 Task: Search one way flight ticket for 2 adults, 4 children and 1 infant on lap in business from Sarasota: Sarasota-bradenton International Airport to Fort Wayne: Fort Wayne International Airport on 5-4-2023. Choice of flights is Delta. Number of bags: 1 carry on bag. Price is upto 107000. Outbound departure time preference is 15:15.
Action: Mouse moved to (419, 382)
Screenshot: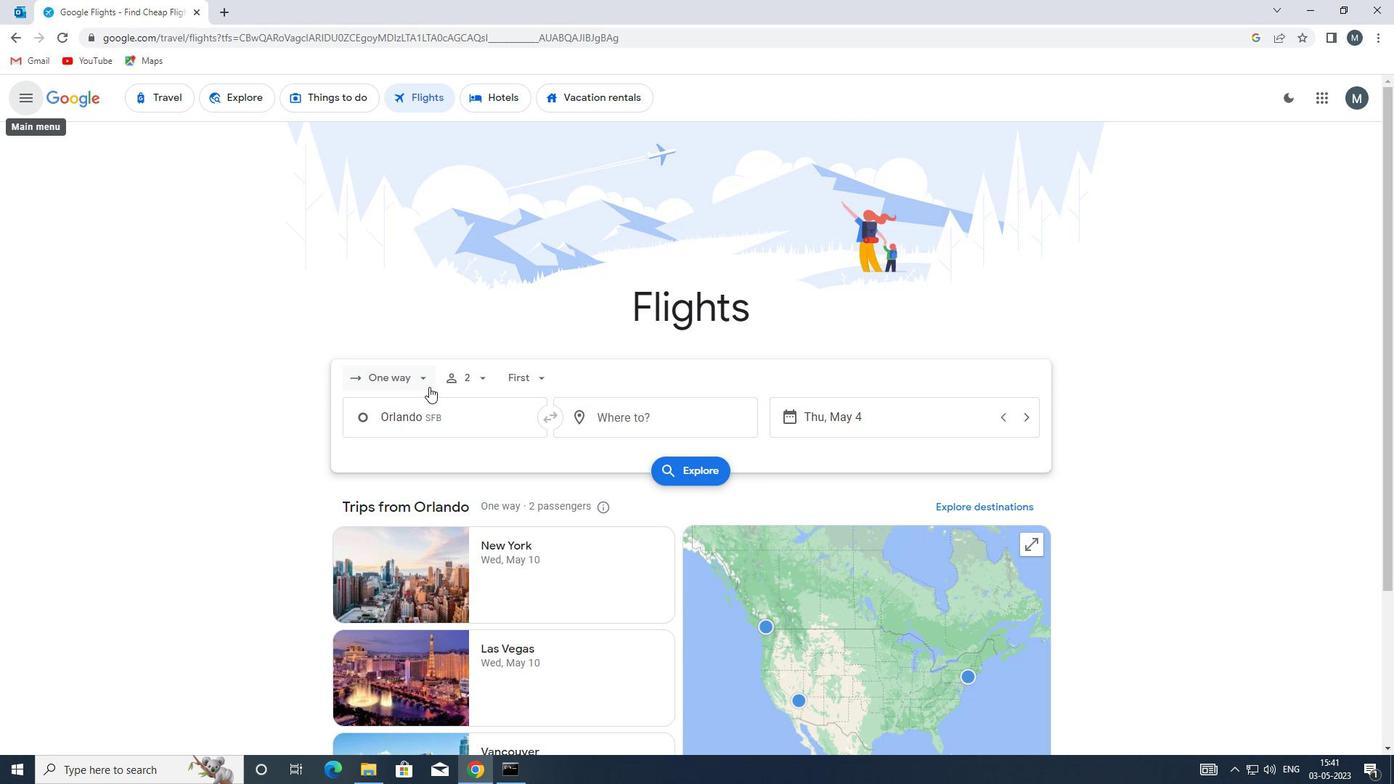 
Action: Mouse pressed left at (419, 382)
Screenshot: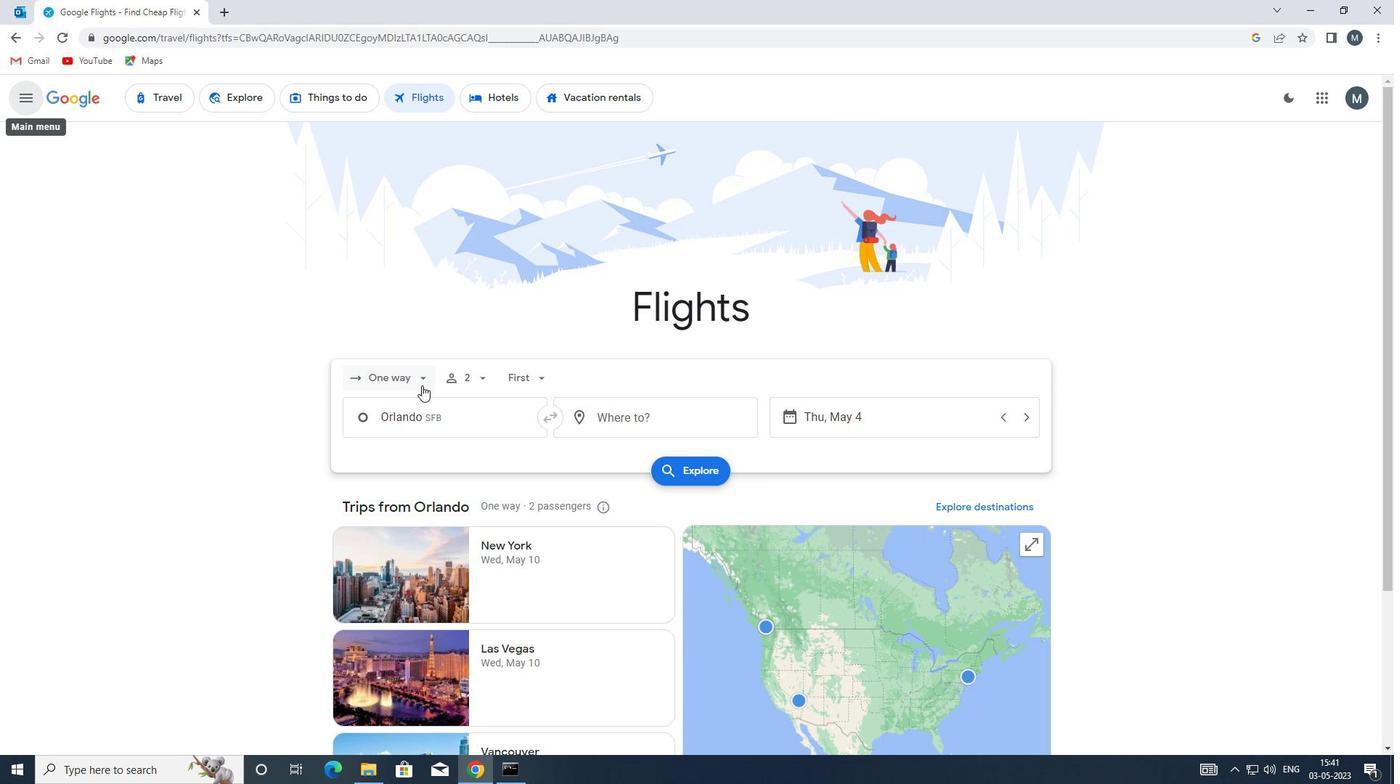 
Action: Mouse moved to (432, 448)
Screenshot: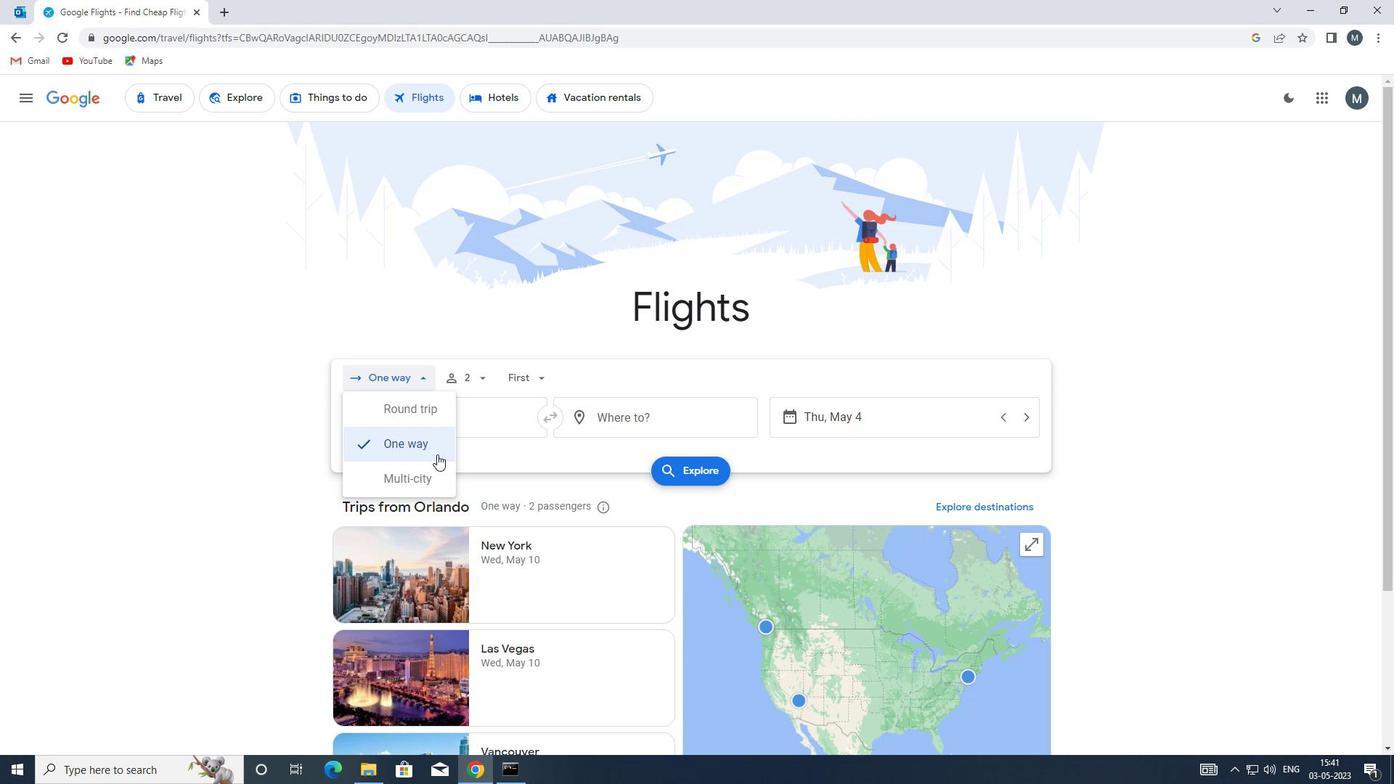 
Action: Mouse pressed left at (432, 448)
Screenshot: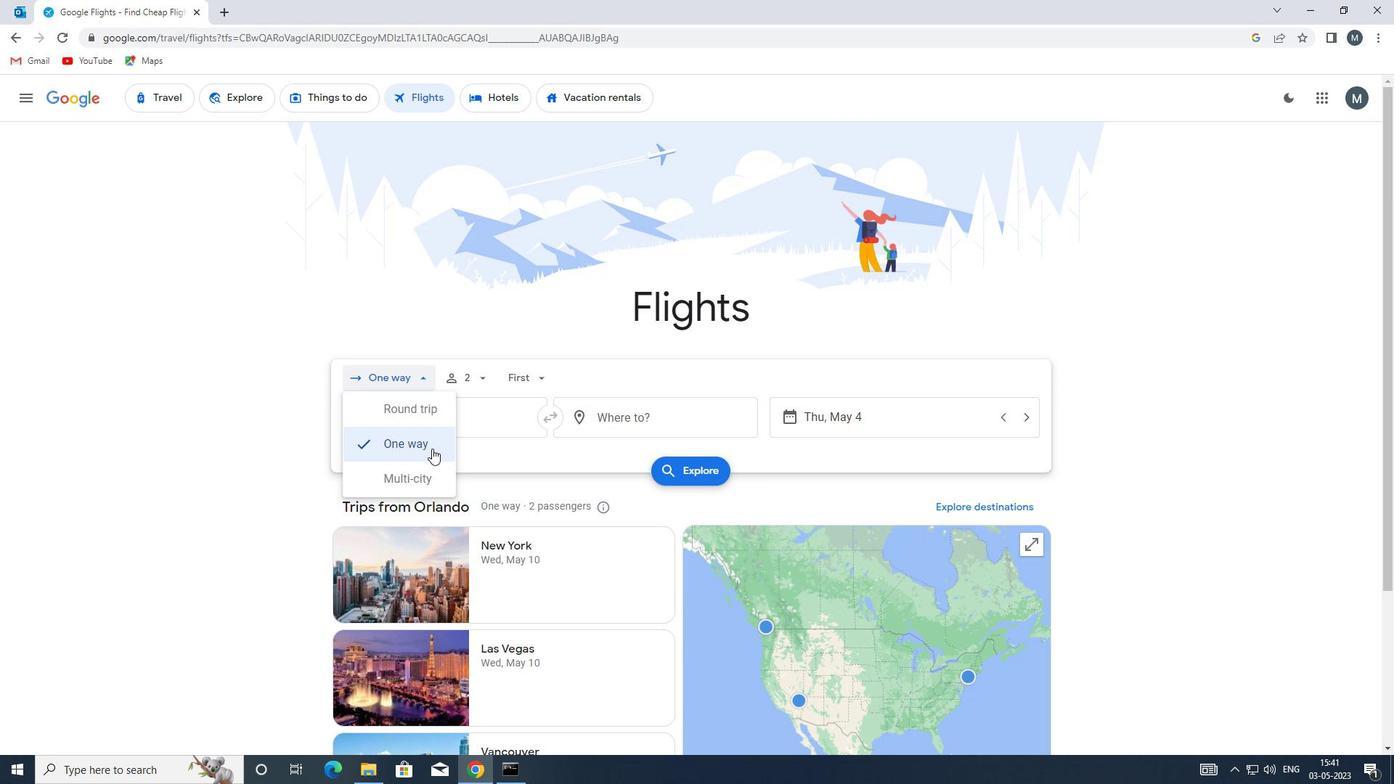 
Action: Mouse moved to (486, 377)
Screenshot: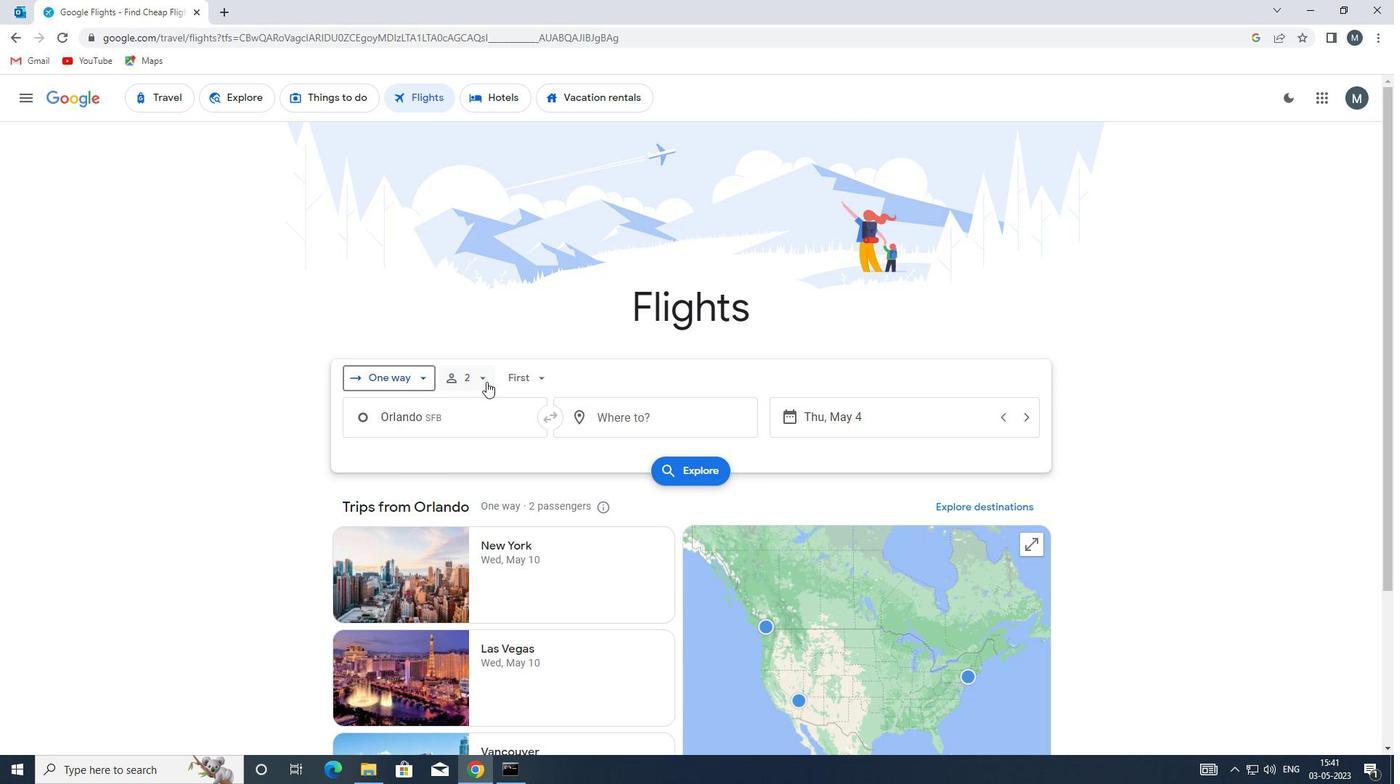 
Action: Mouse pressed left at (486, 377)
Screenshot: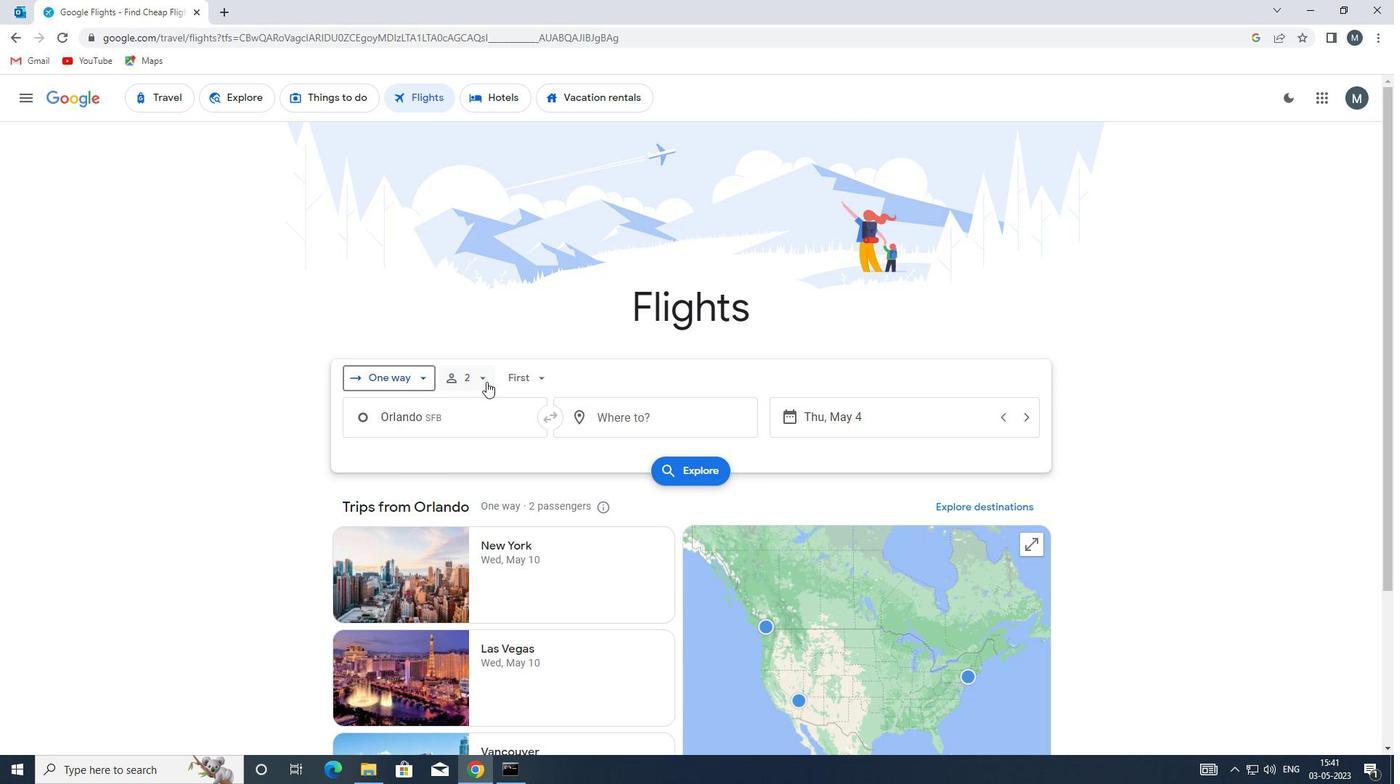 
Action: Mouse moved to (597, 415)
Screenshot: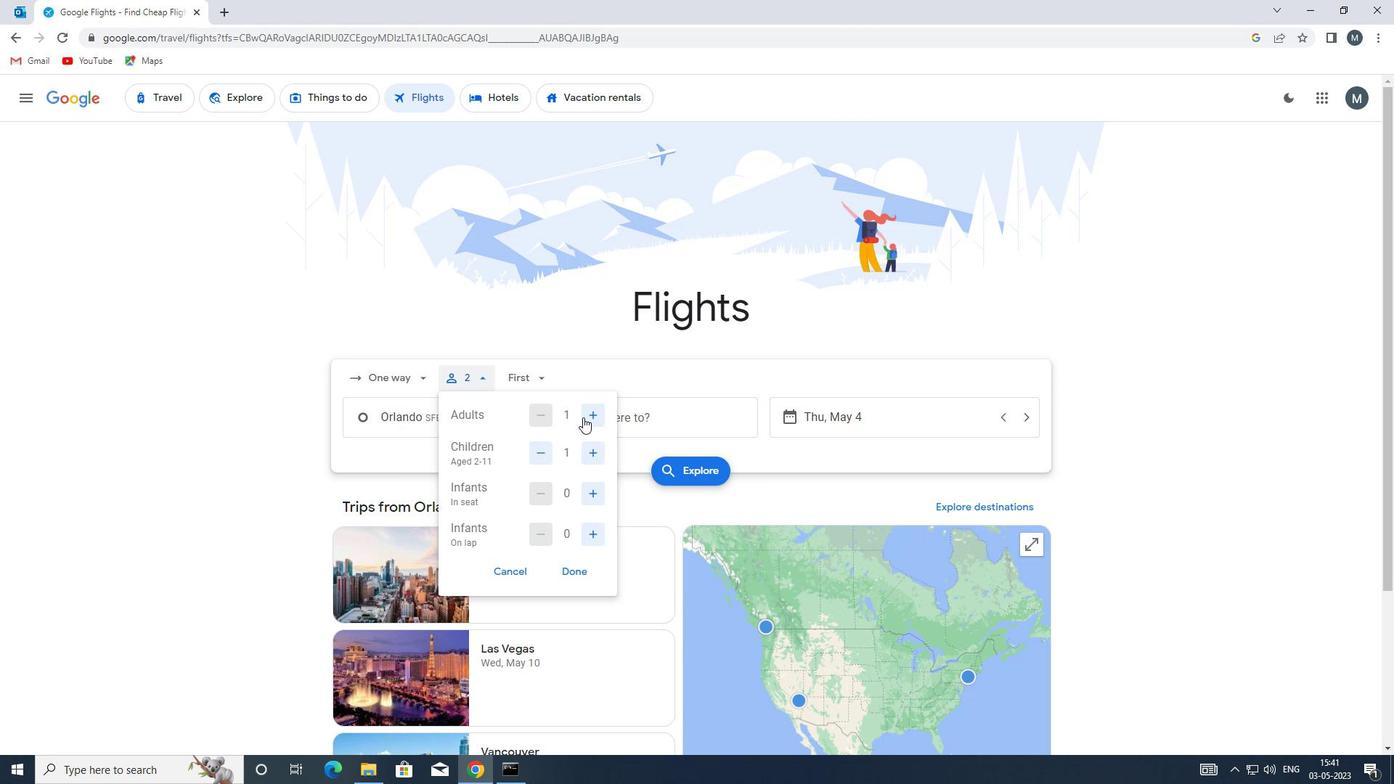 
Action: Mouse pressed left at (597, 415)
Screenshot: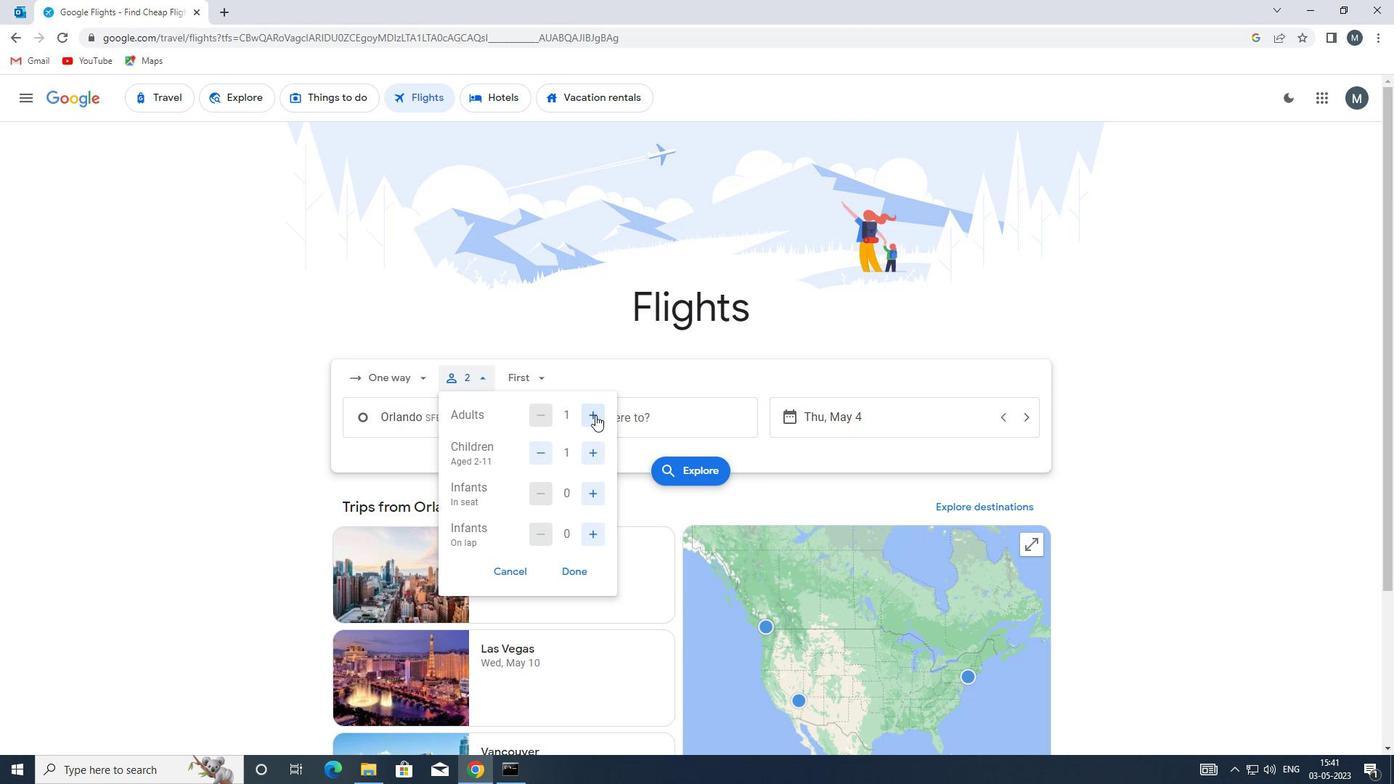 
Action: Mouse moved to (595, 456)
Screenshot: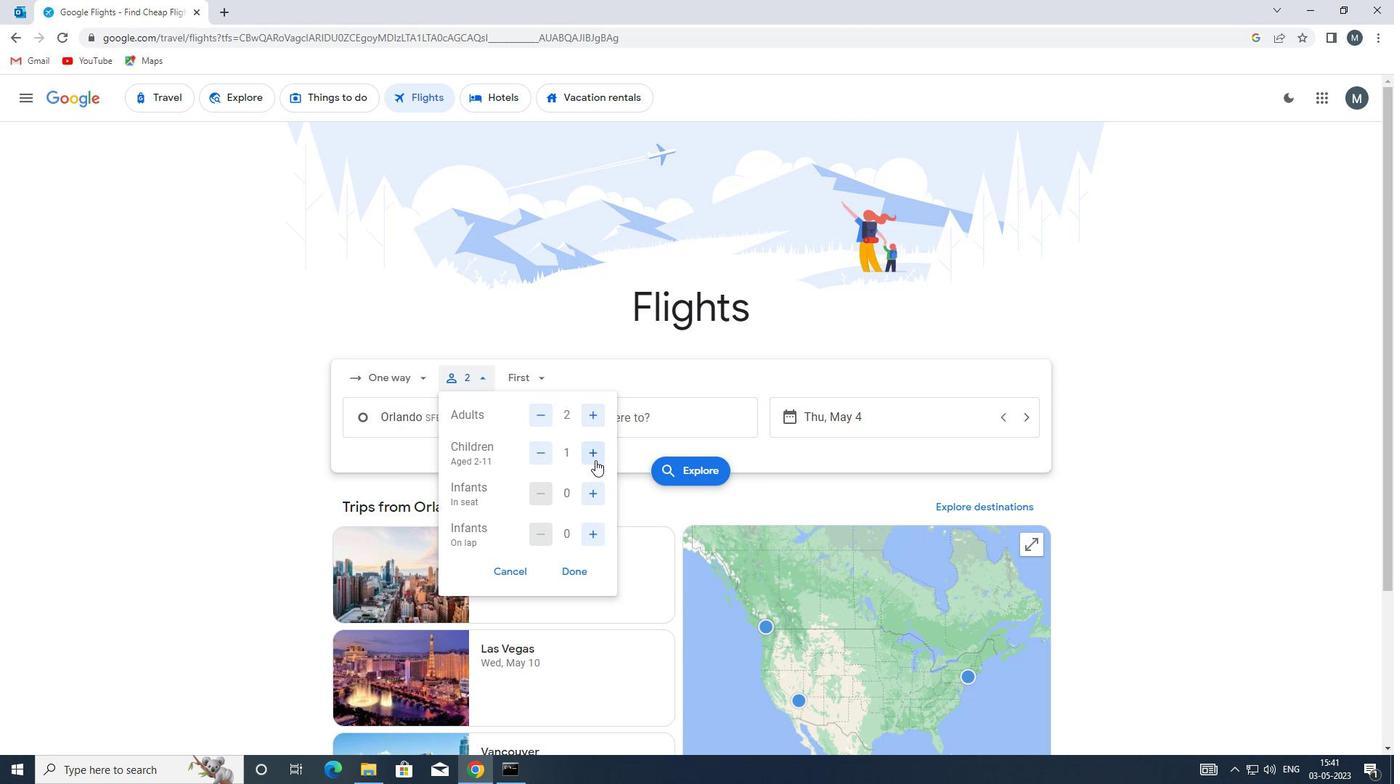 
Action: Mouse pressed left at (595, 456)
Screenshot: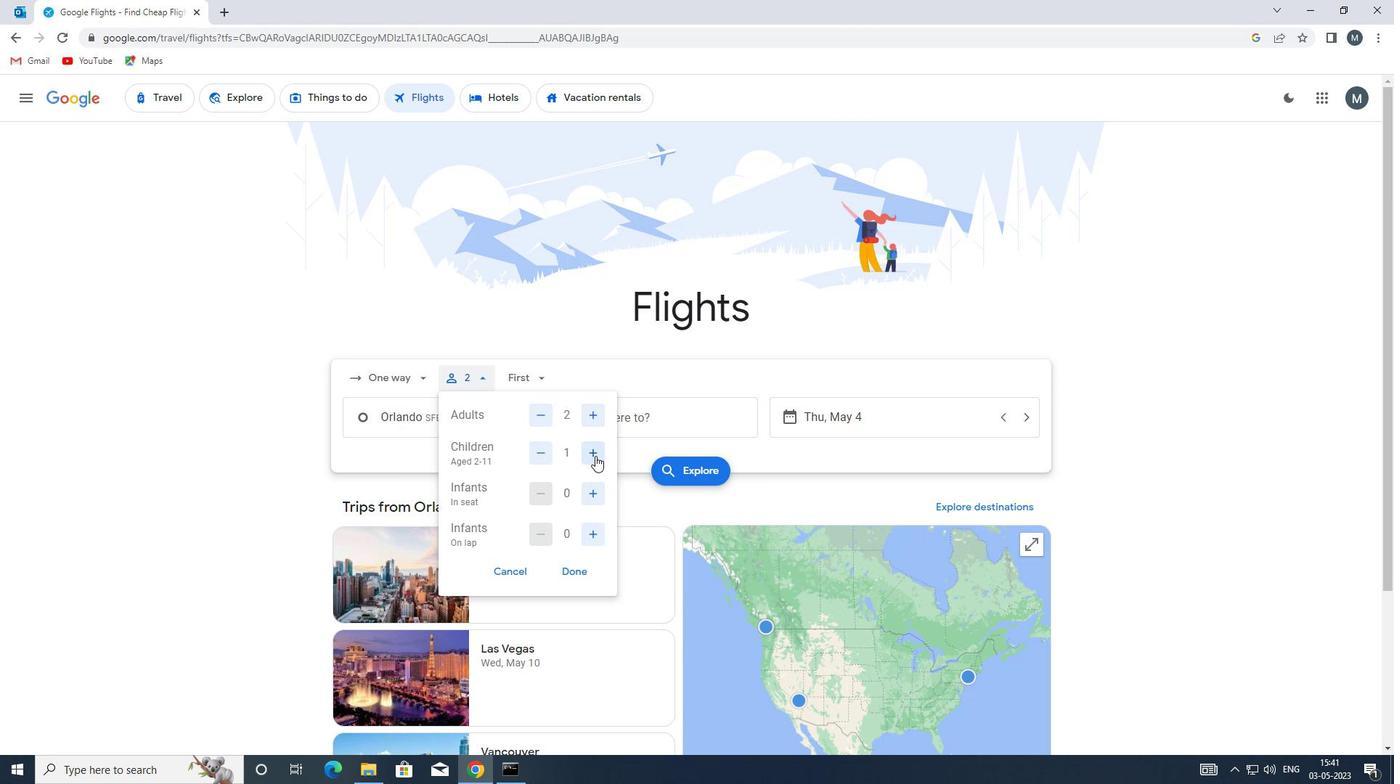 
Action: Mouse pressed left at (595, 456)
Screenshot: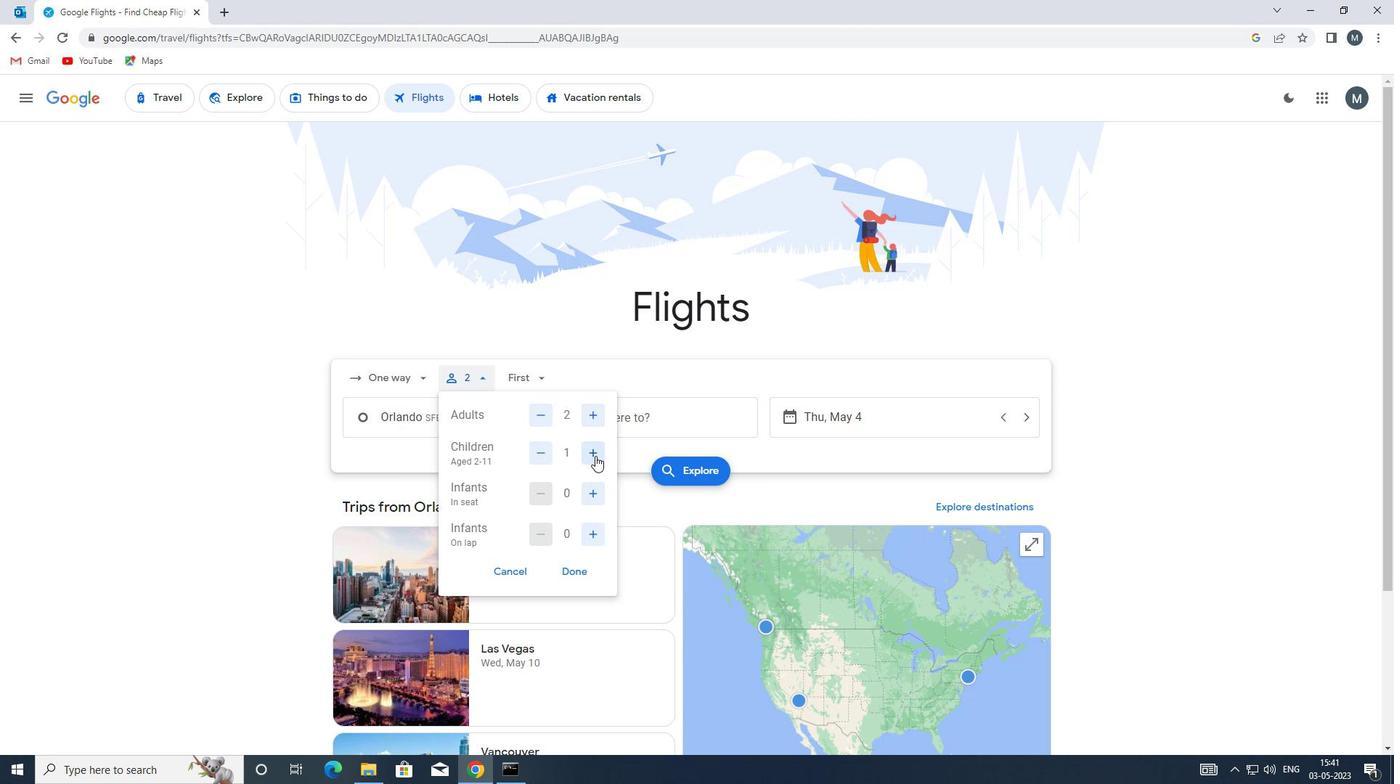 
Action: Mouse pressed left at (595, 456)
Screenshot: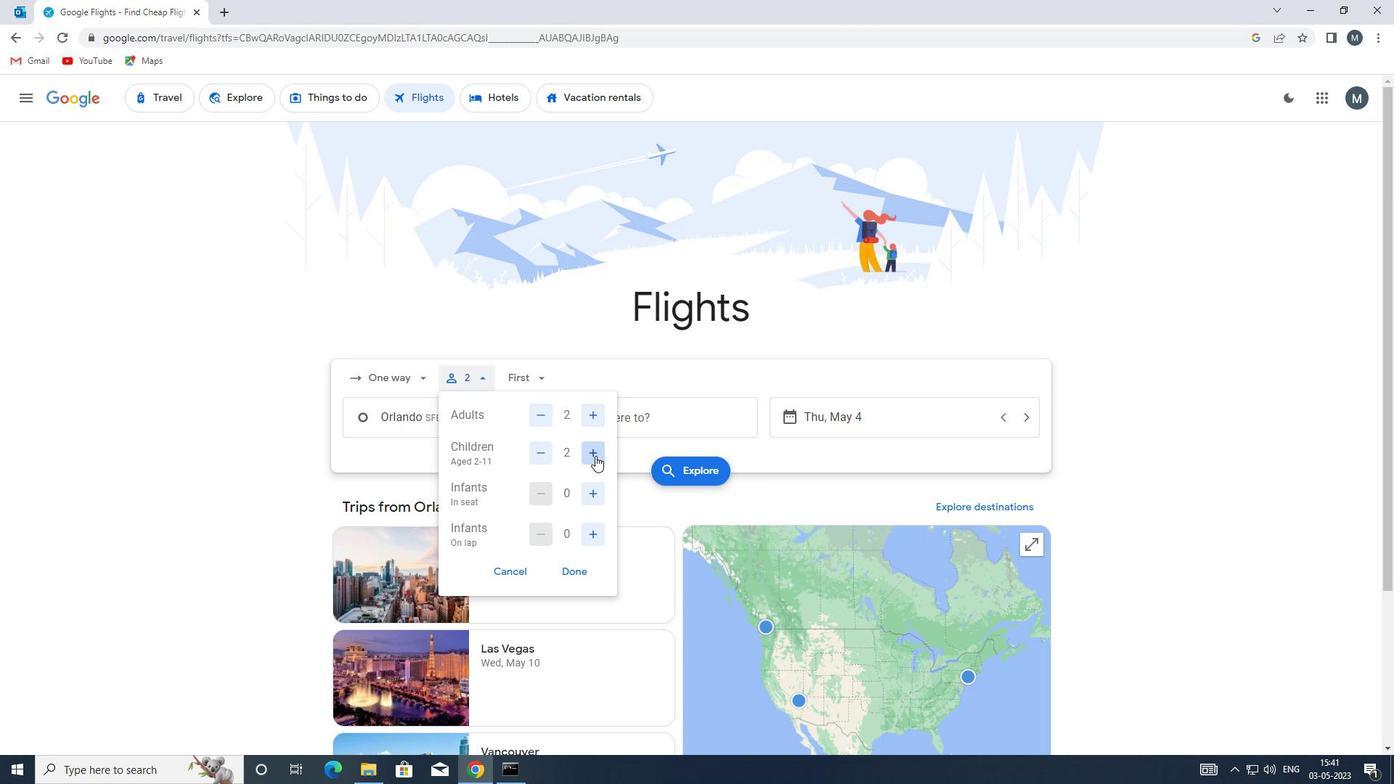 
Action: Mouse moved to (589, 533)
Screenshot: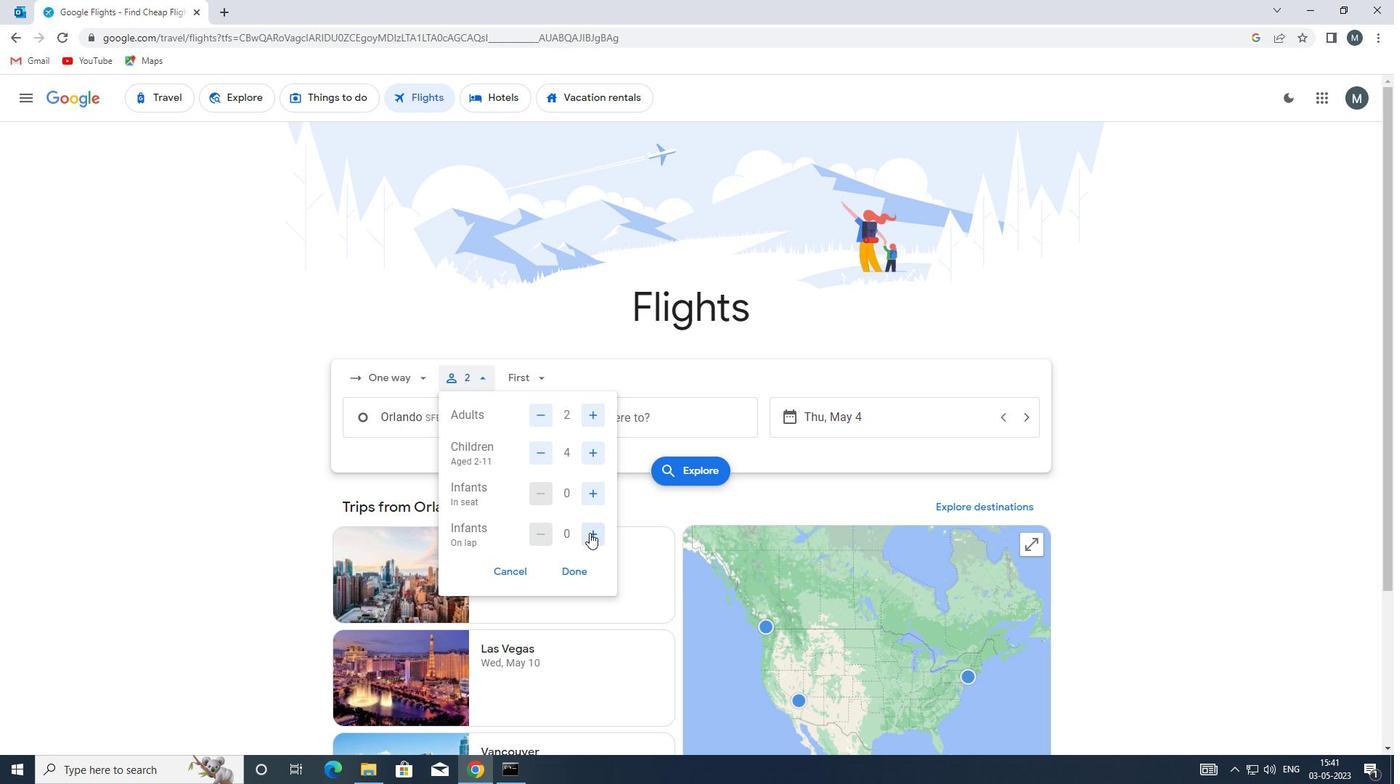 
Action: Mouse pressed left at (589, 533)
Screenshot: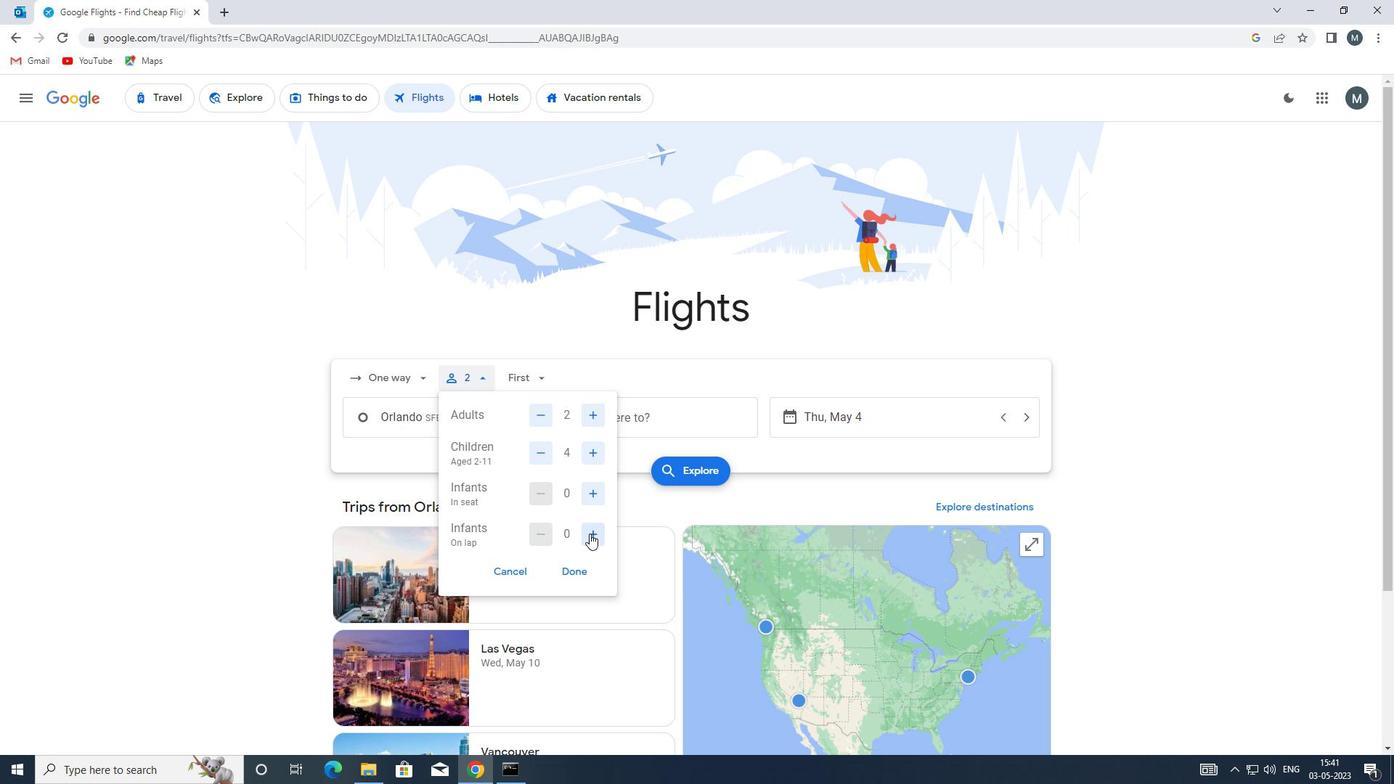 
Action: Mouse moved to (579, 572)
Screenshot: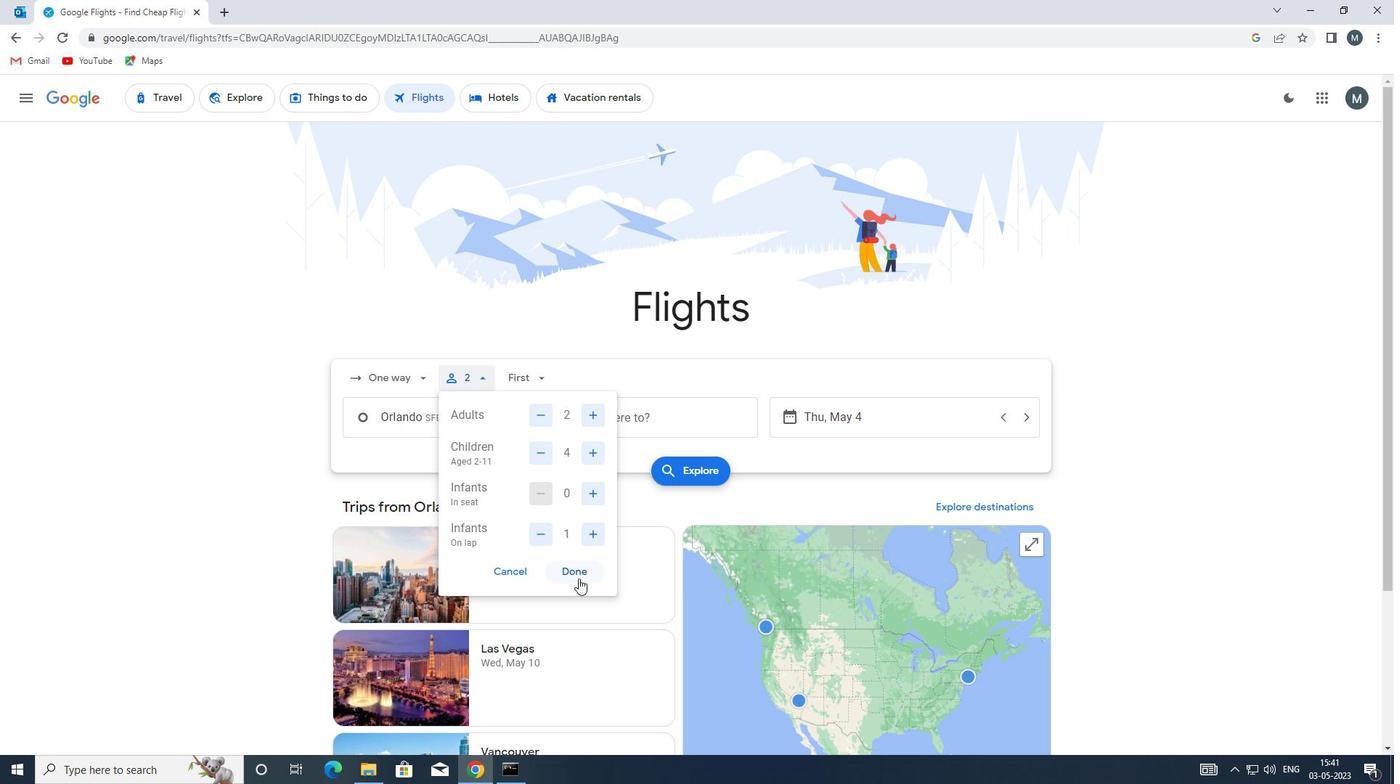 
Action: Mouse pressed left at (579, 572)
Screenshot: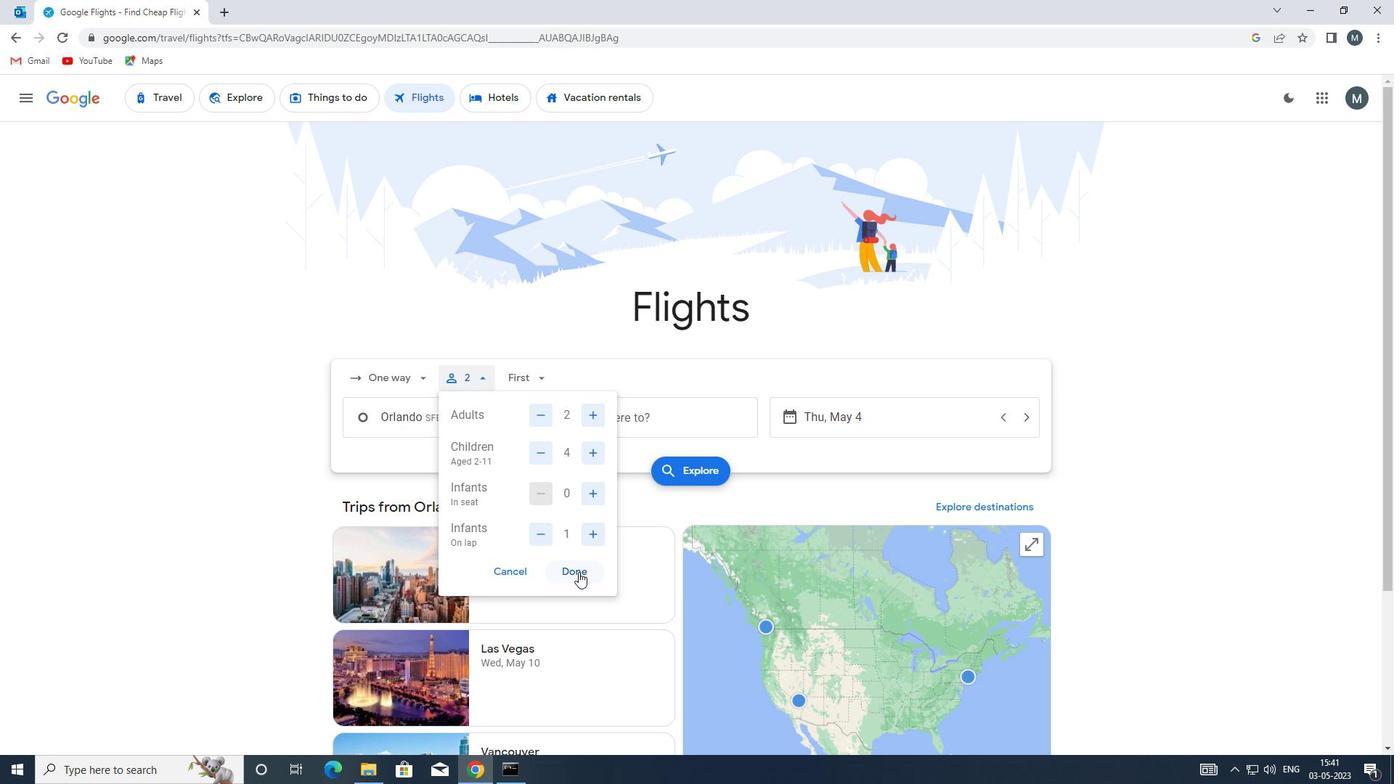 
Action: Mouse moved to (526, 375)
Screenshot: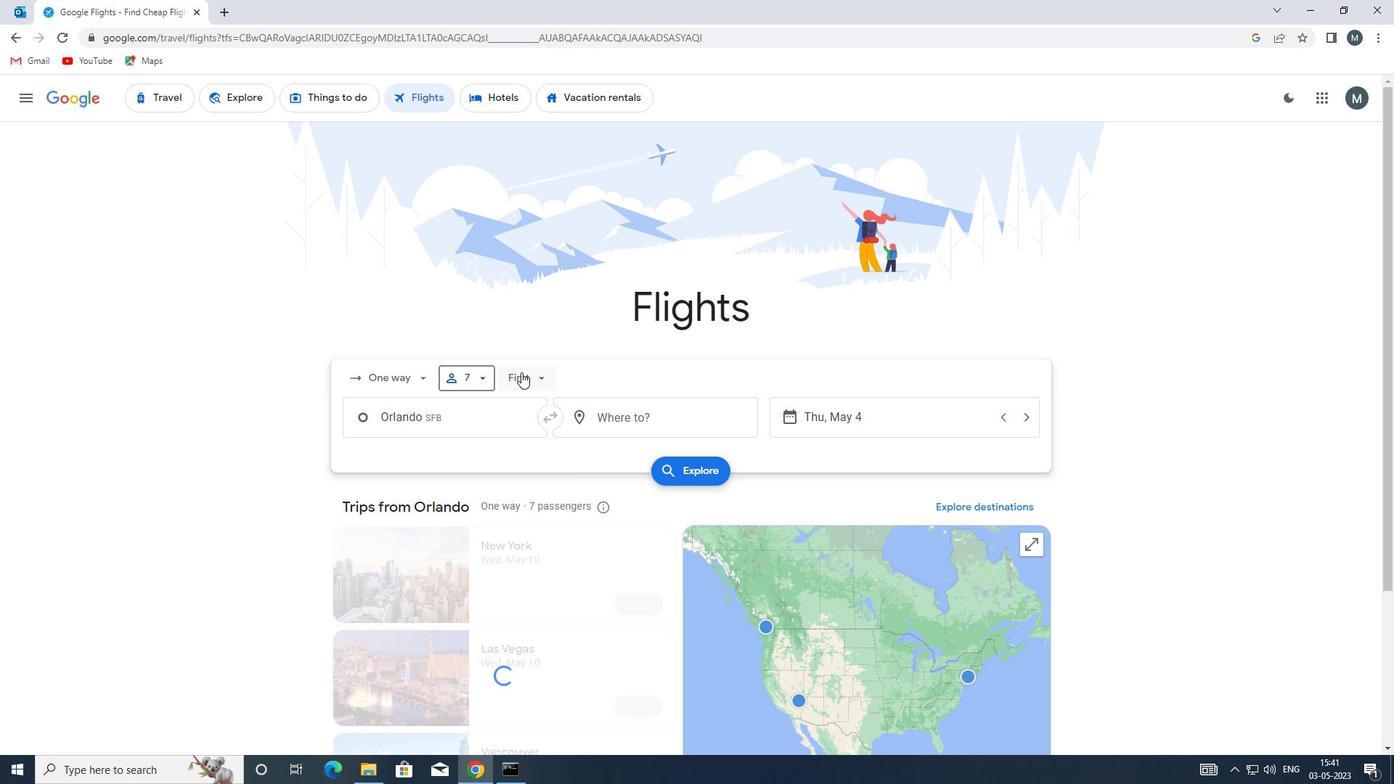 
Action: Mouse pressed left at (526, 375)
Screenshot: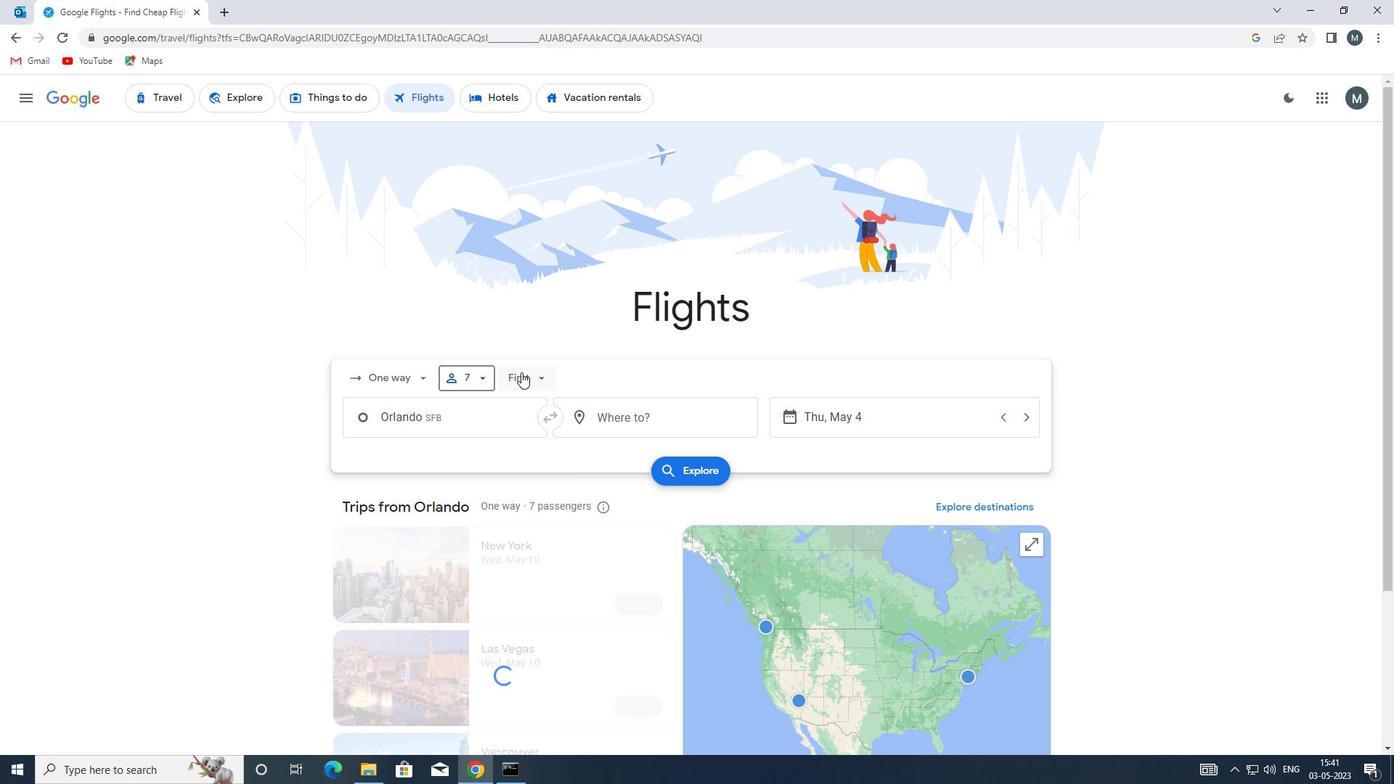 
Action: Mouse moved to (578, 485)
Screenshot: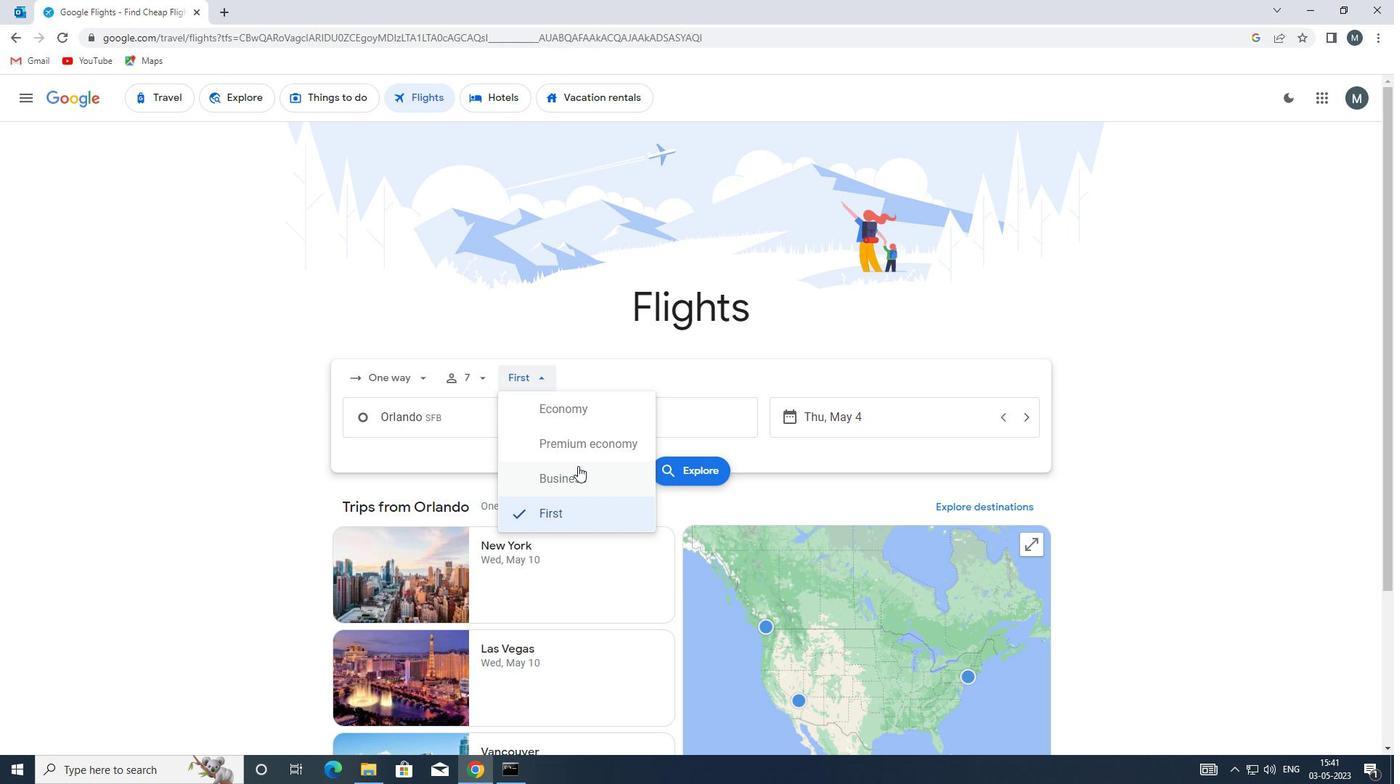 
Action: Mouse pressed left at (578, 485)
Screenshot: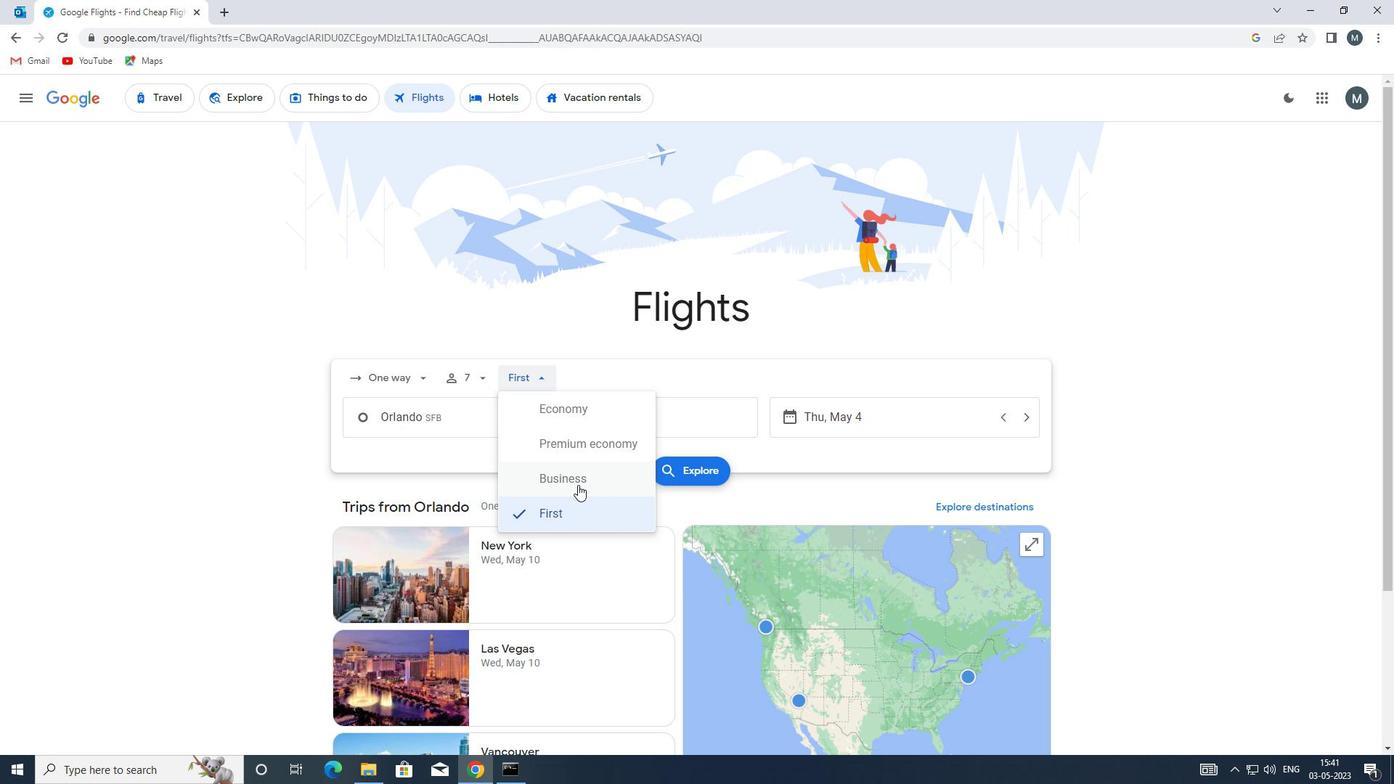 
Action: Mouse moved to (472, 438)
Screenshot: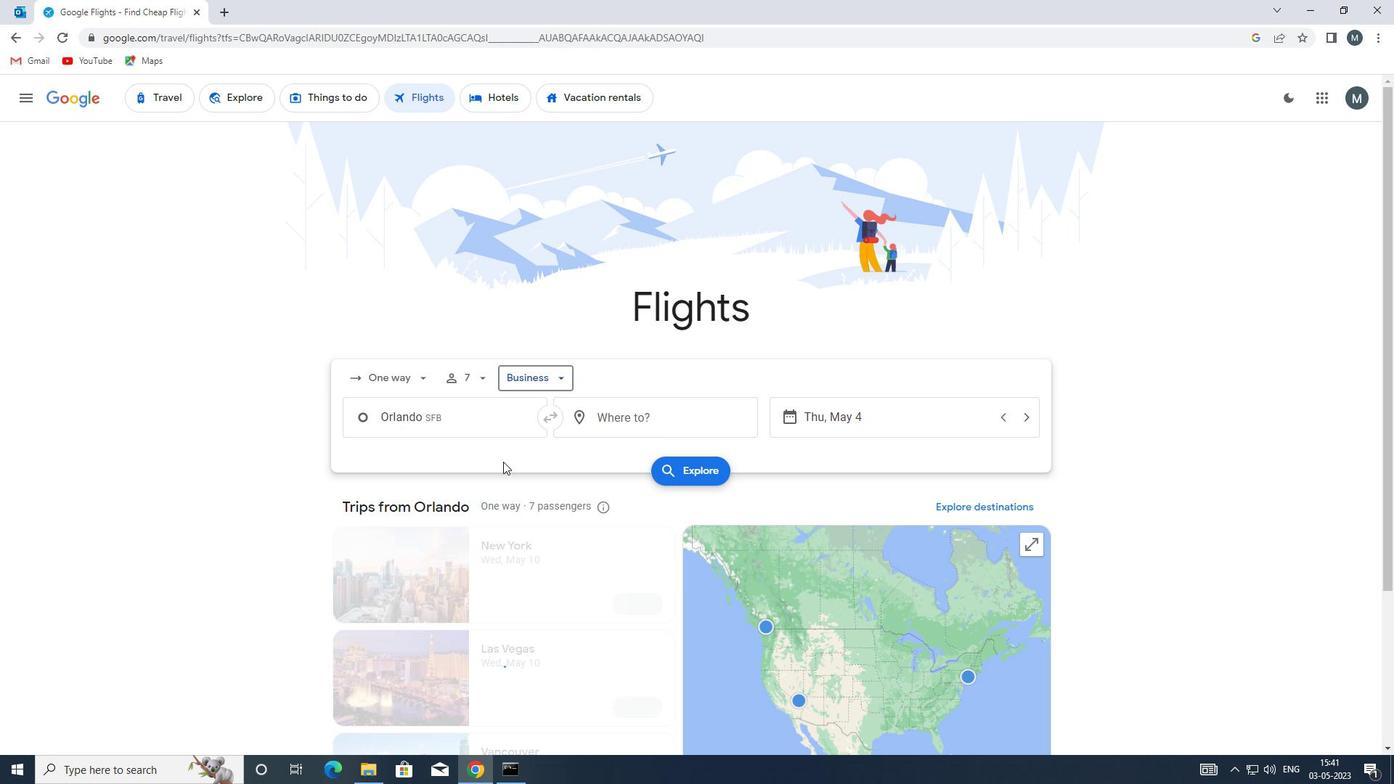 
Action: Mouse pressed left at (472, 438)
Screenshot: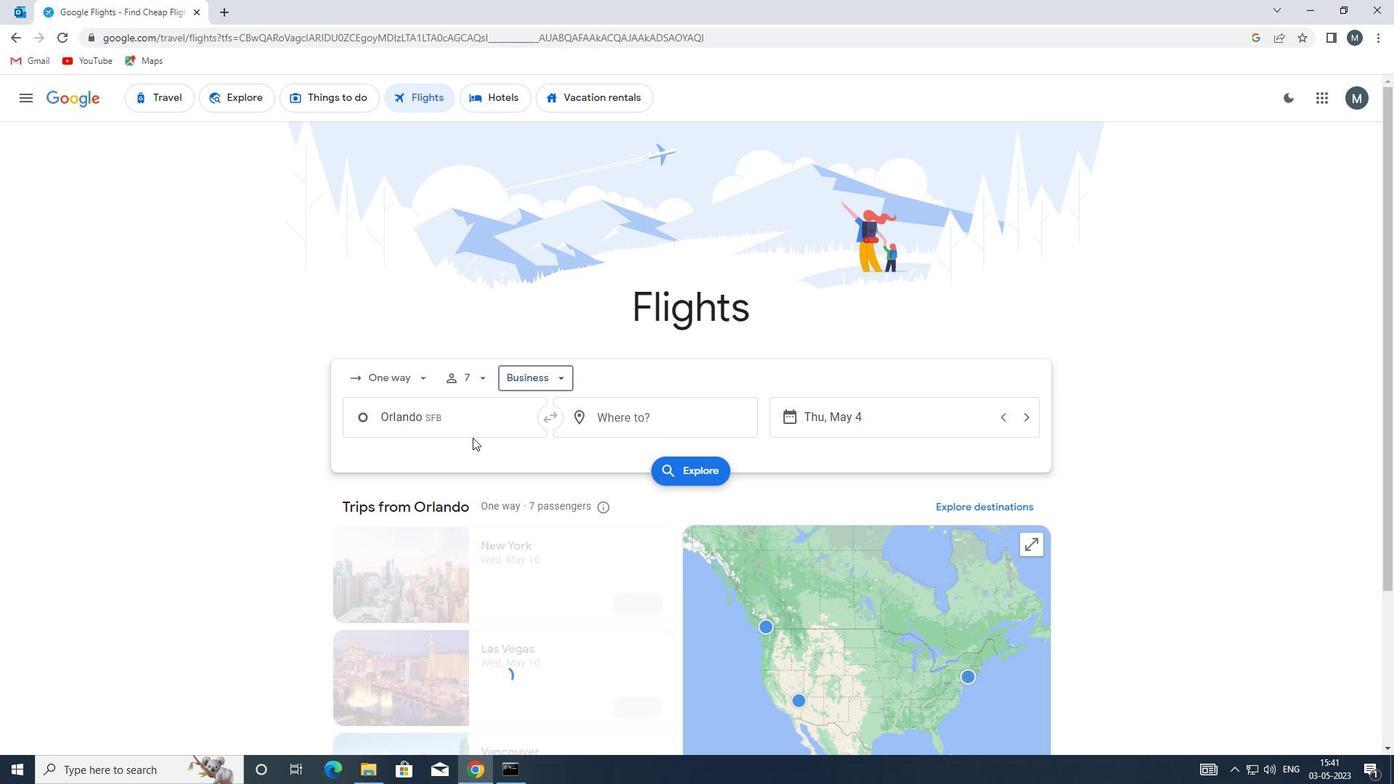 
Action: Mouse moved to (467, 421)
Screenshot: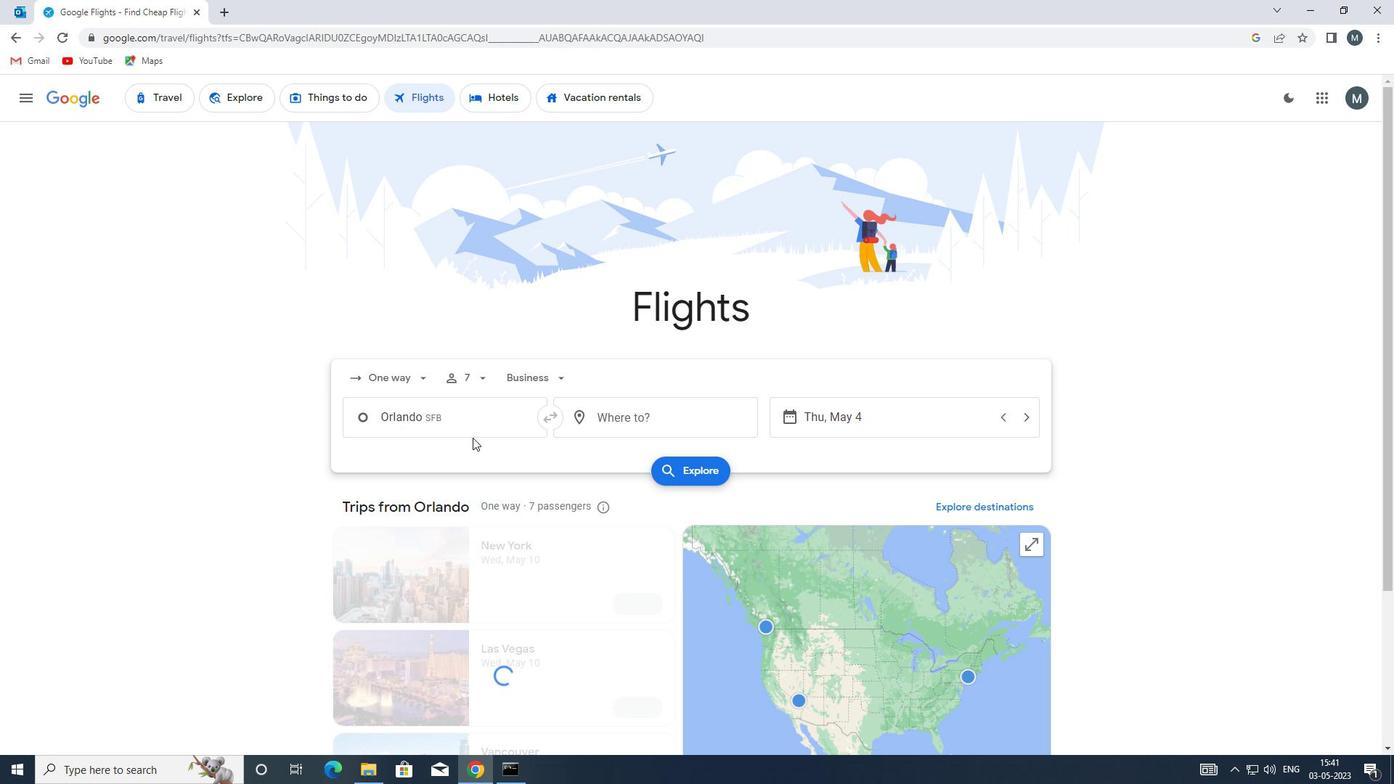 
Action: Mouse pressed left at (467, 421)
Screenshot: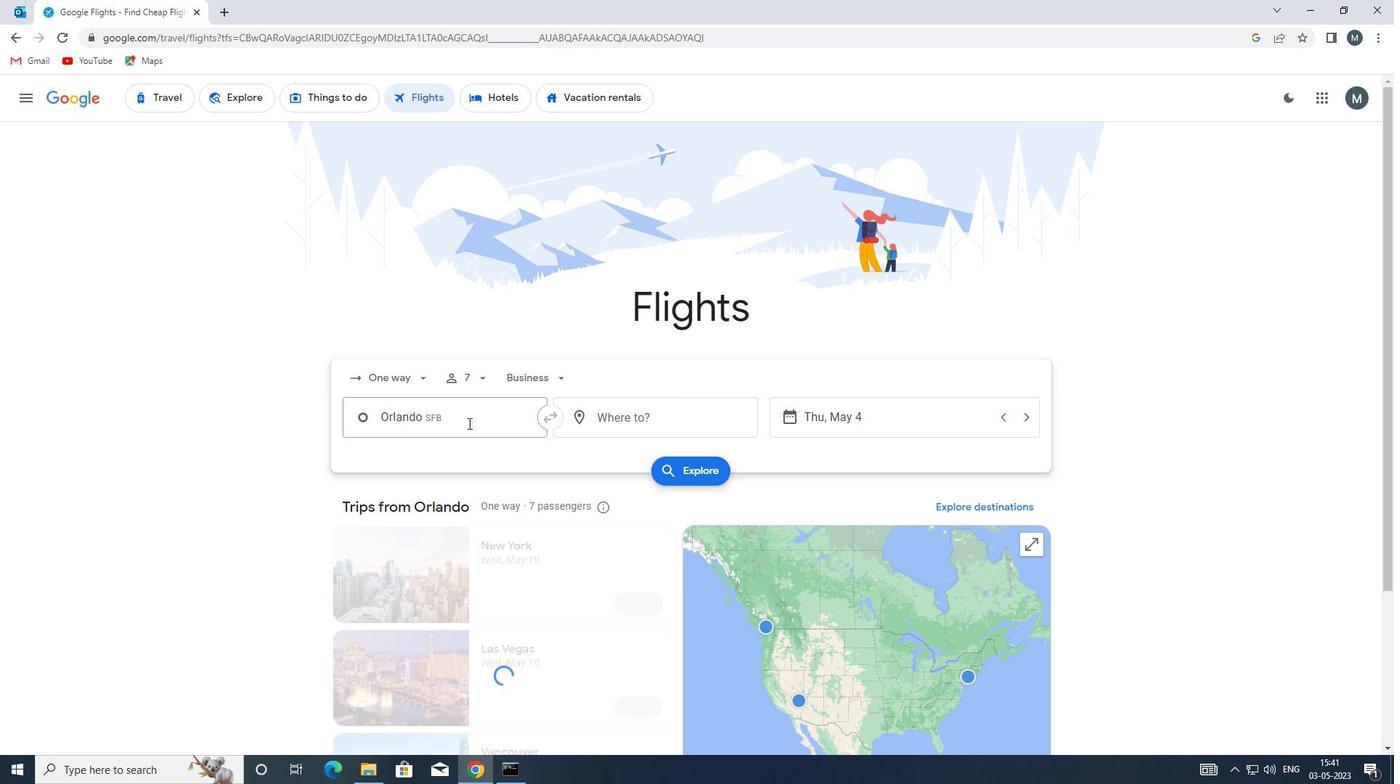 
Action: Key pressed srq
Screenshot: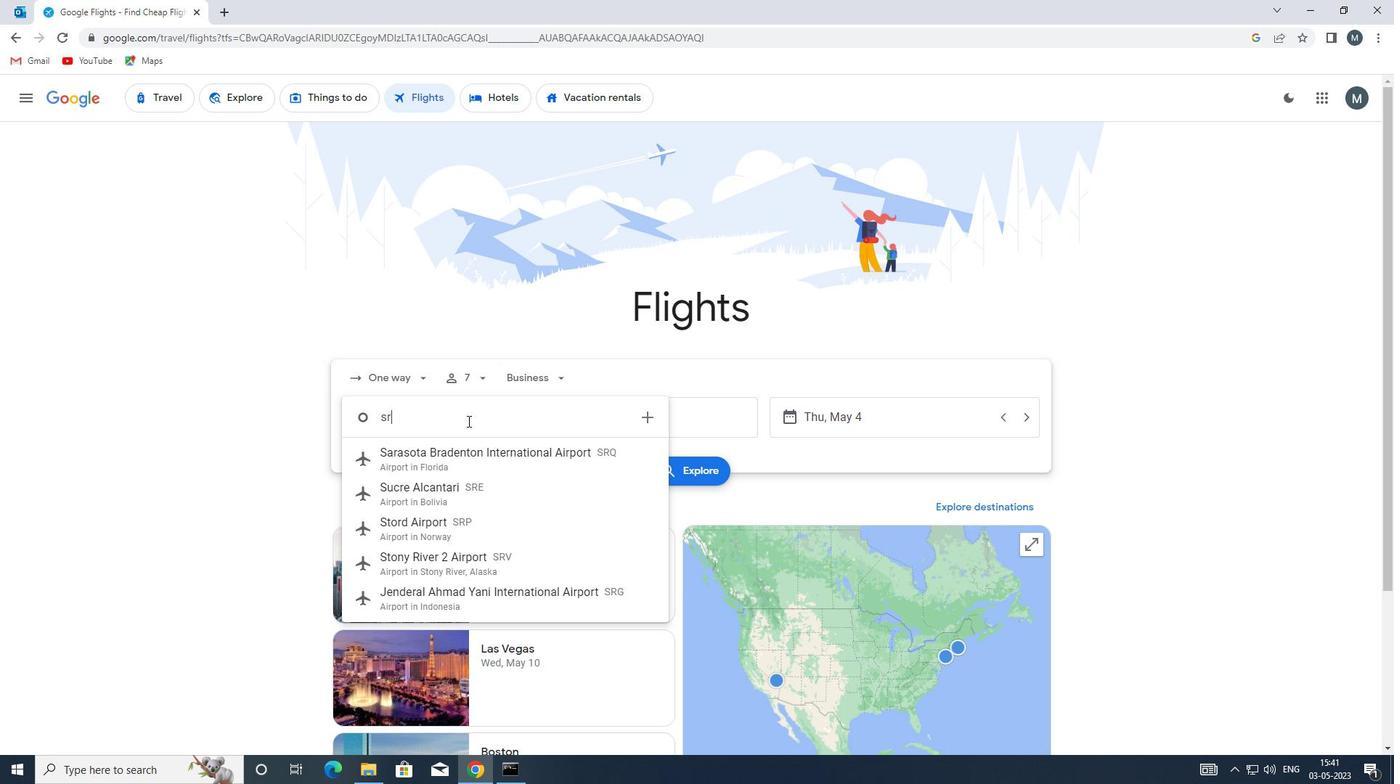 
Action: Mouse moved to (488, 456)
Screenshot: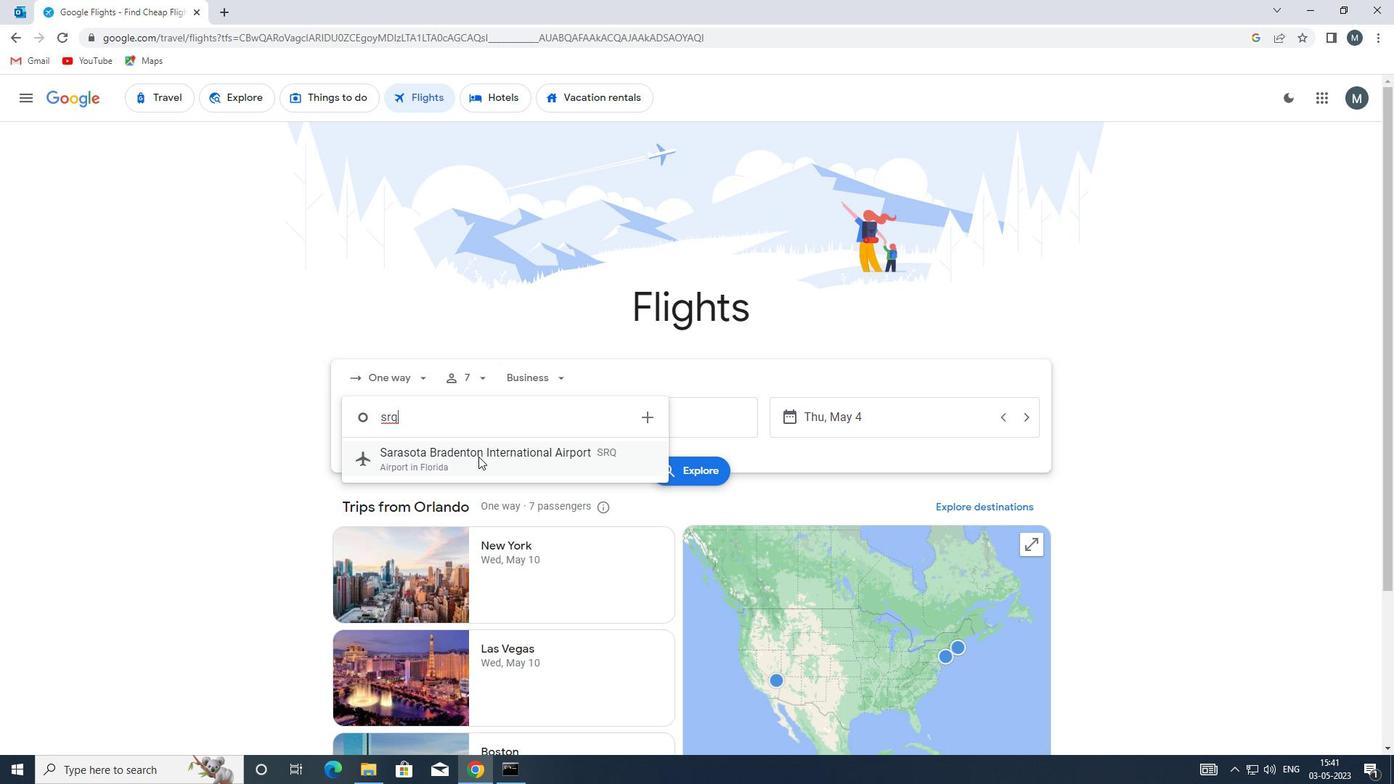 
Action: Mouse pressed left at (488, 456)
Screenshot: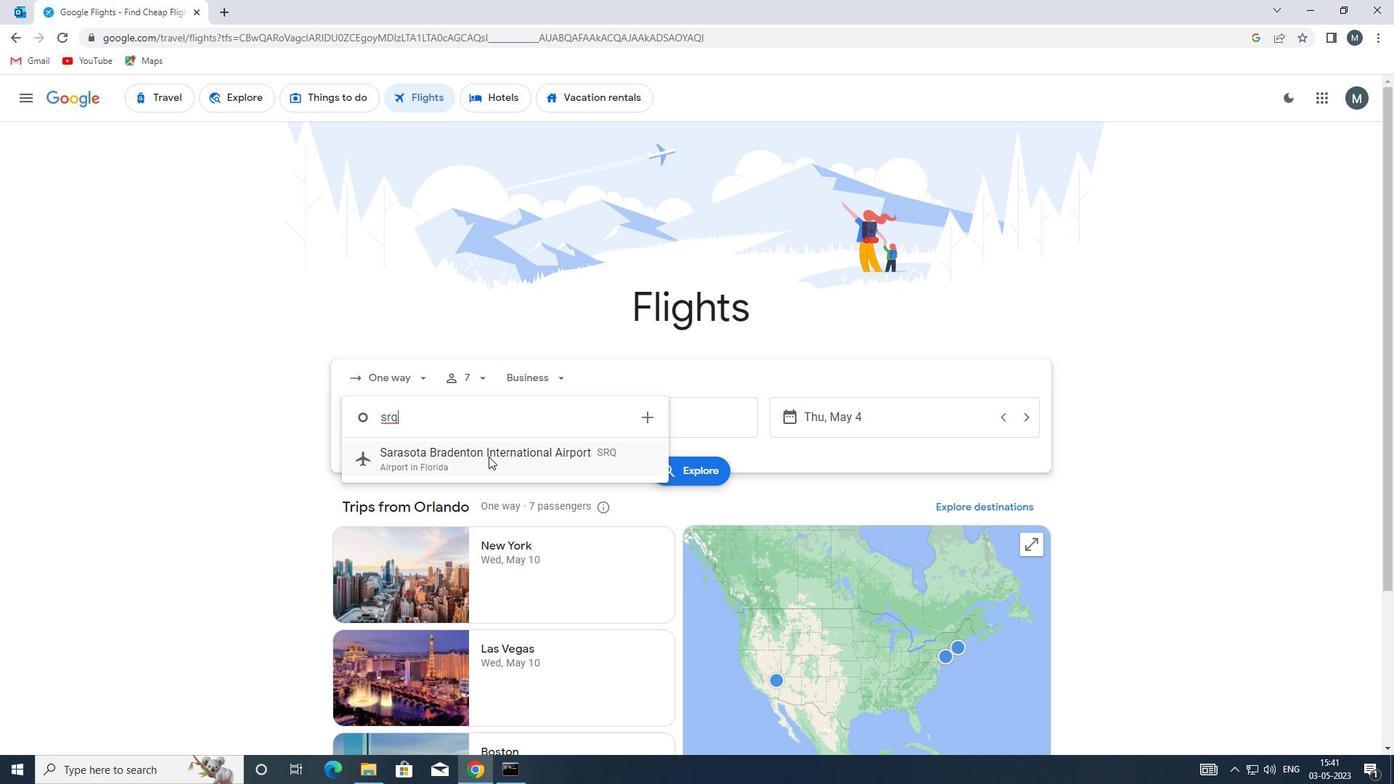 
Action: Mouse moved to (670, 413)
Screenshot: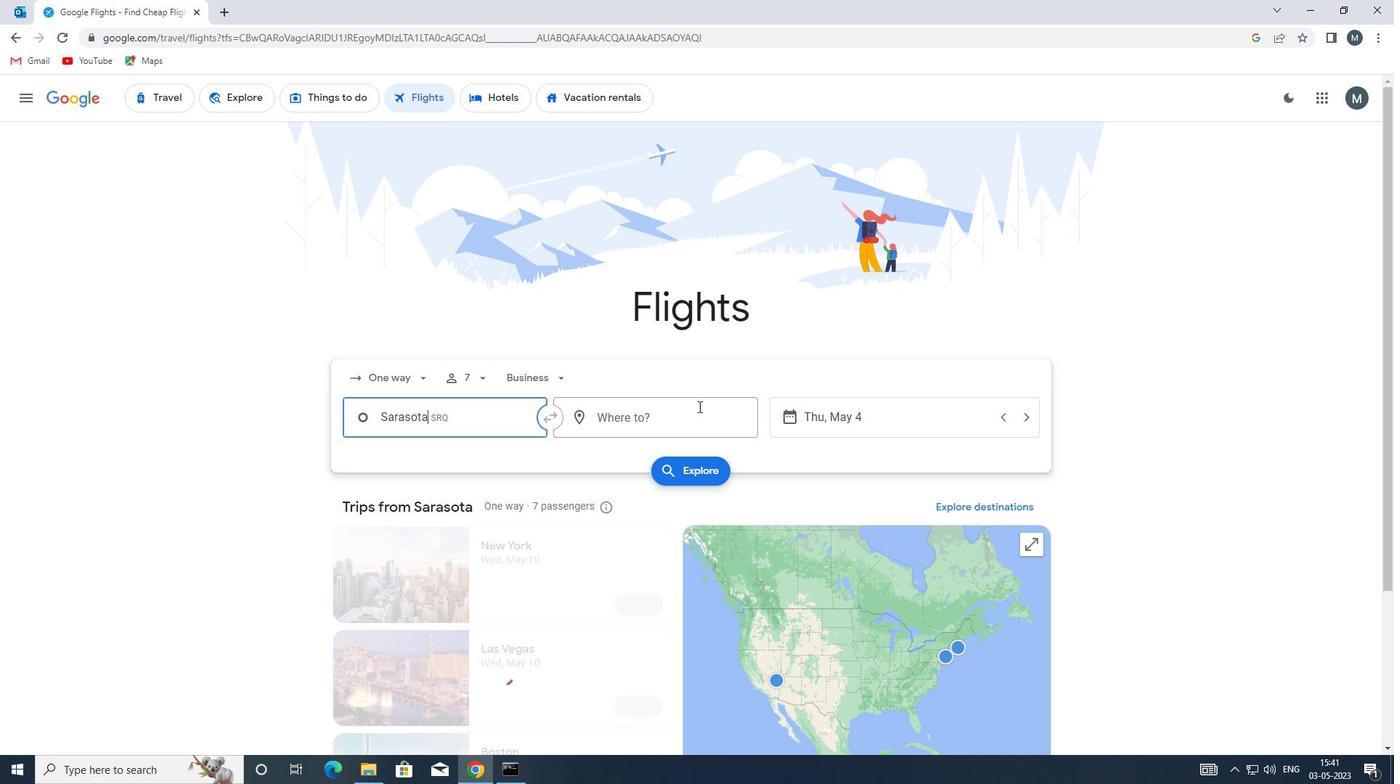 
Action: Mouse pressed left at (670, 413)
Screenshot: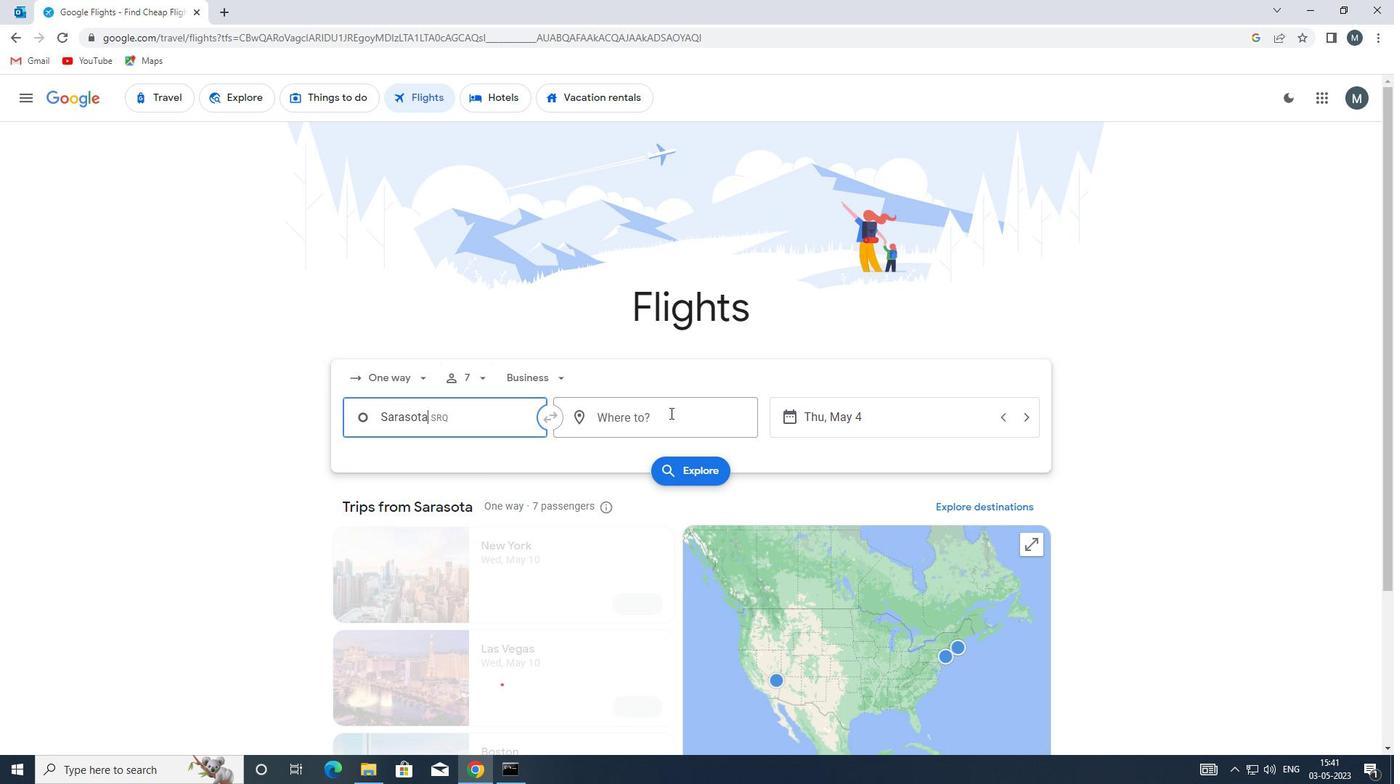 
Action: Mouse moved to (669, 413)
Screenshot: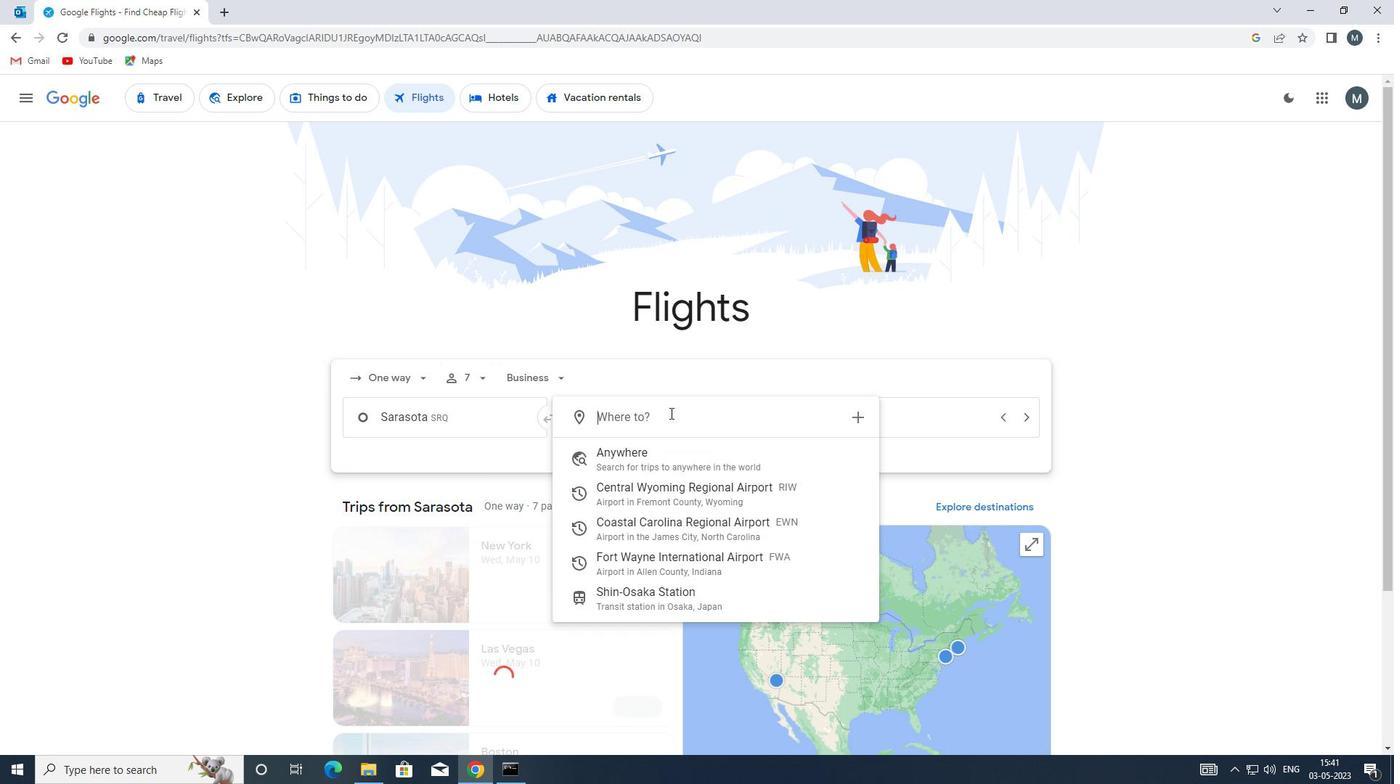 
Action: Key pressed fwa
Screenshot: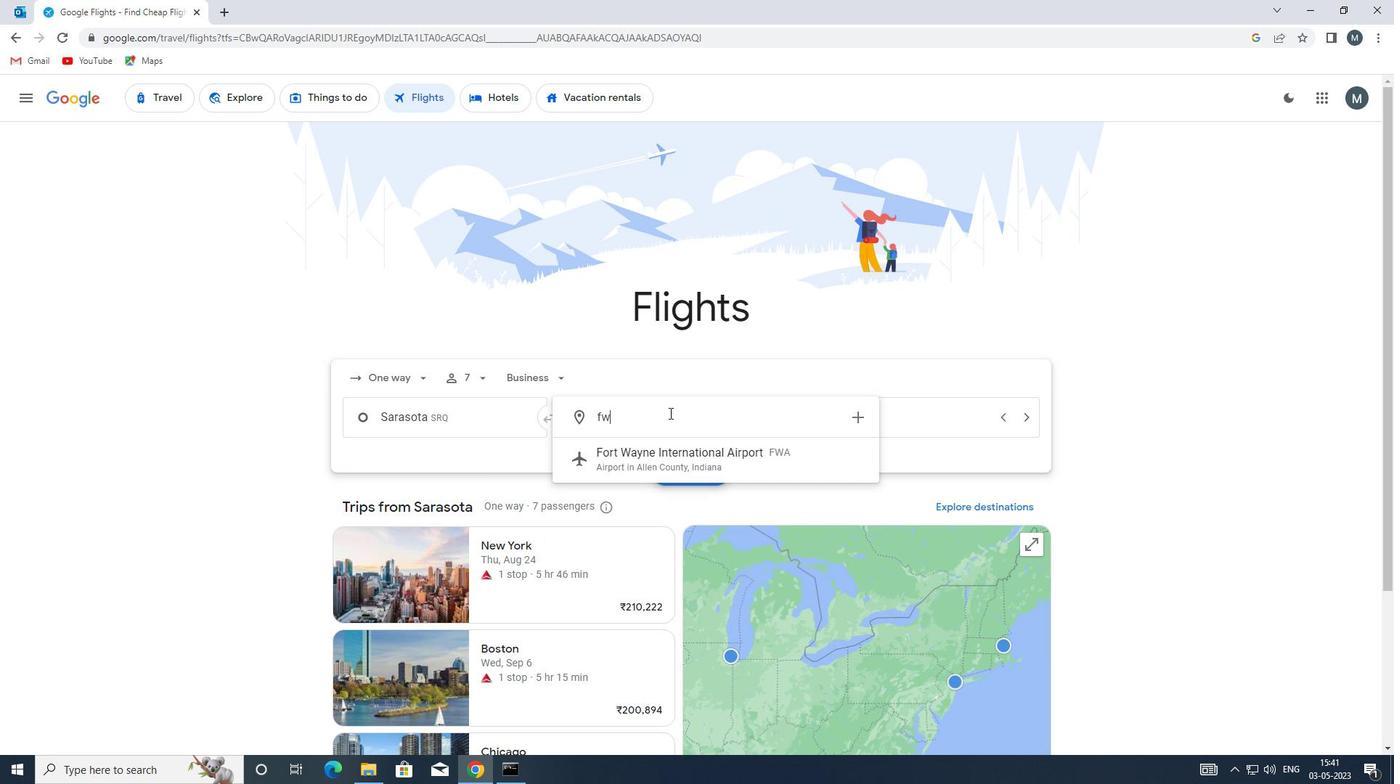 
Action: Mouse moved to (650, 461)
Screenshot: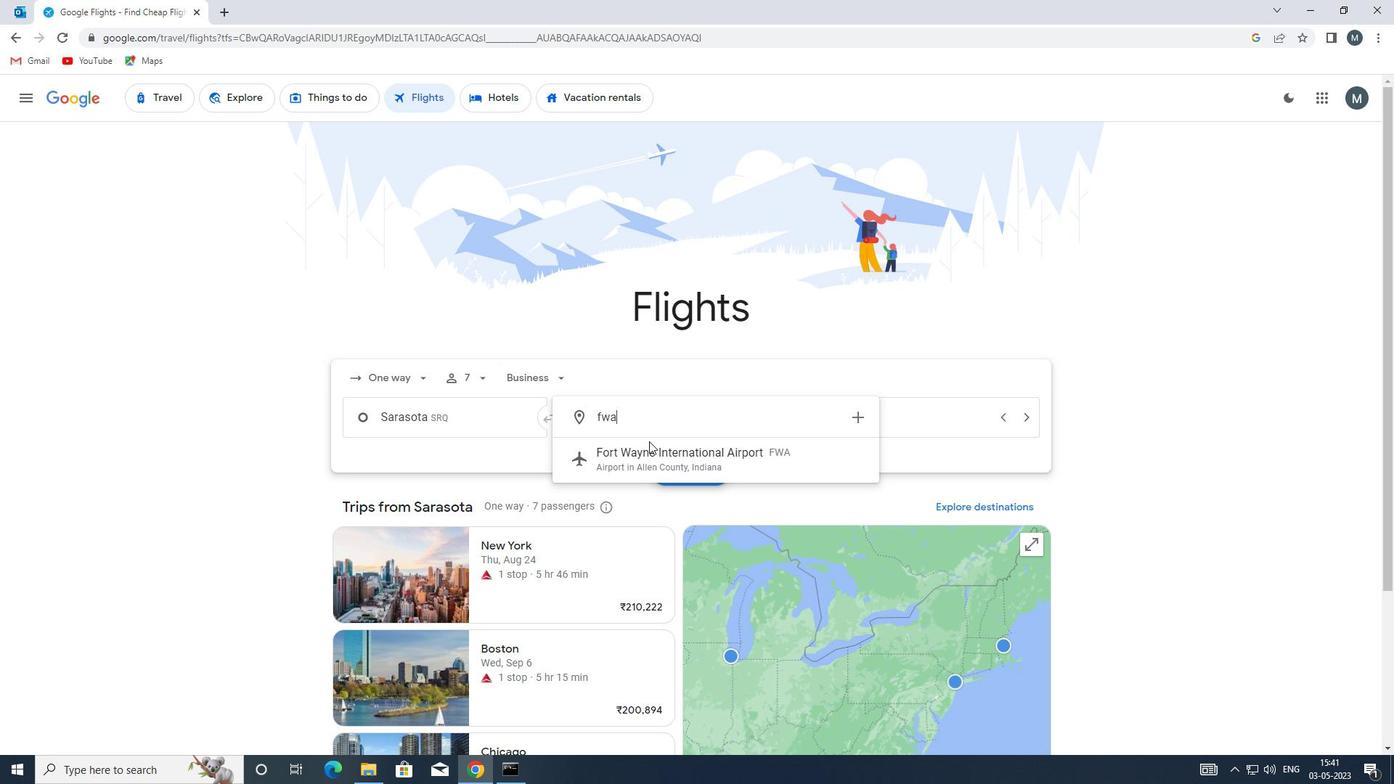 
Action: Mouse pressed left at (650, 461)
Screenshot: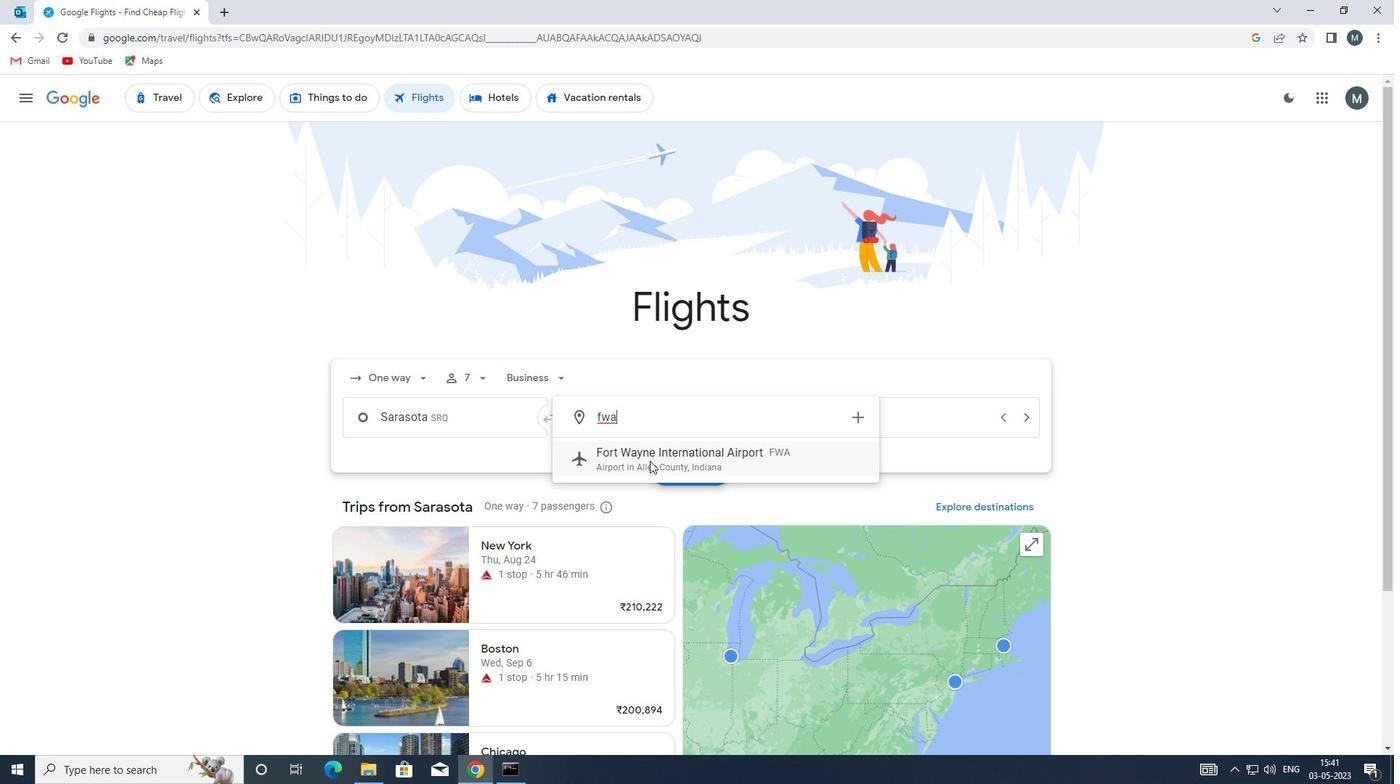 
Action: Mouse moved to (864, 414)
Screenshot: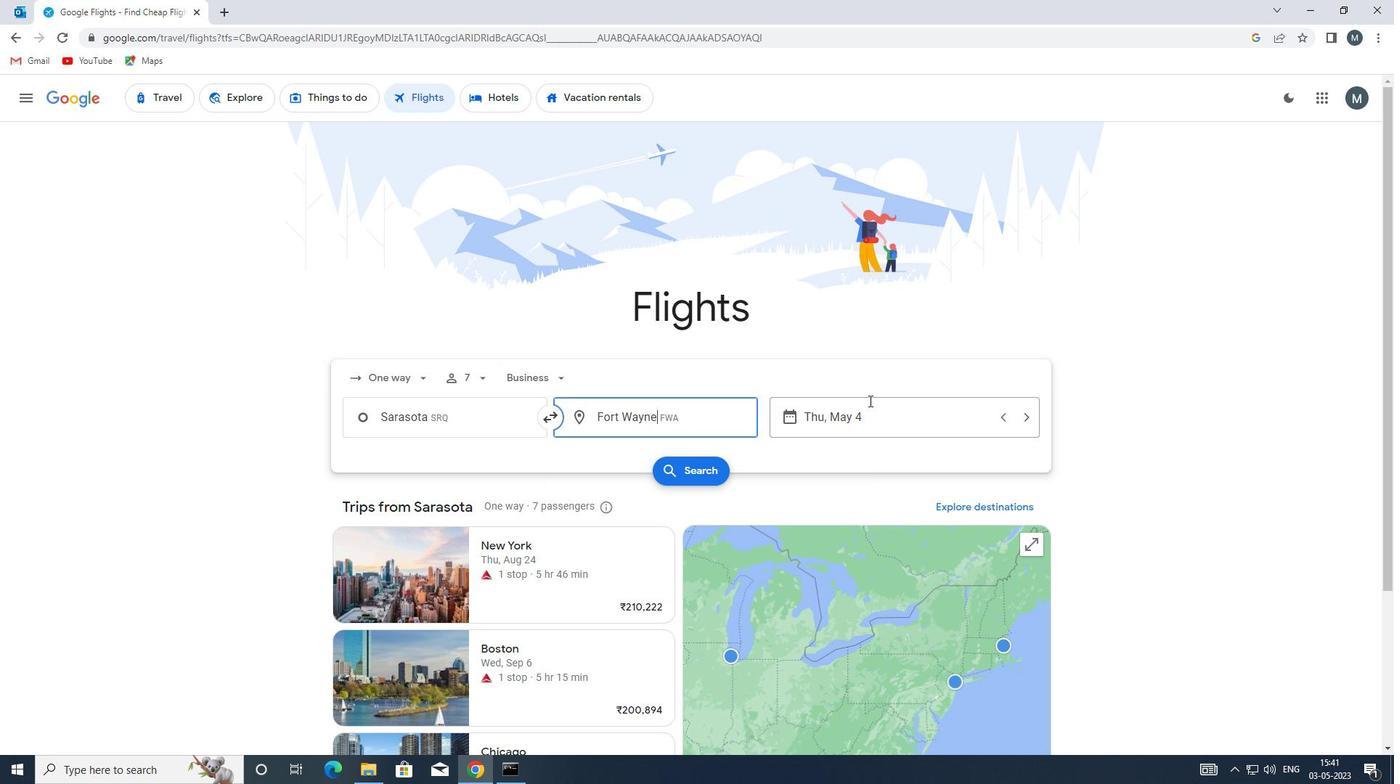 
Action: Mouse pressed left at (864, 414)
Screenshot: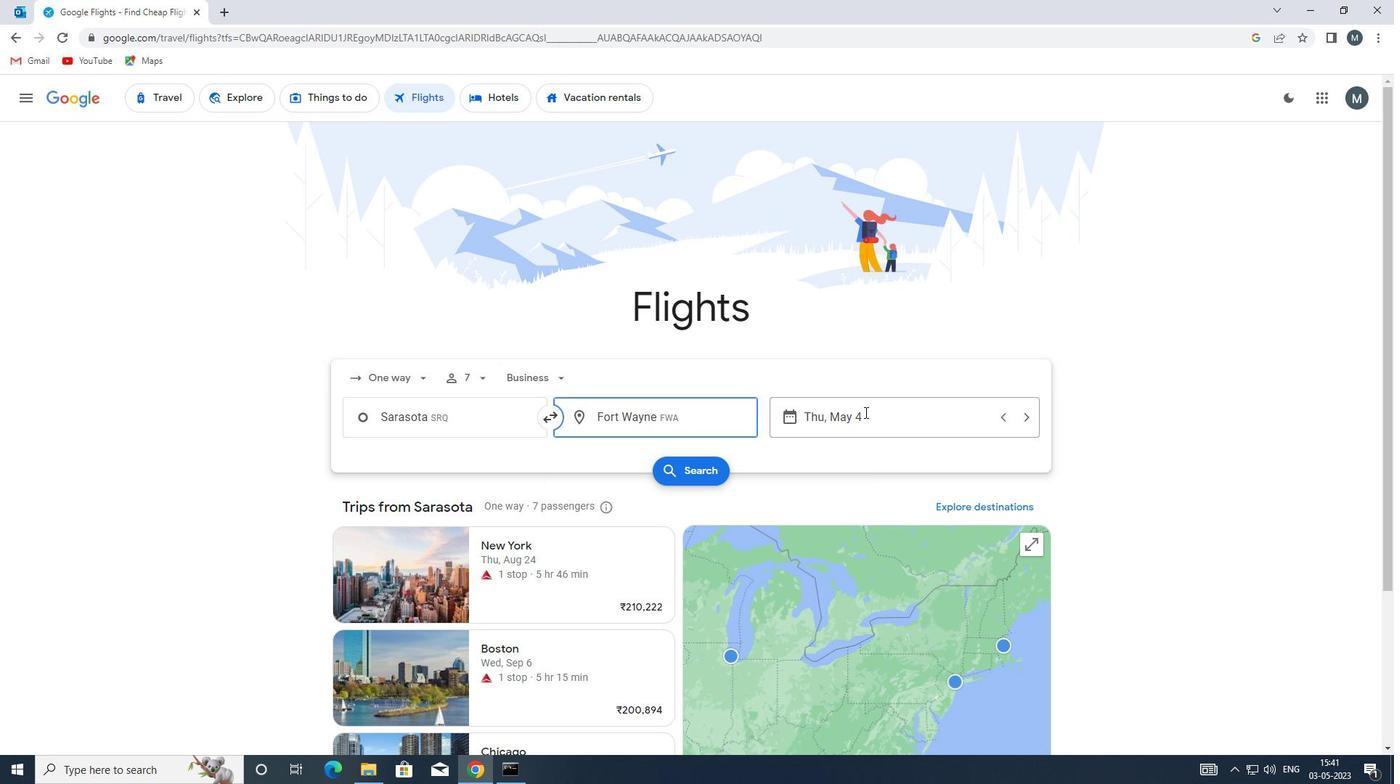 
Action: Mouse moved to (673, 496)
Screenshot: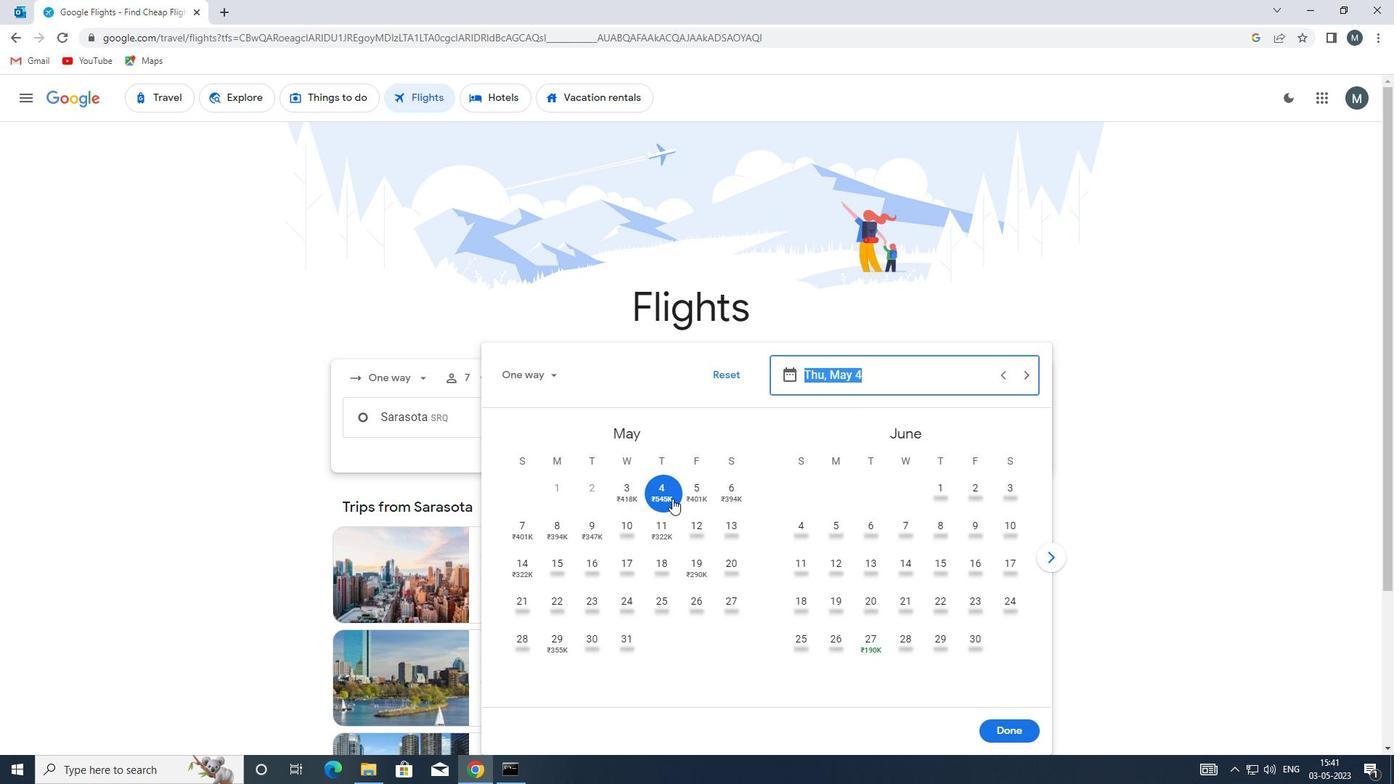 
Action: Mouse pressed left at (673, 496)
Screenshot: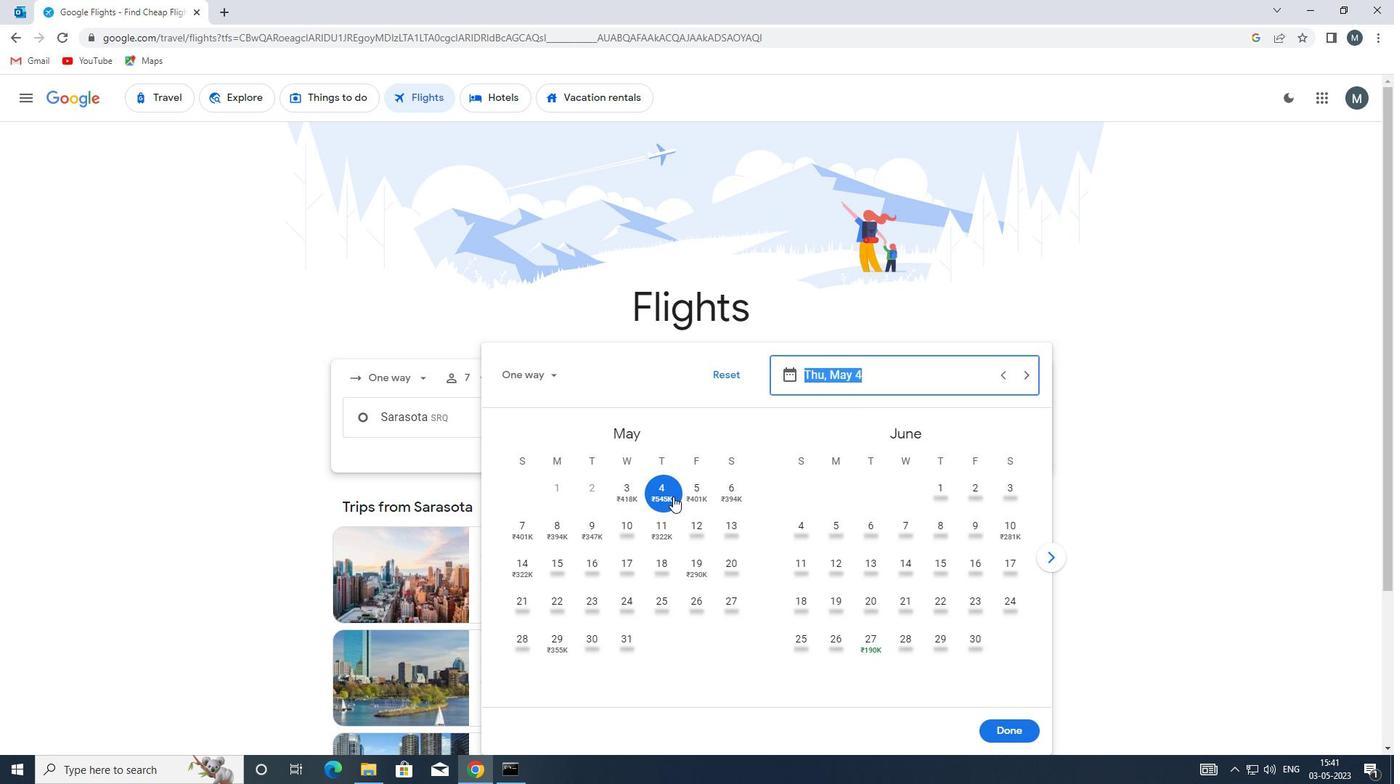 
Action: Mouse moved to (1014, 732)
Screenshot: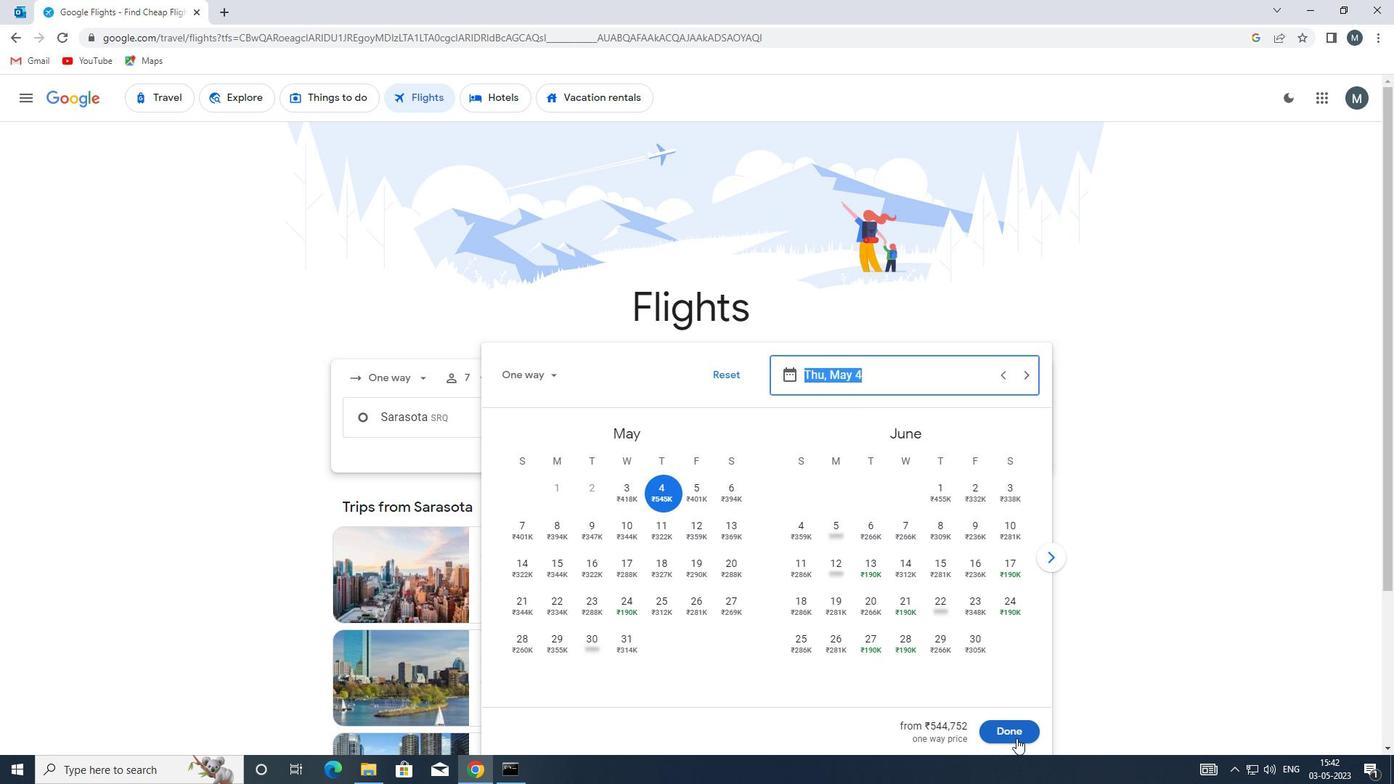 
Action: Mouse pressed left at (1014, 732)
Screenshot: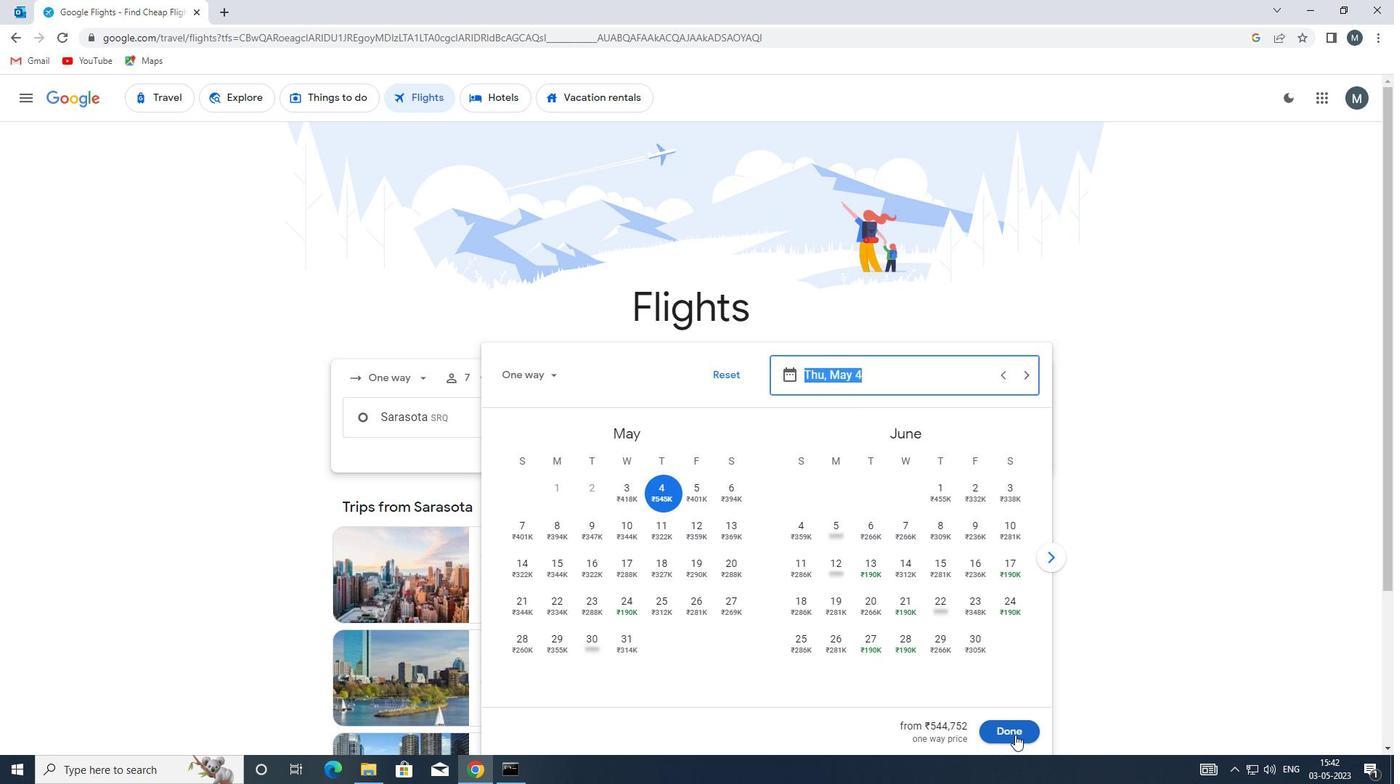 
Action: Mouse moved to (688, 472)
Screenshot: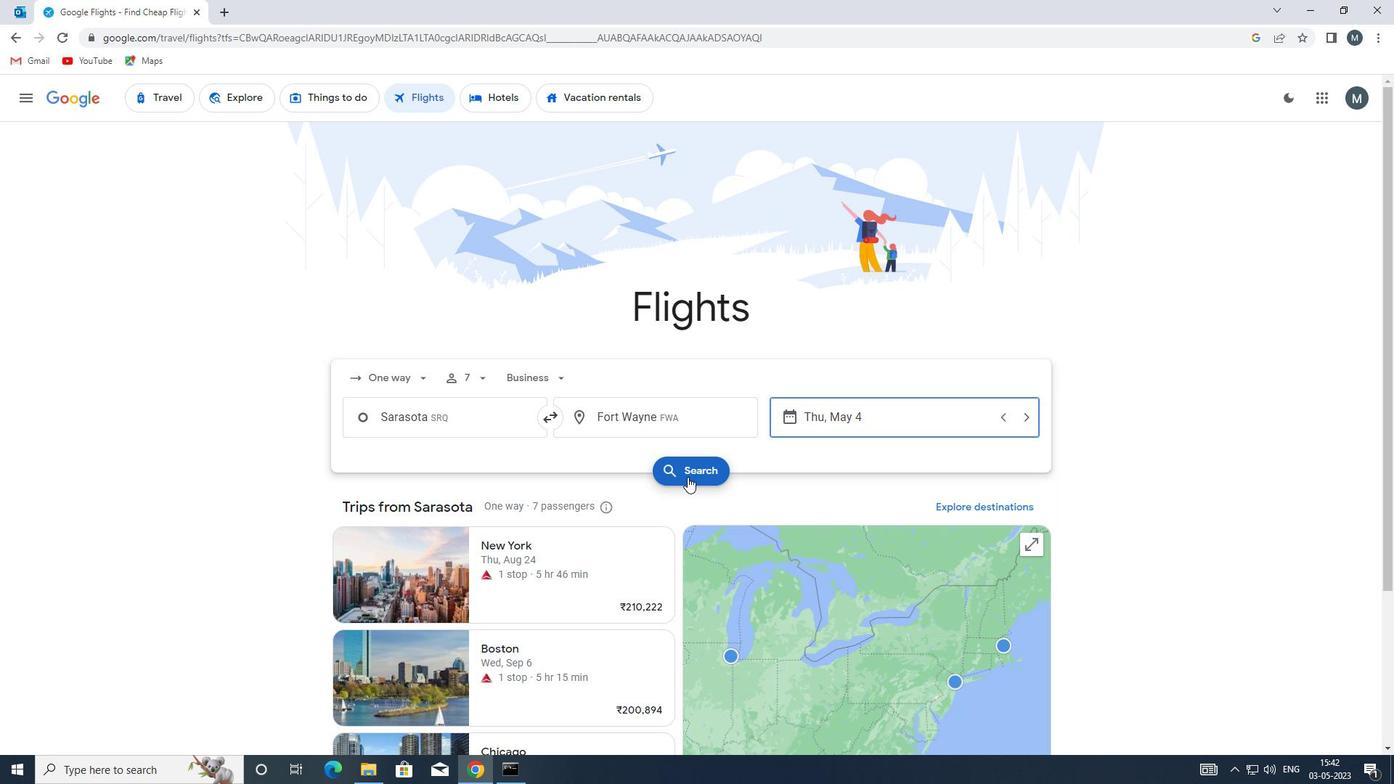 
Action: Mouse pressed left at (688, 472)
Screenshot: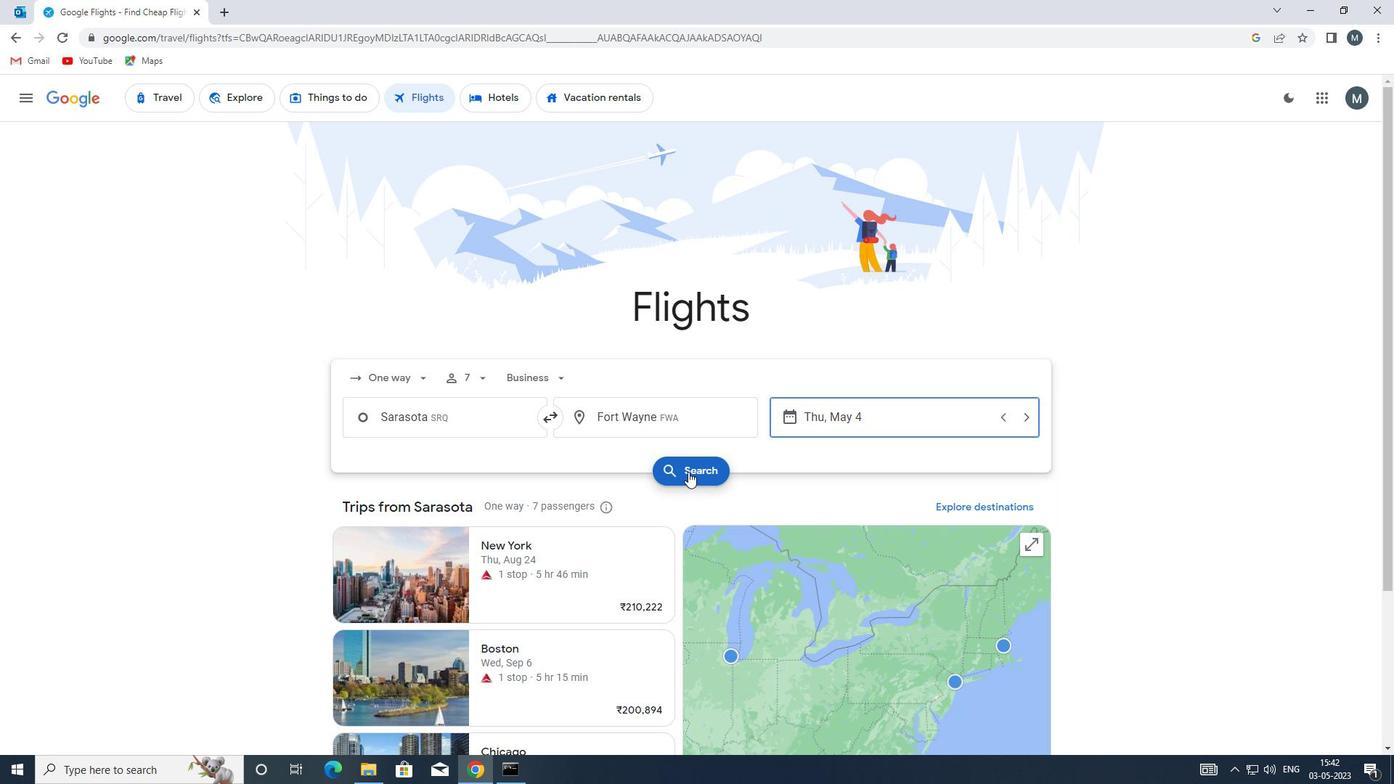 
Action: Mouse moved to (355, 236)
Screenshot: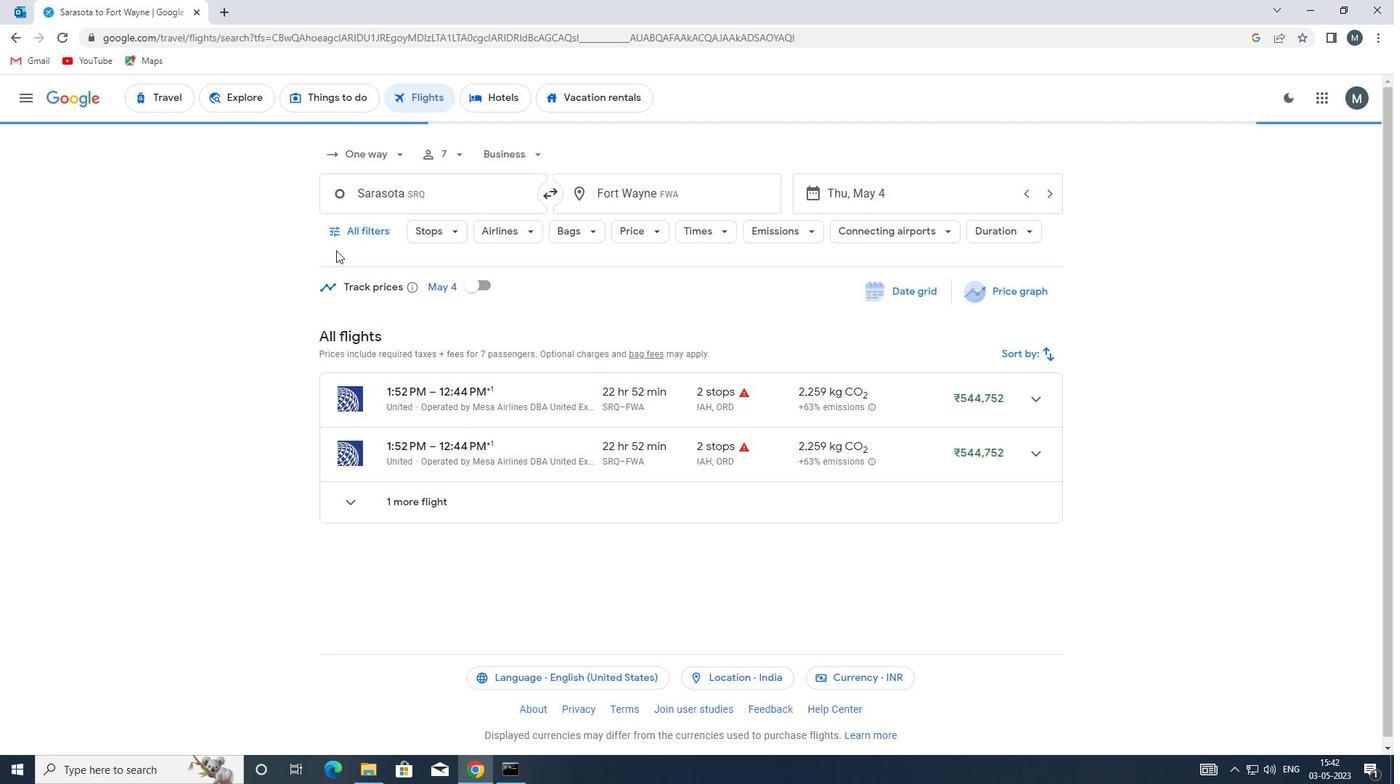 
Action: Mouse pressed left at (355, 236)
Screenshot: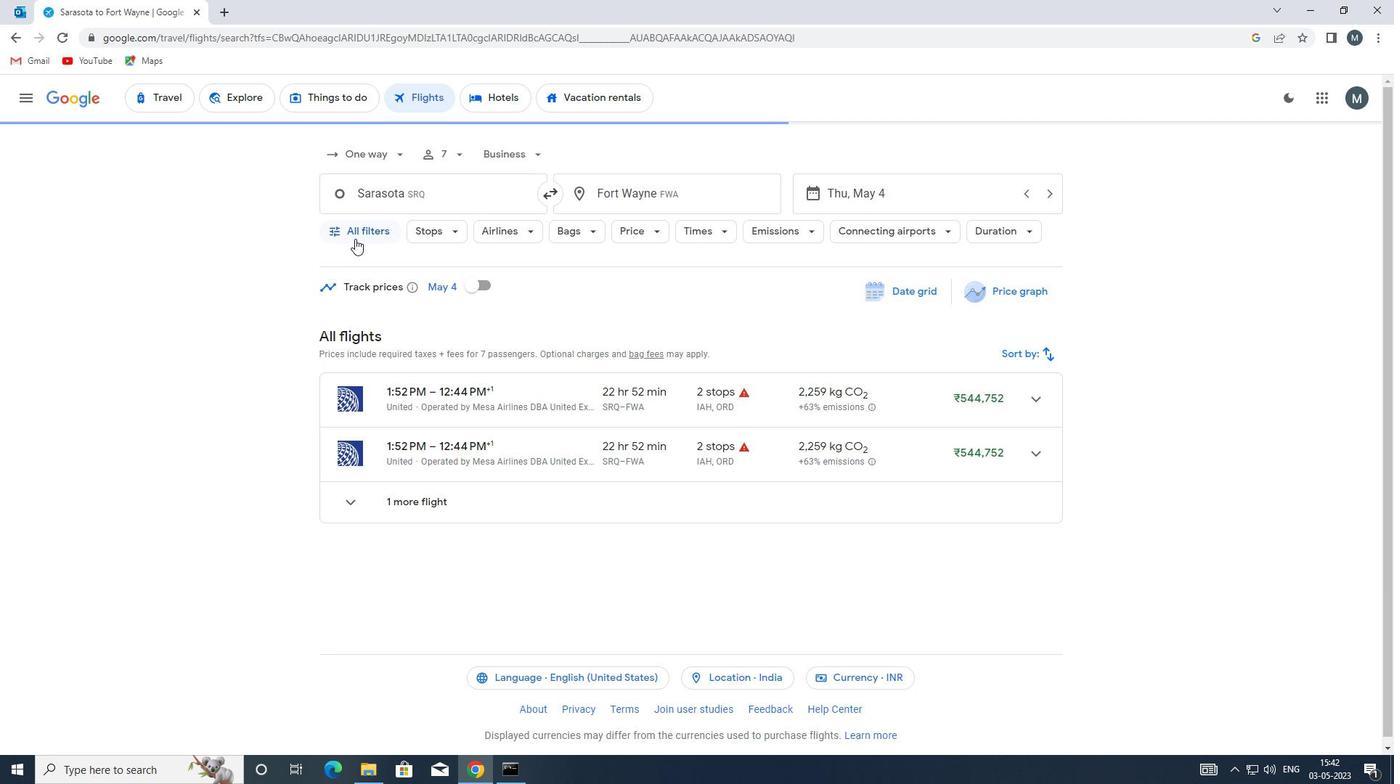 
Action: Mouse moved to (461, 353)
Screenshot: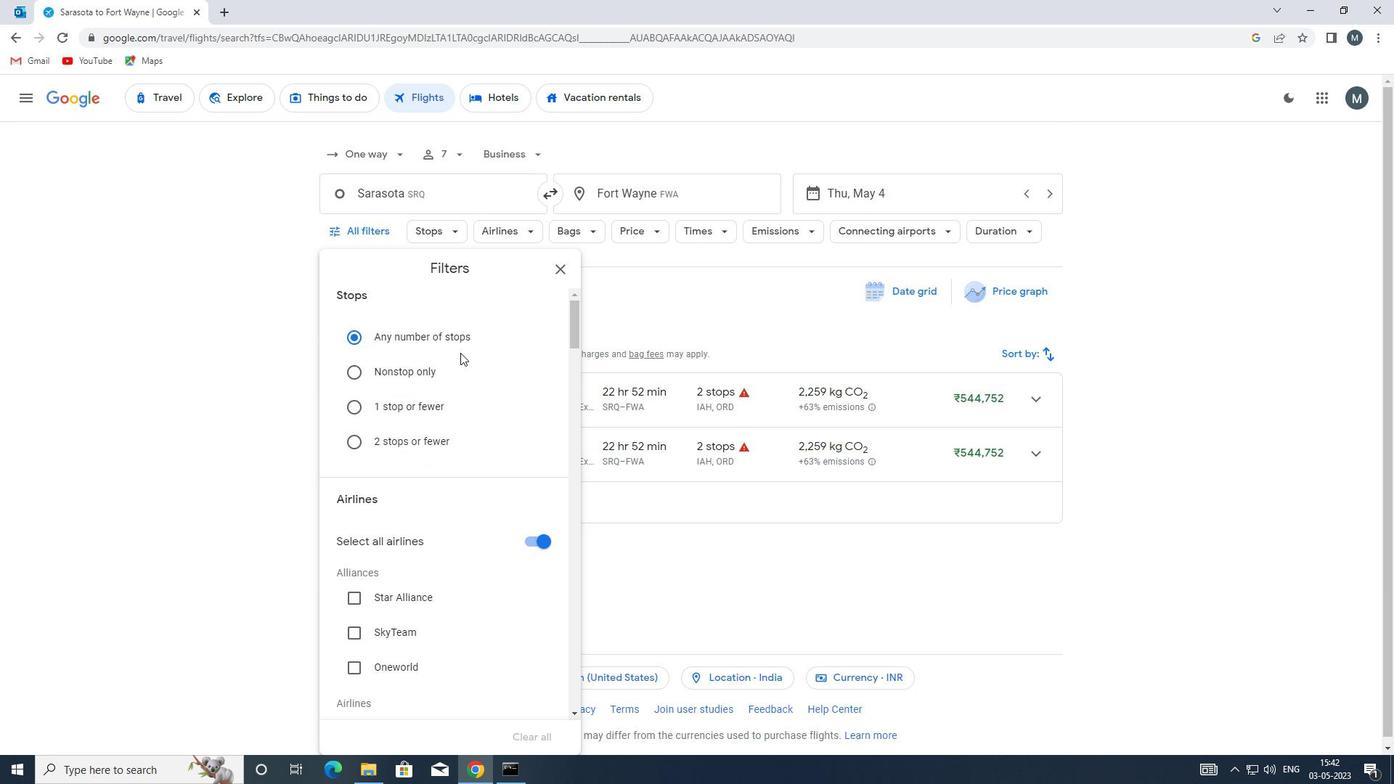 
Action: Mouse scrolled (461, 353) with delta (0, 0)
Screenshot: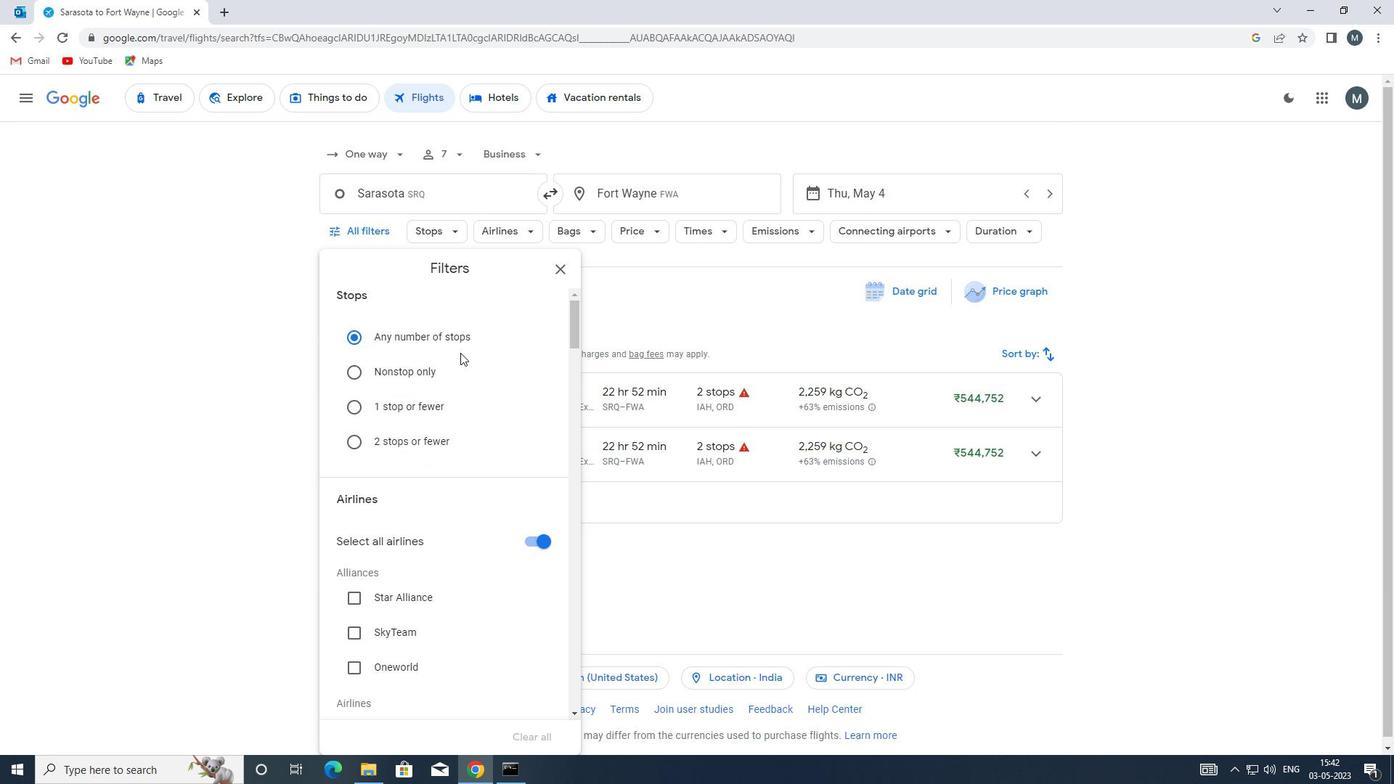 
Action: Mouse moved to (461, 357)
Screenshot: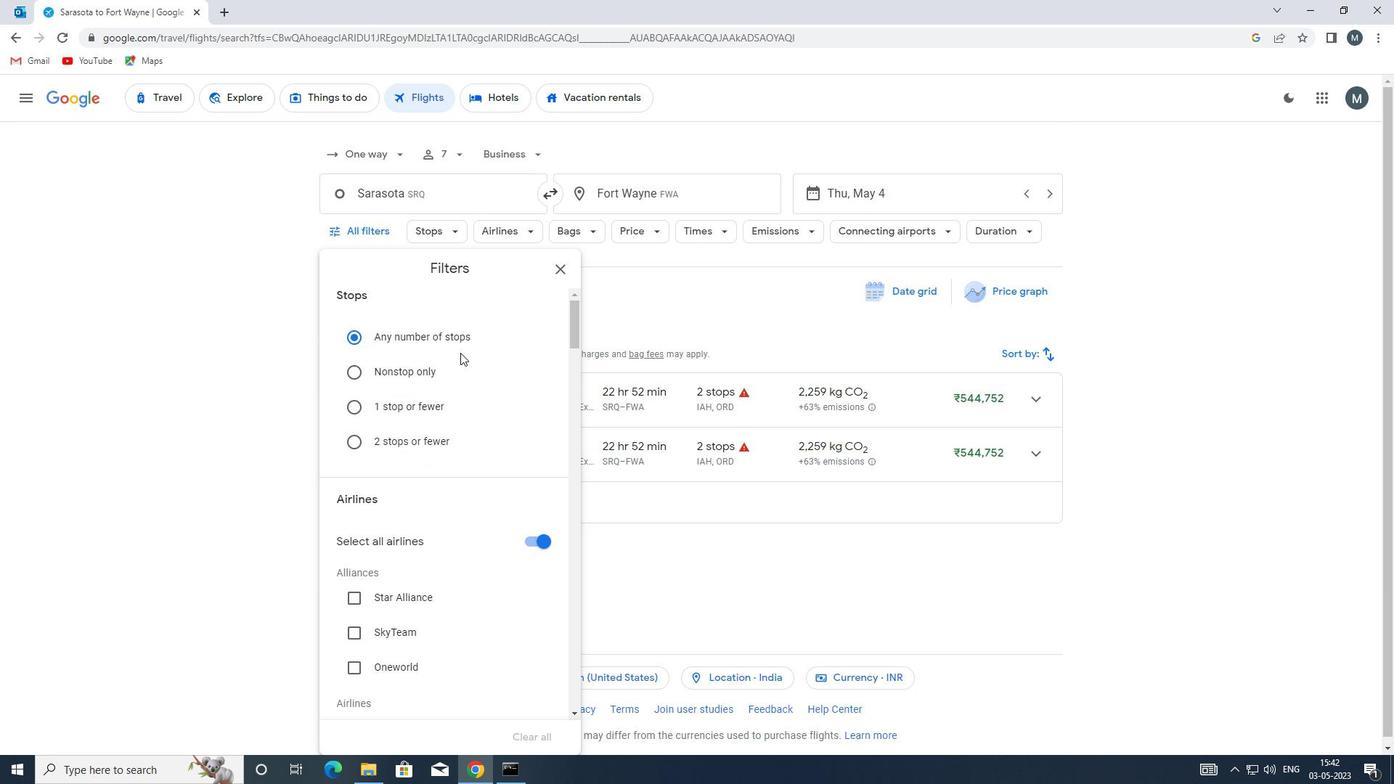 
Action: Mouse scrolled (461, 356) with delta (0, 0)
Screenshot: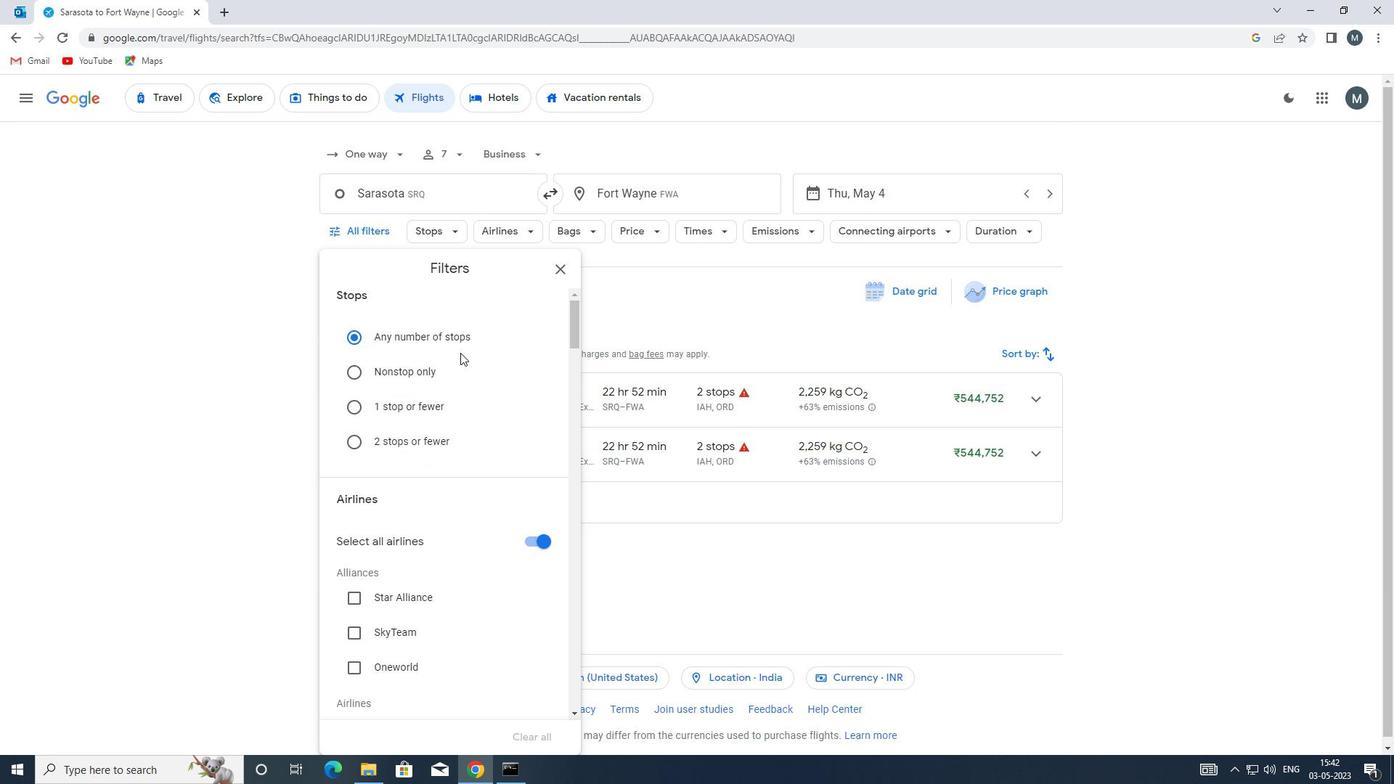 
Action: Mouse moved to (528, 397)
Screenshot: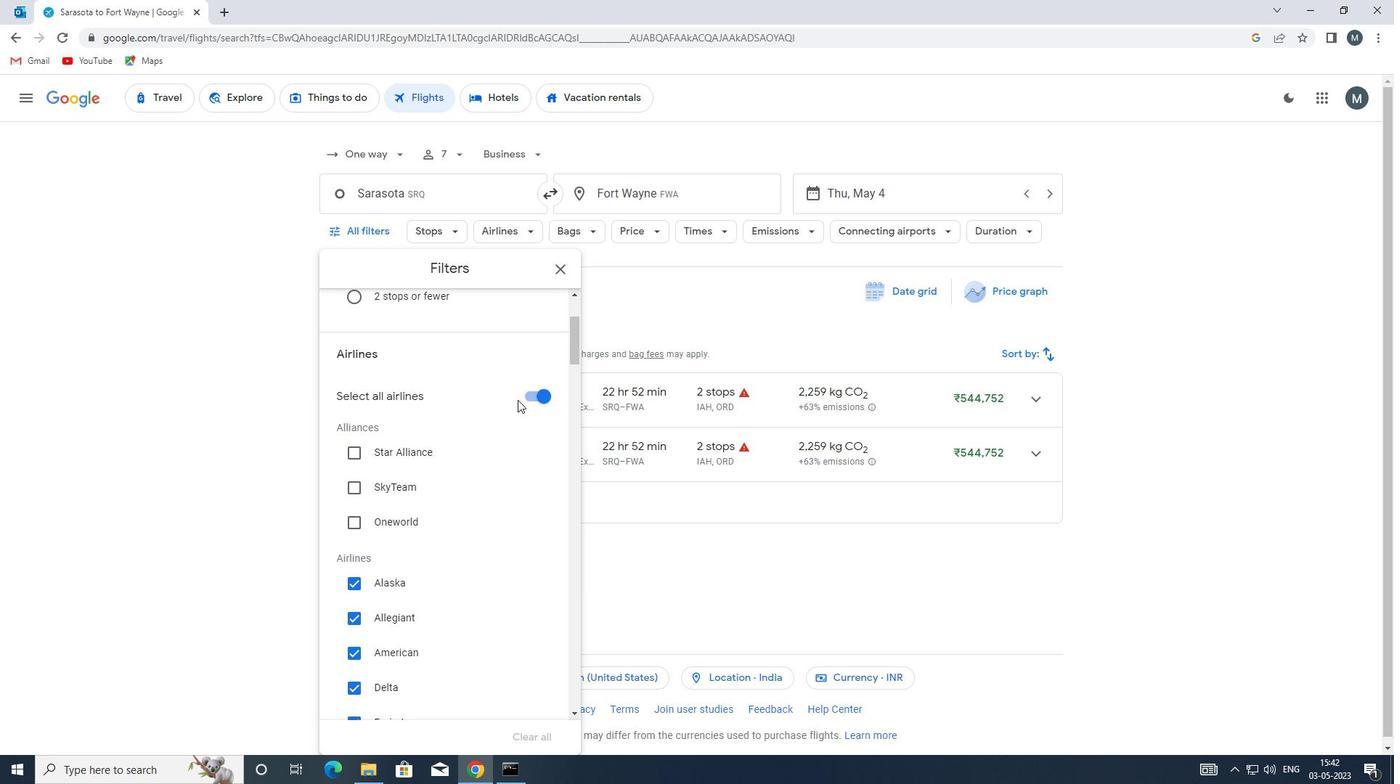 
Action: Mouse pressed left at (528, 397)
Screenshot: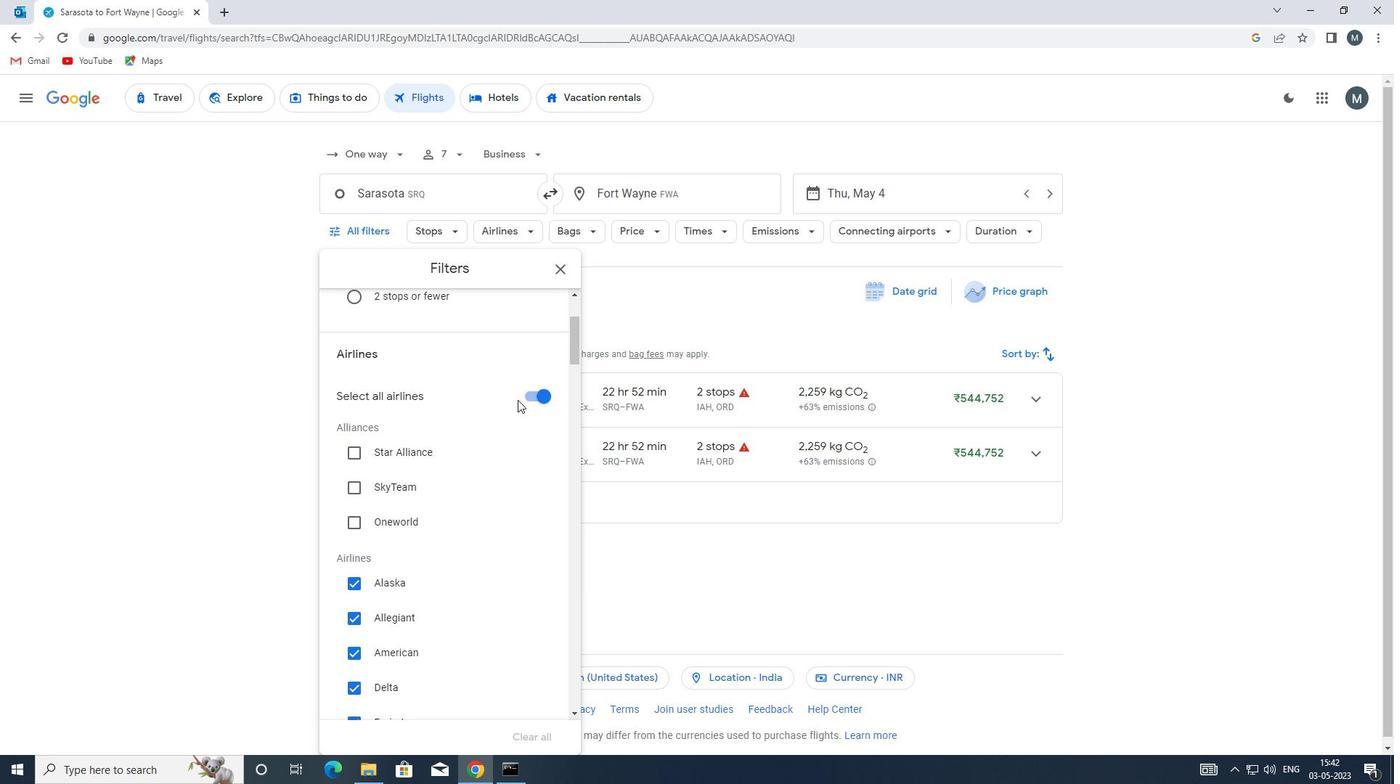 
Action: Mouse moved to (464, 441)
Screenshot: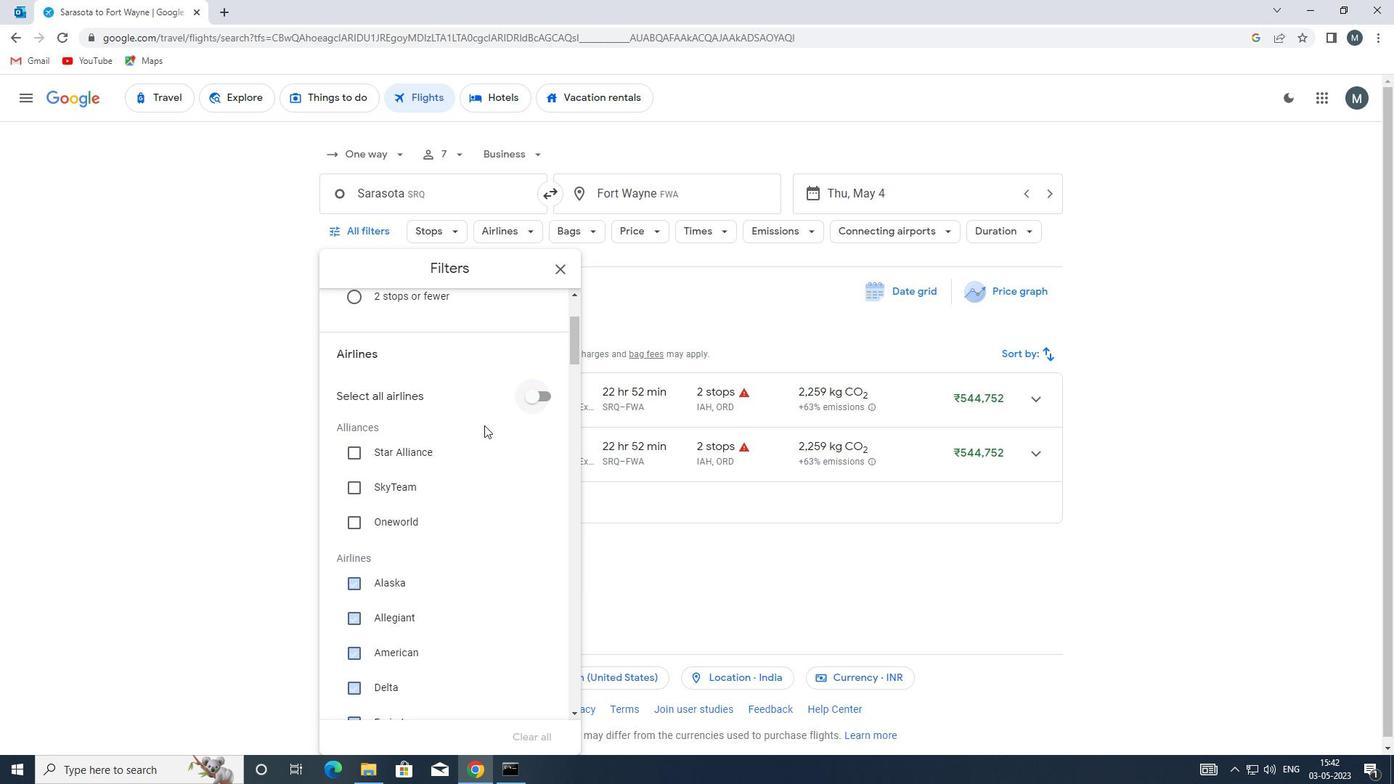 
Action: Mouse scrolled (464, 440) with delta (0, 0)
Screenshot: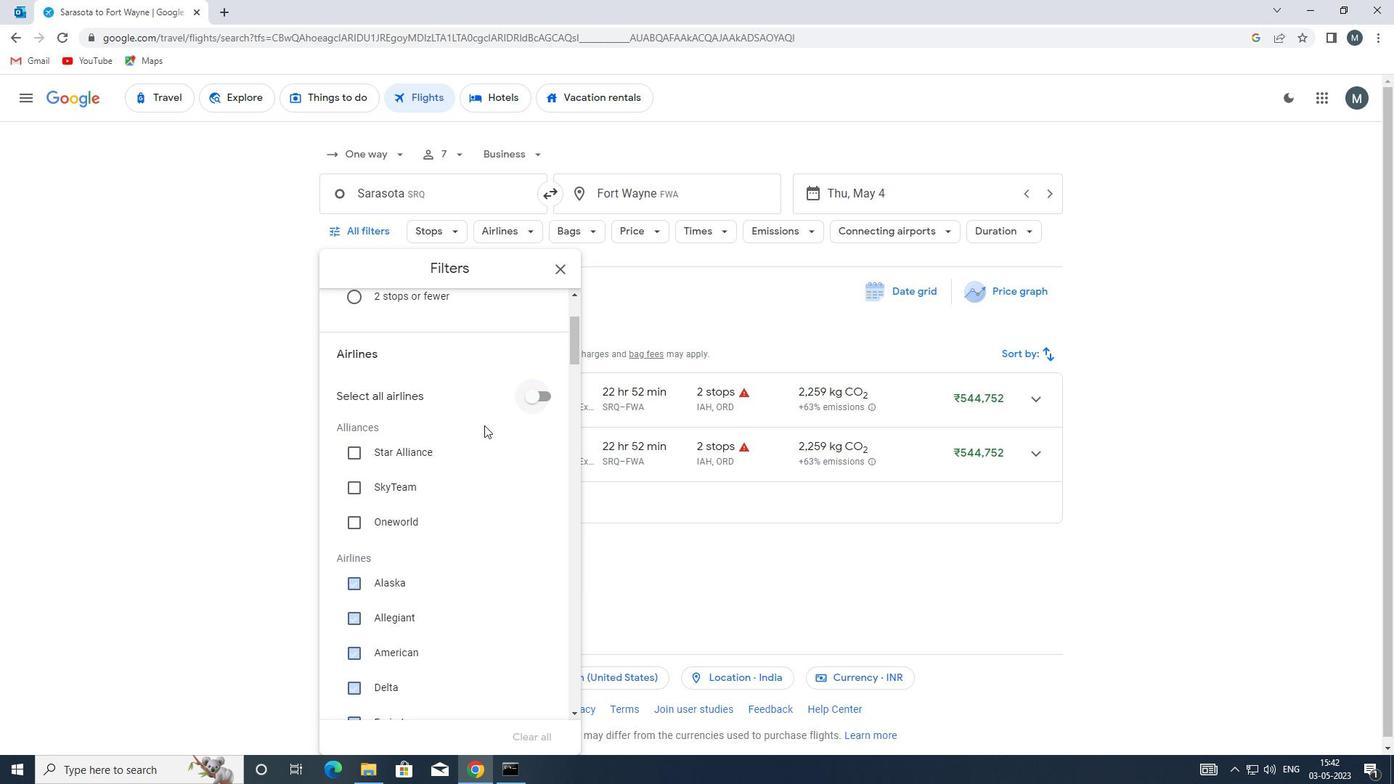 
Action: Mouse moved to (463, 446)
Screenshot: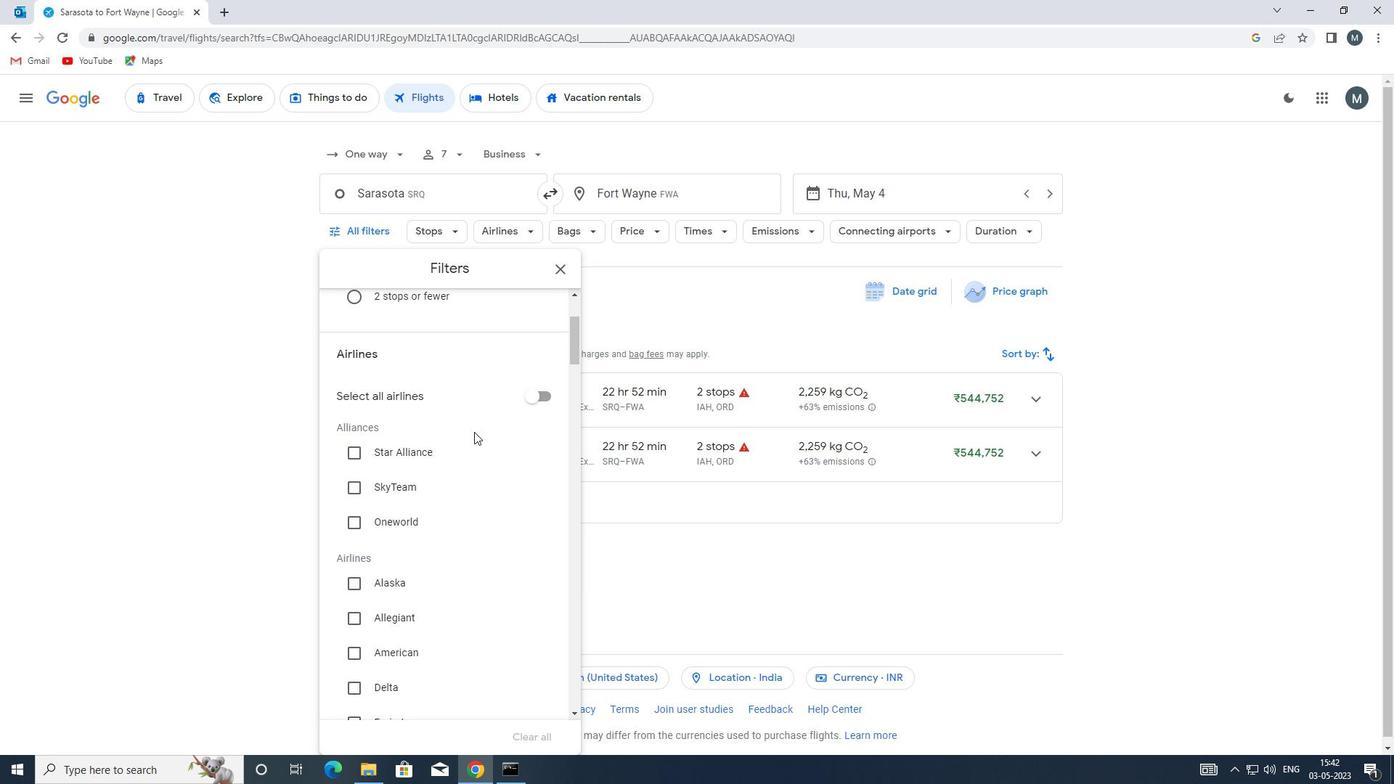 
Action: Mouse scrolled (463, 445) with delta (0, 0)
Screenshot: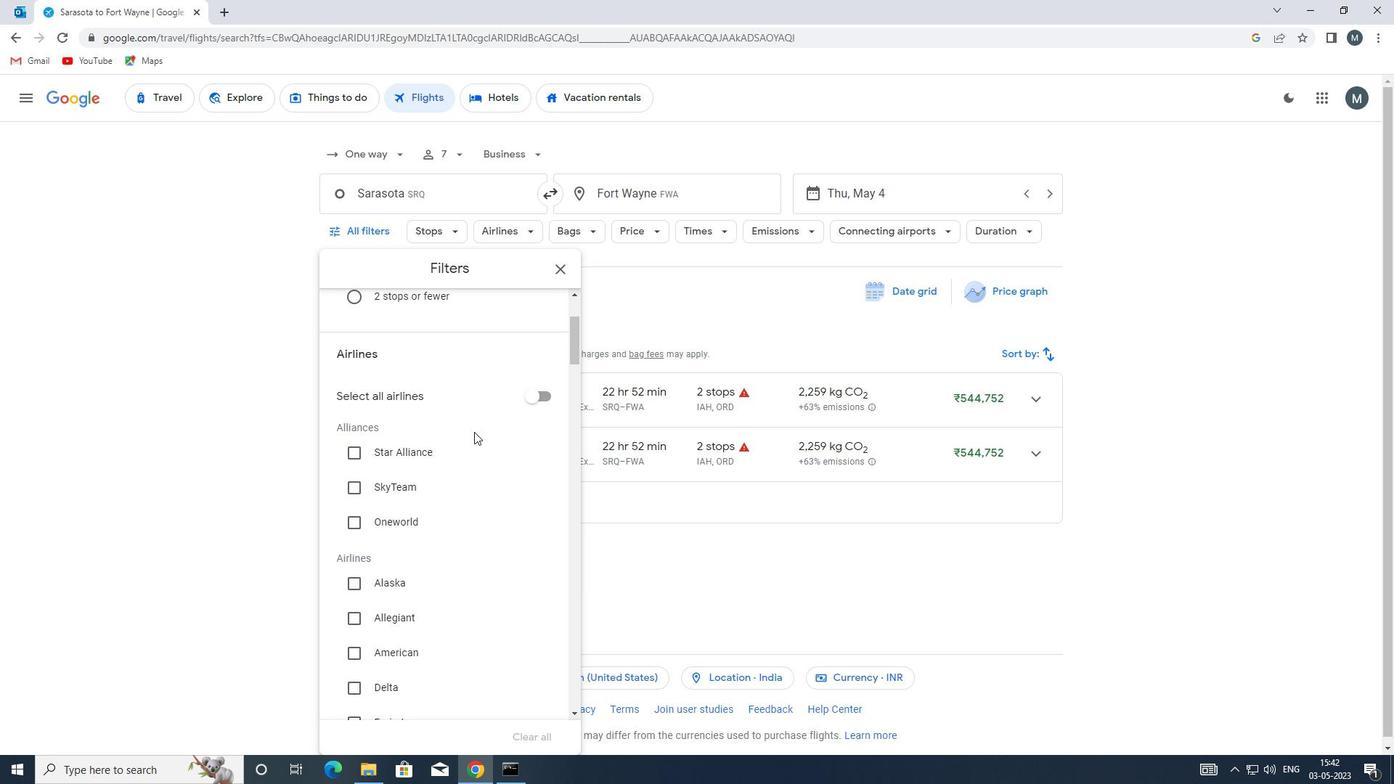 
Action: Mouse moved to (459, 448)
Screenshot: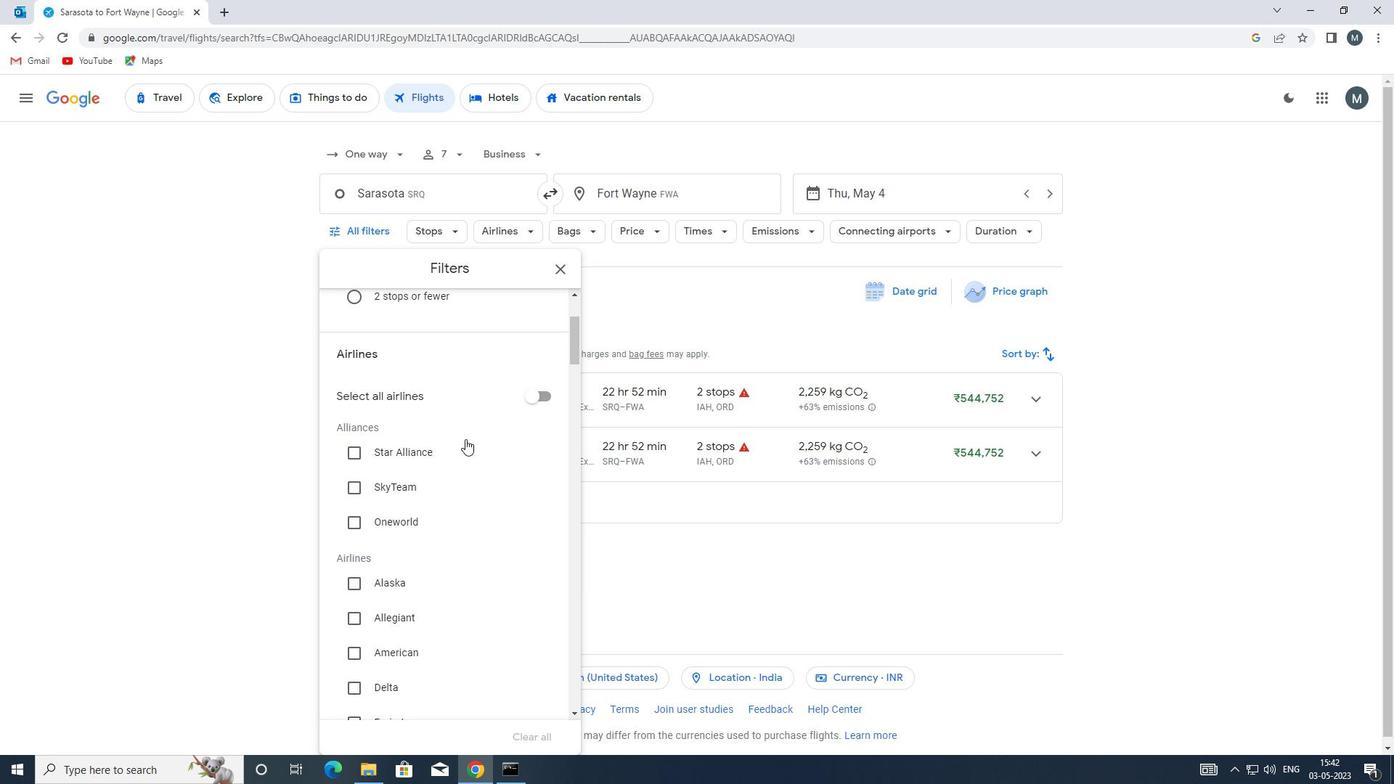
Action: Mouse scrolled (459, 447) with delta (0, 0)
Screenshot: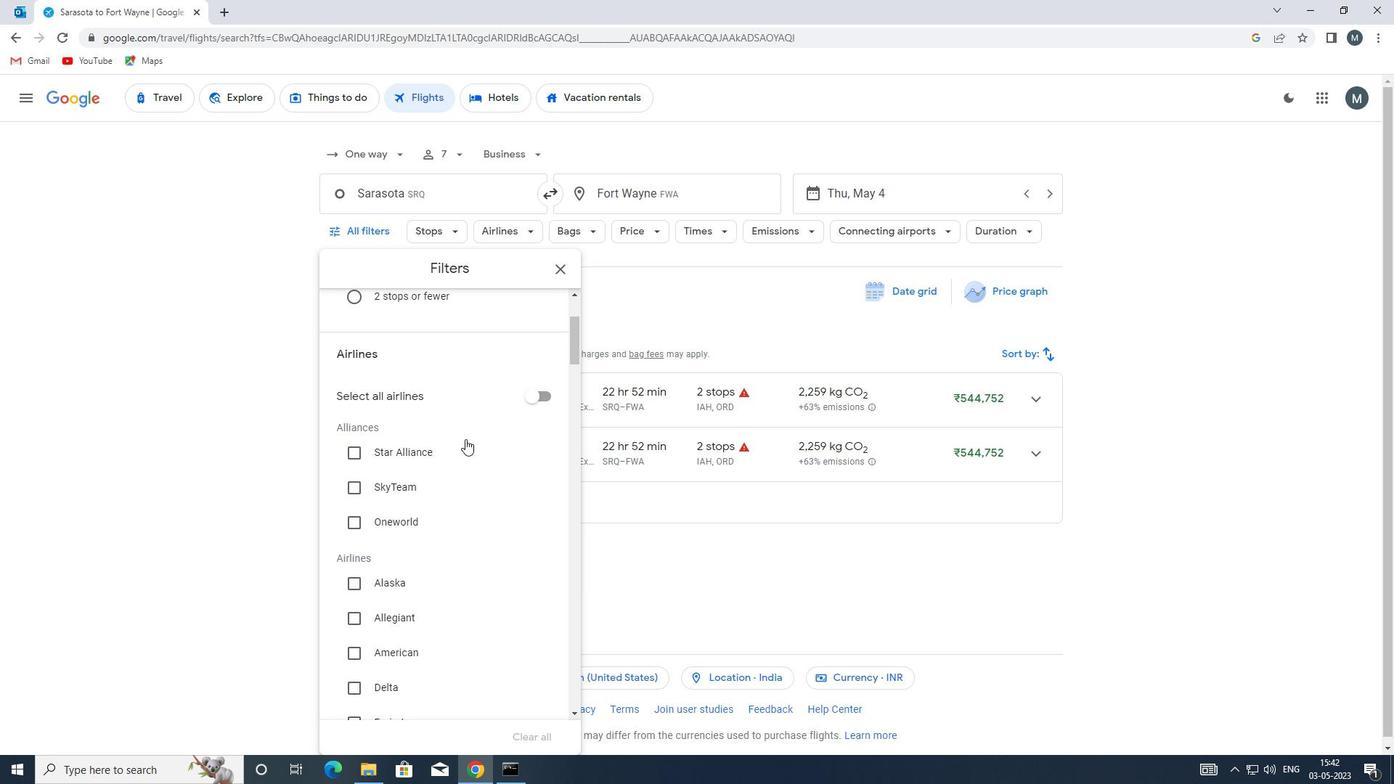 
Action: Mouse moved to (352, 472)
Screenshot: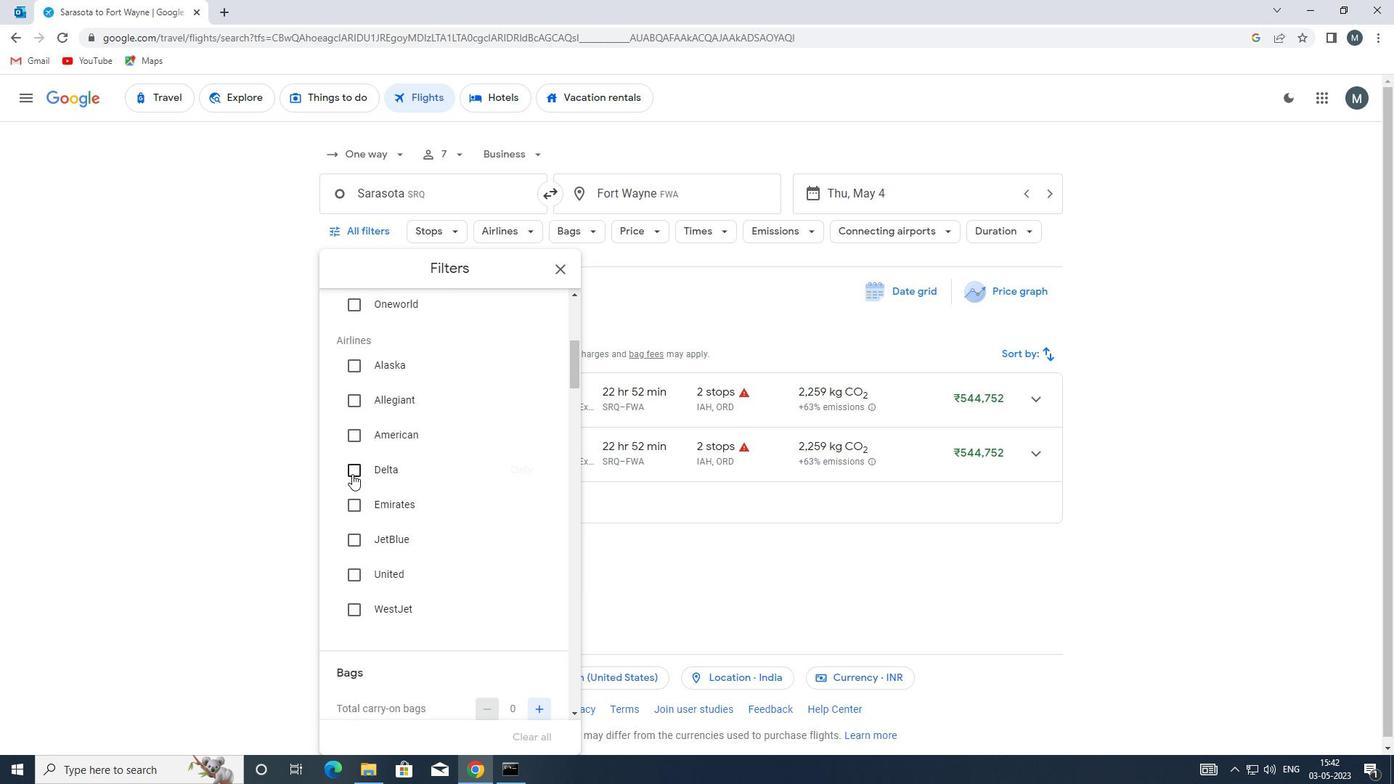 
Action: Mouse pressed left at (352, 472)
Screenshot: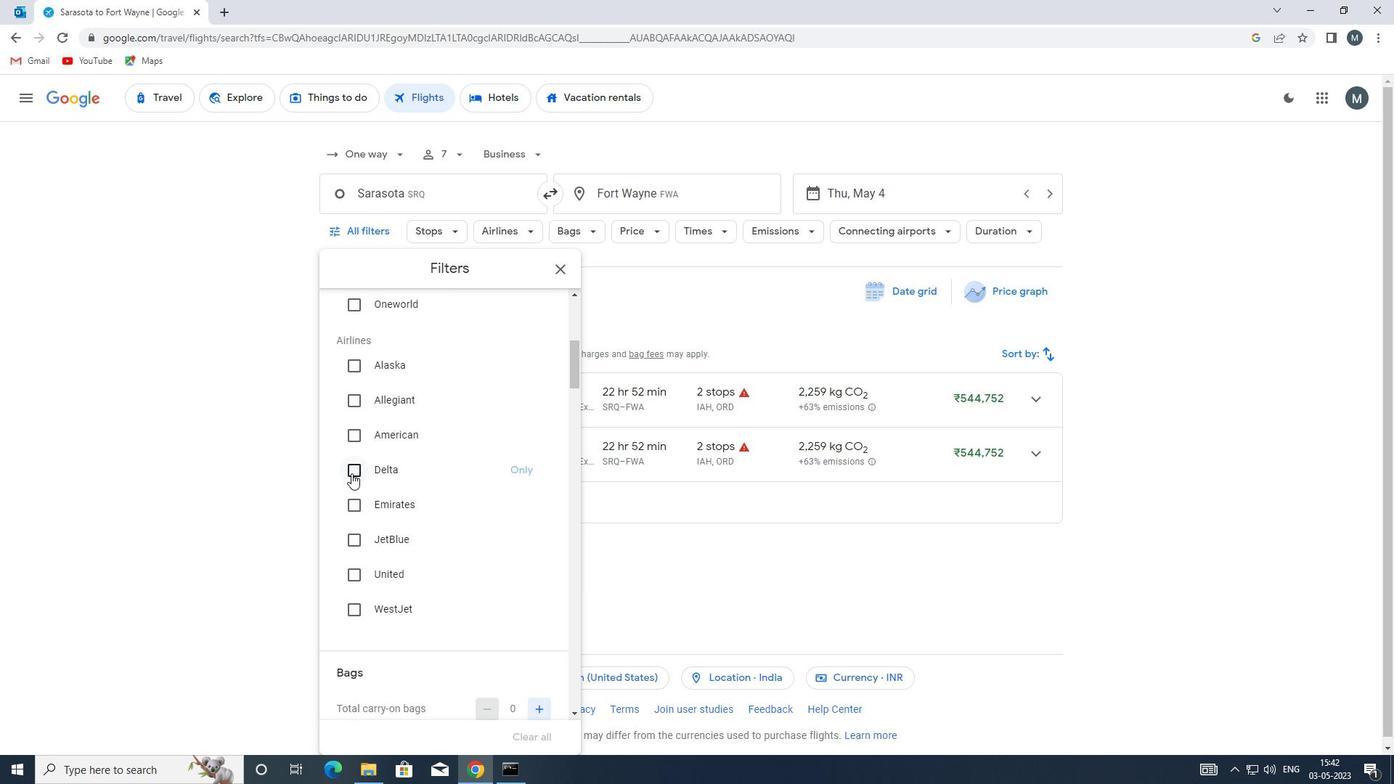 
Action: Mouse moved to (426, 481)
Screenshot: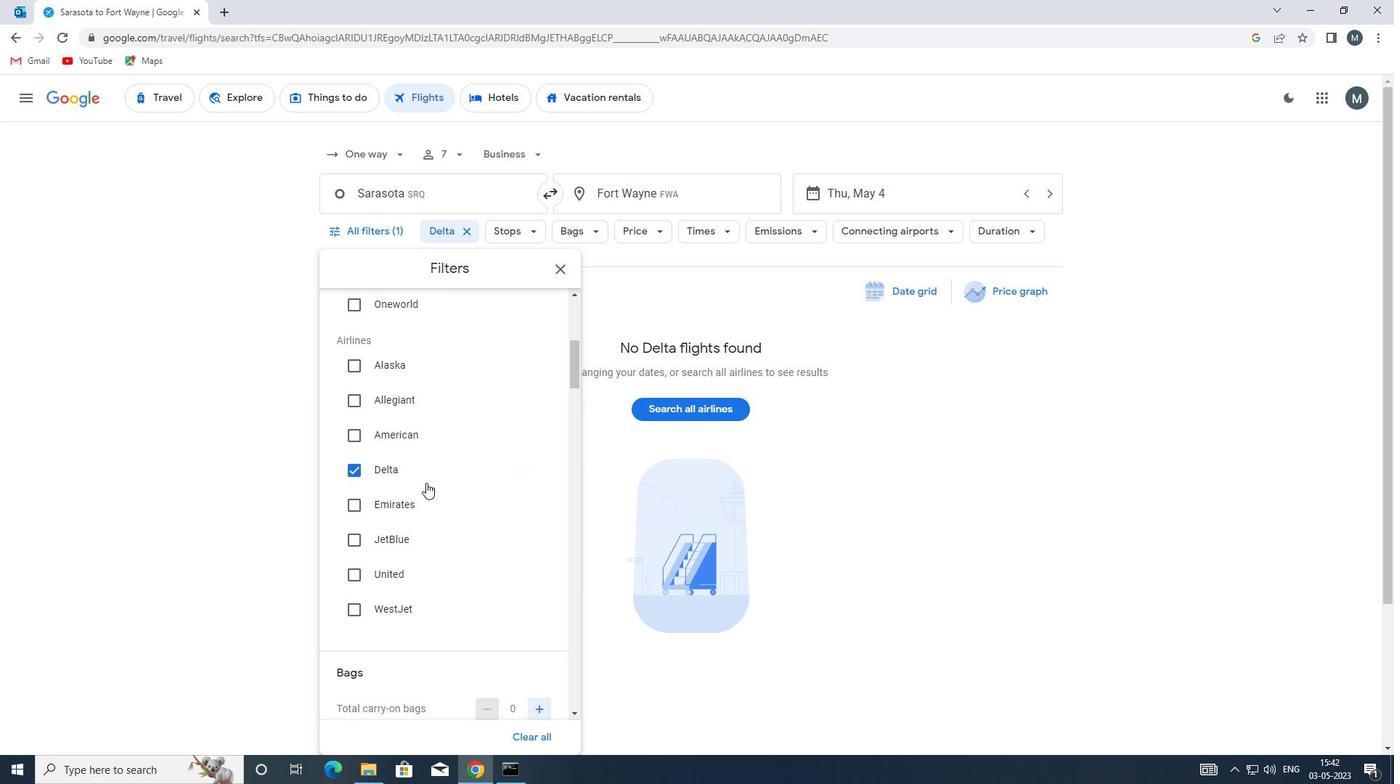 
Action: Mouse scrolled (426, 480) with delta (0, 0)
Screenshot: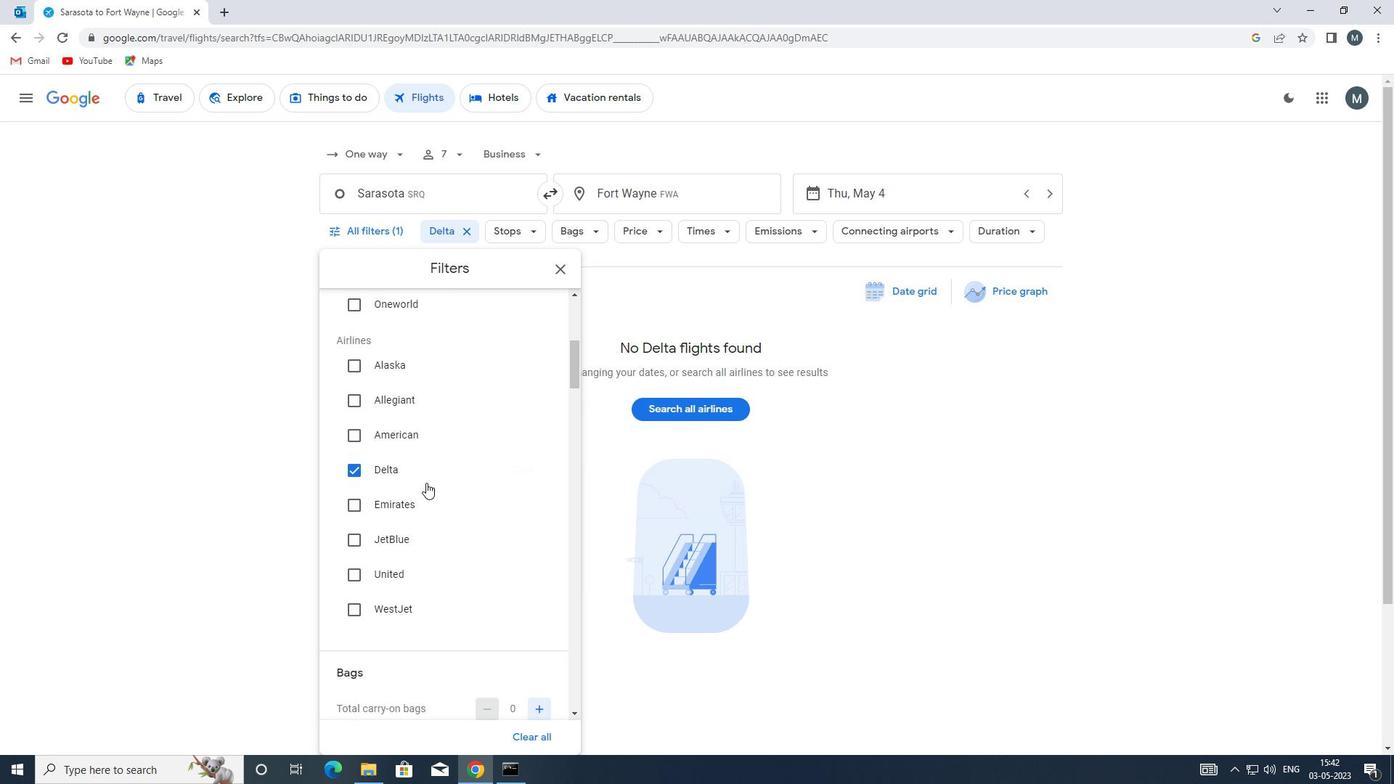 
Action: Mouse scrolled (426, 480) with delta (0, 0)
Screenshot: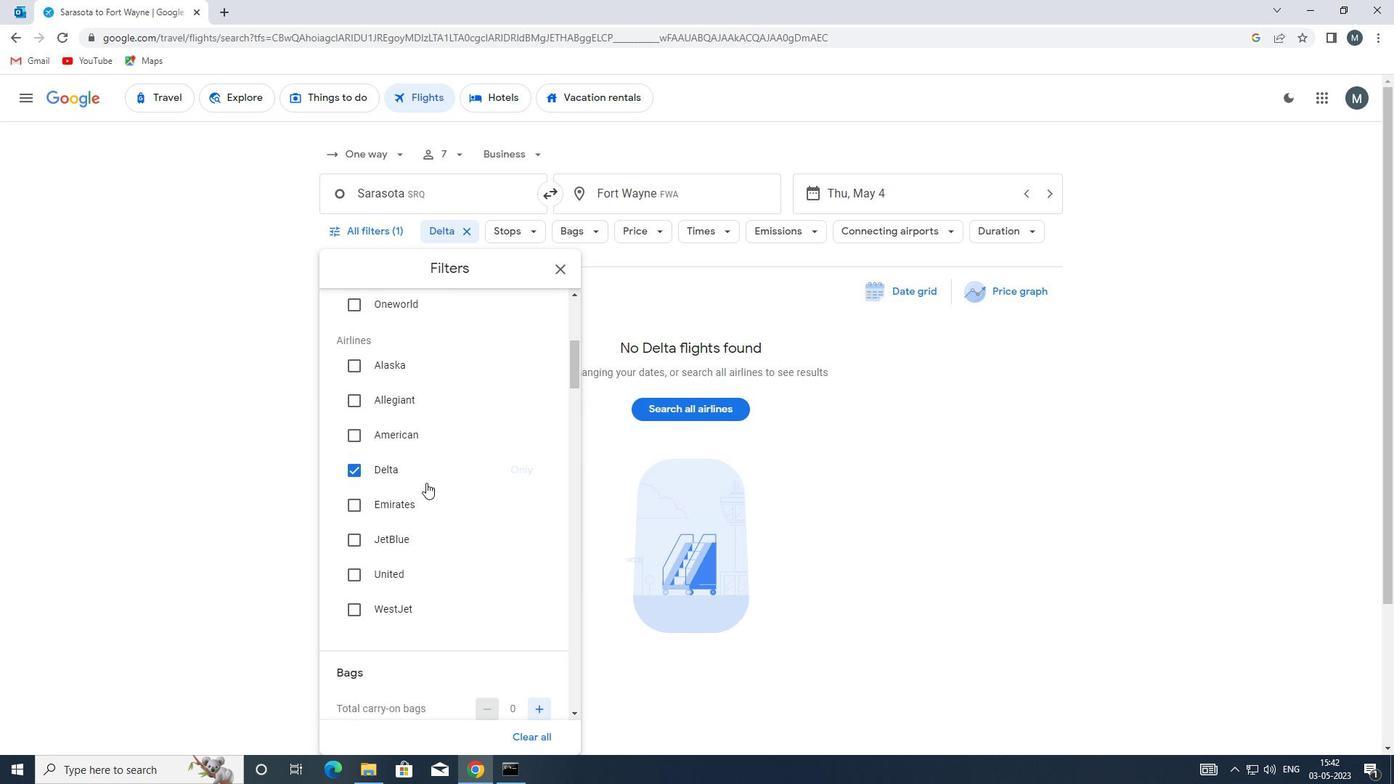 
Action: Mouse moved to (544, 567)
Screenshot: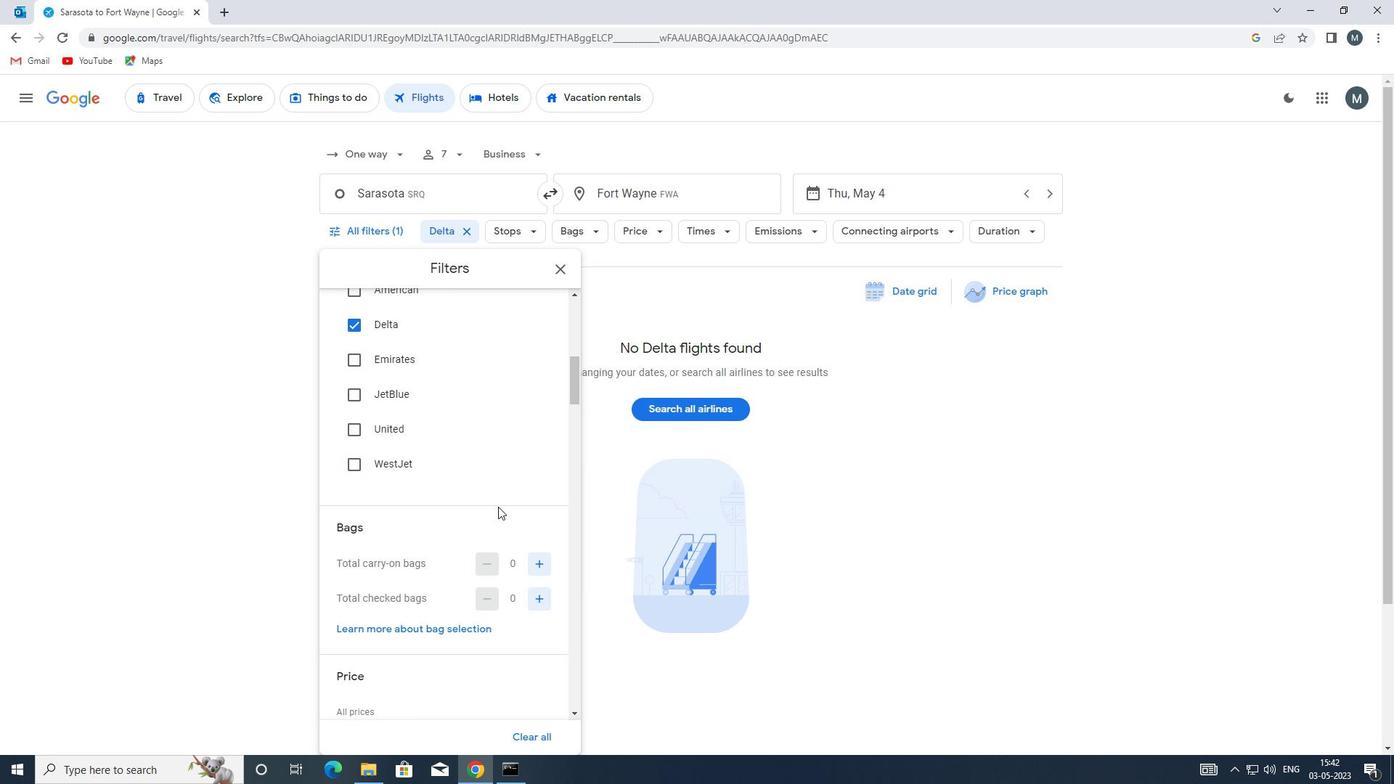 
Action: Mouse pressed left at (544, 567)
Screenshot: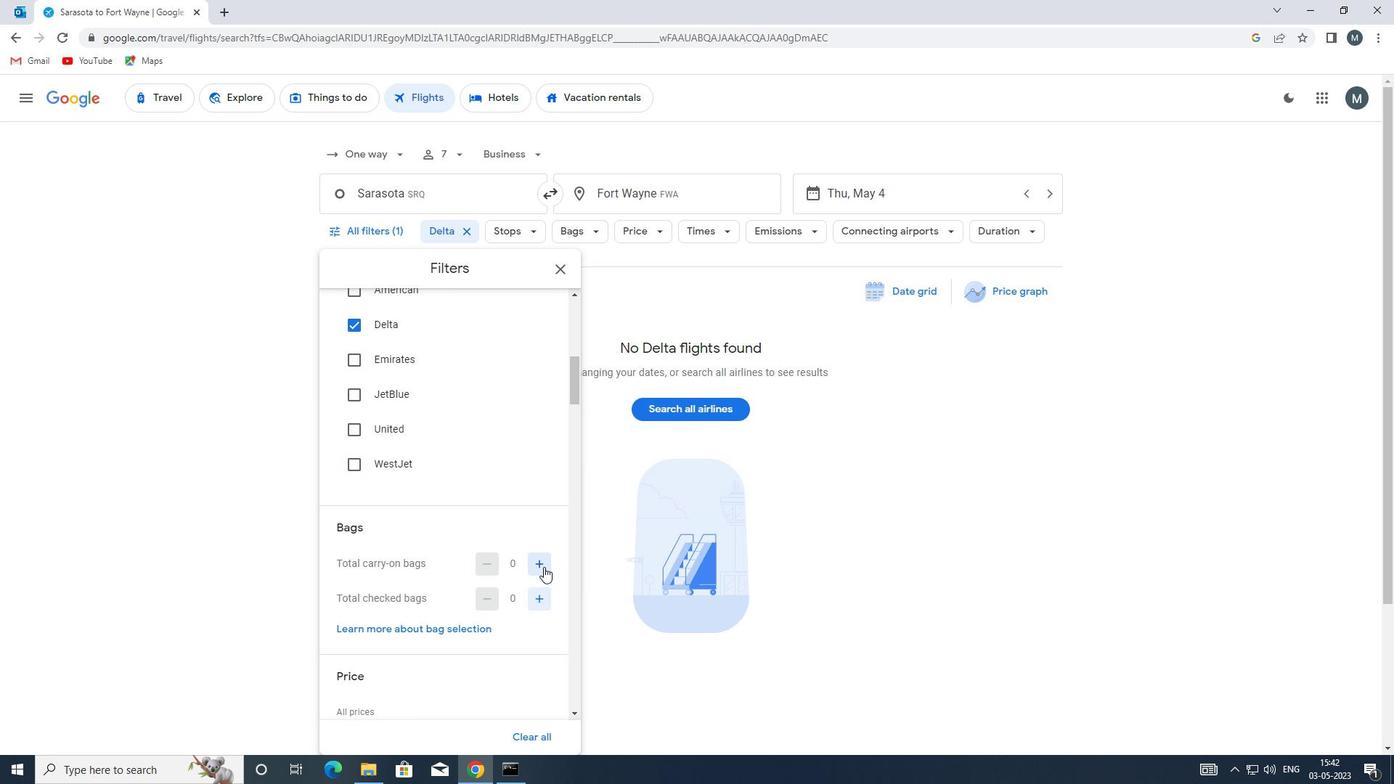 
Action: Mouse moved to (483, 527)
Screenshot: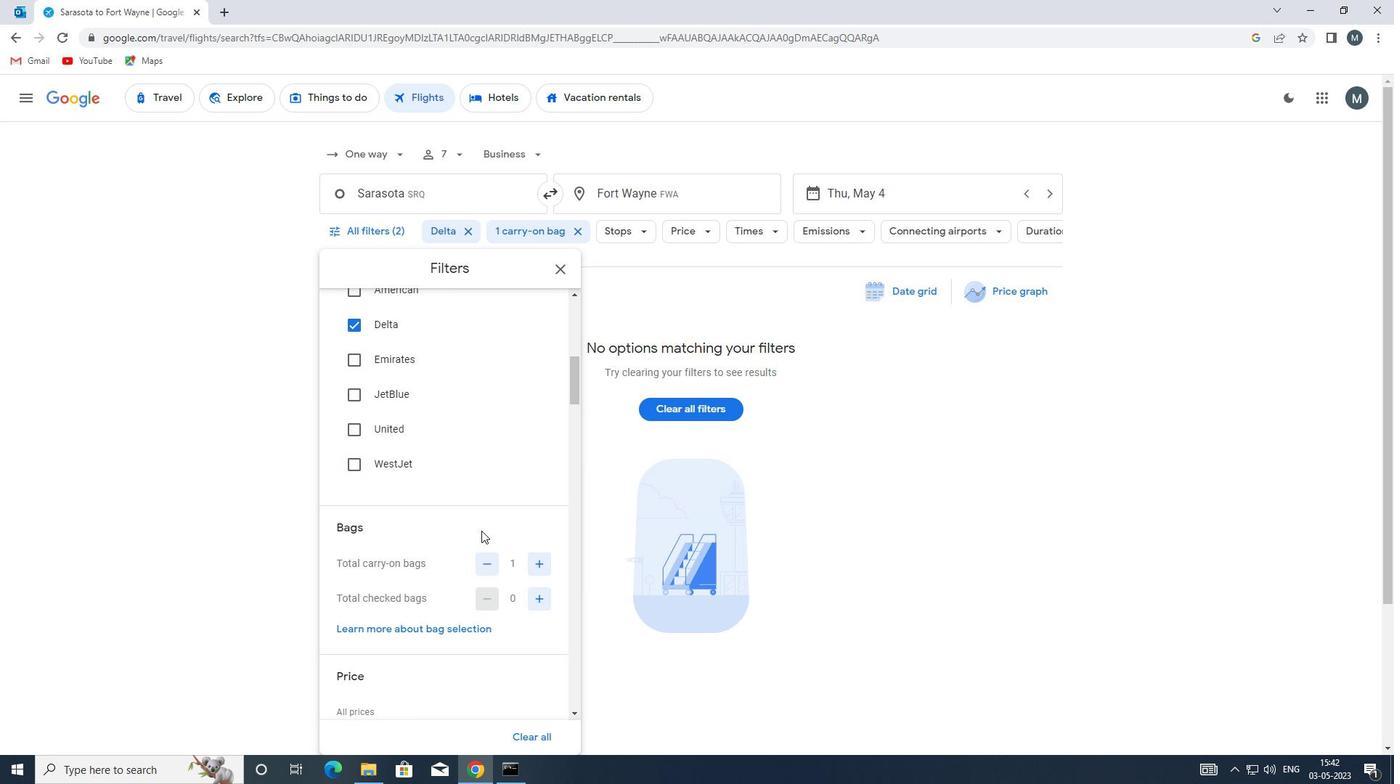 
Action: Mouse scrolled (483, 526) with delta (0, 0)
Screenshot: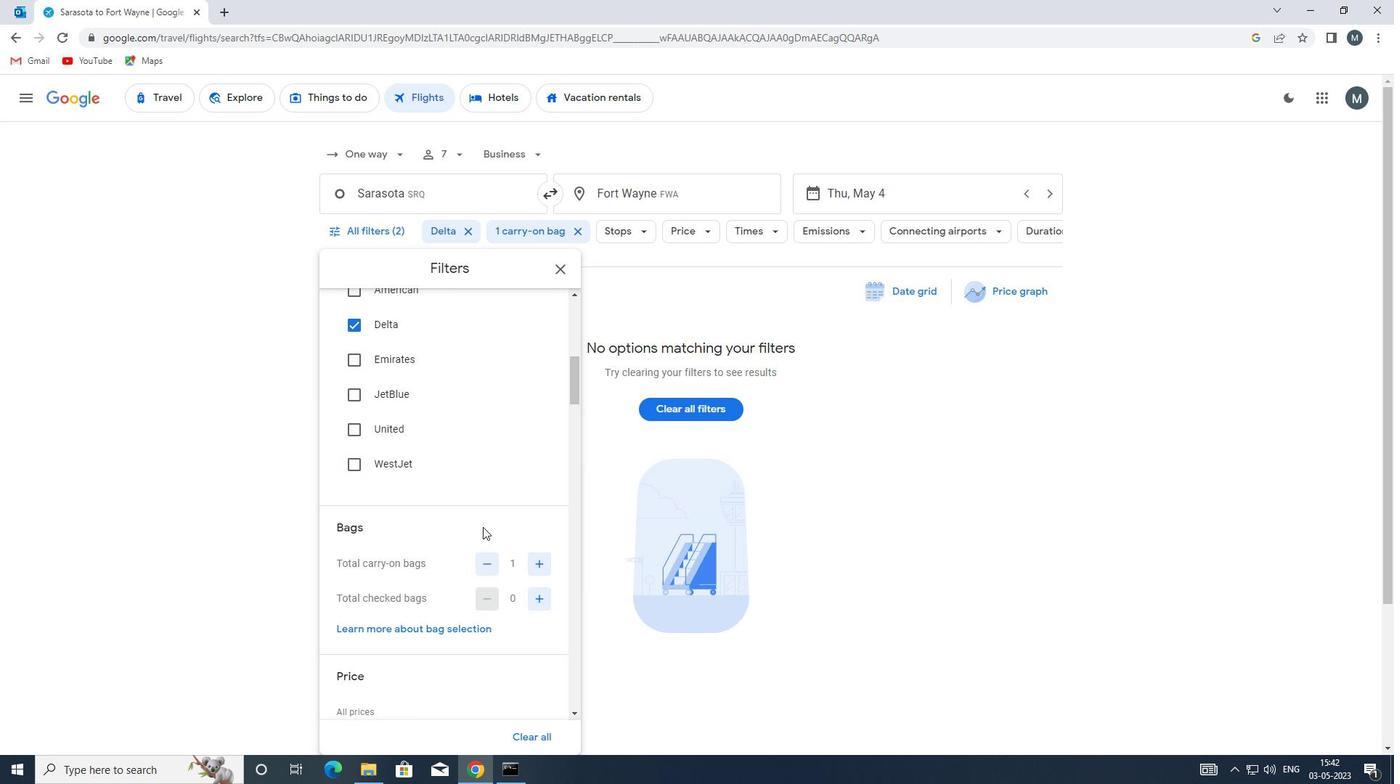 
Action: Mouse moved to (461, 511)
Screenshot: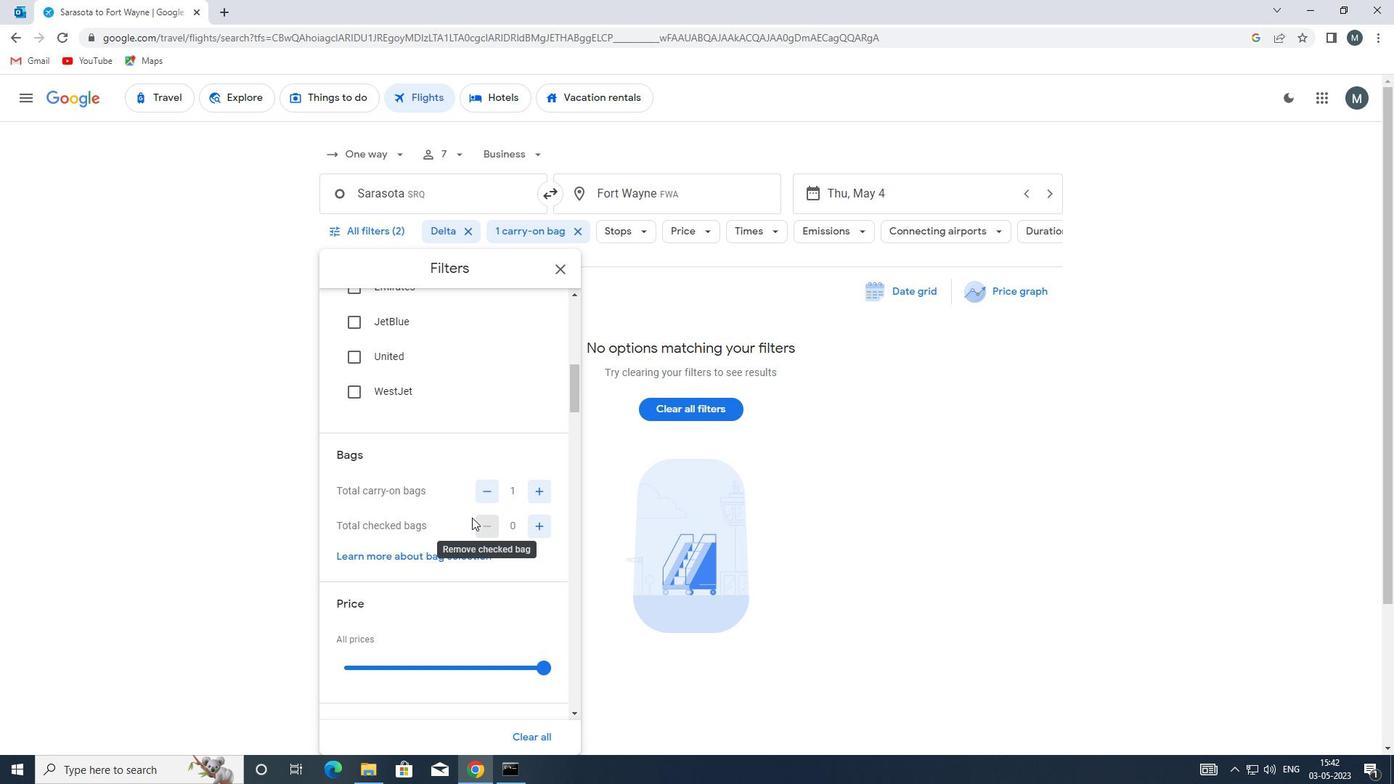 
Action: Mouse scrolled (461, 510) with delta (0, 0)
Screenshot: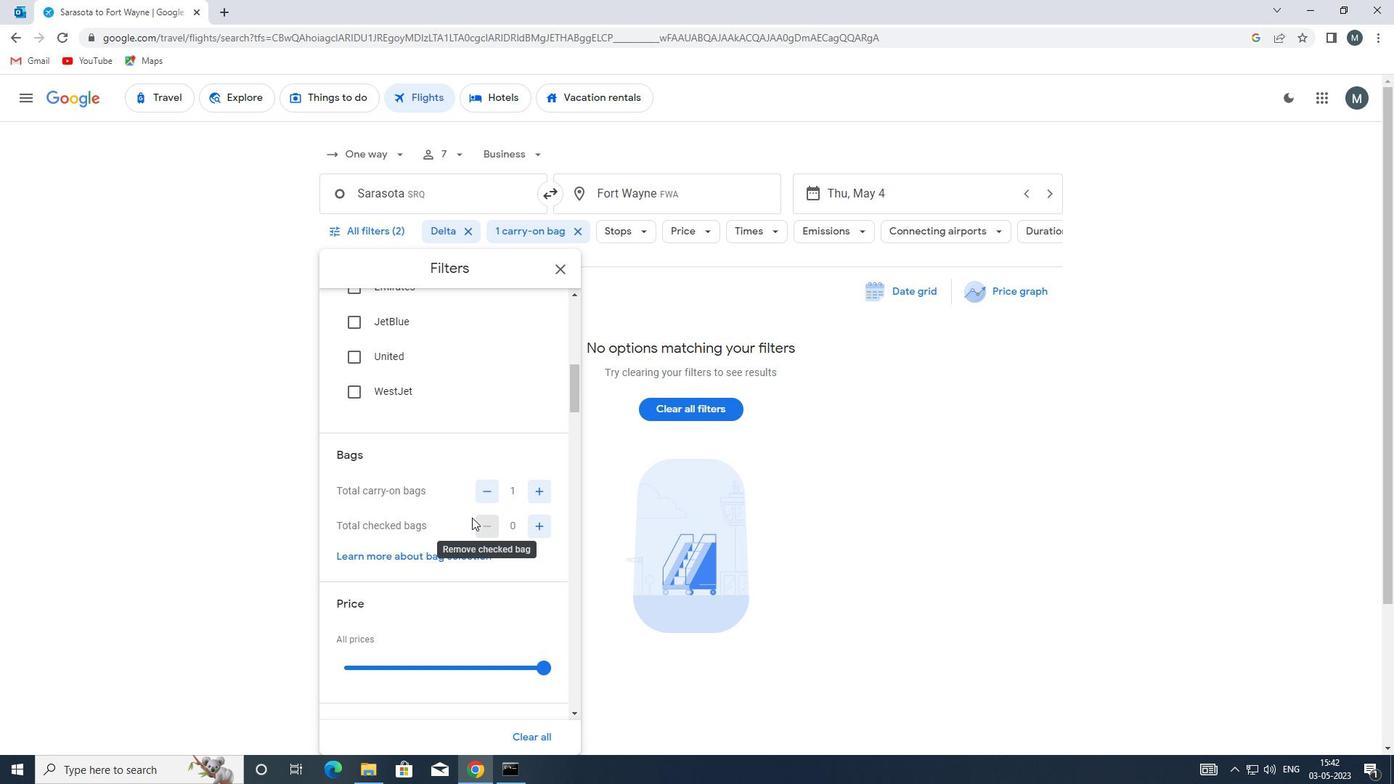 
Action: Mouse moved to (393, 595)
Screenshot: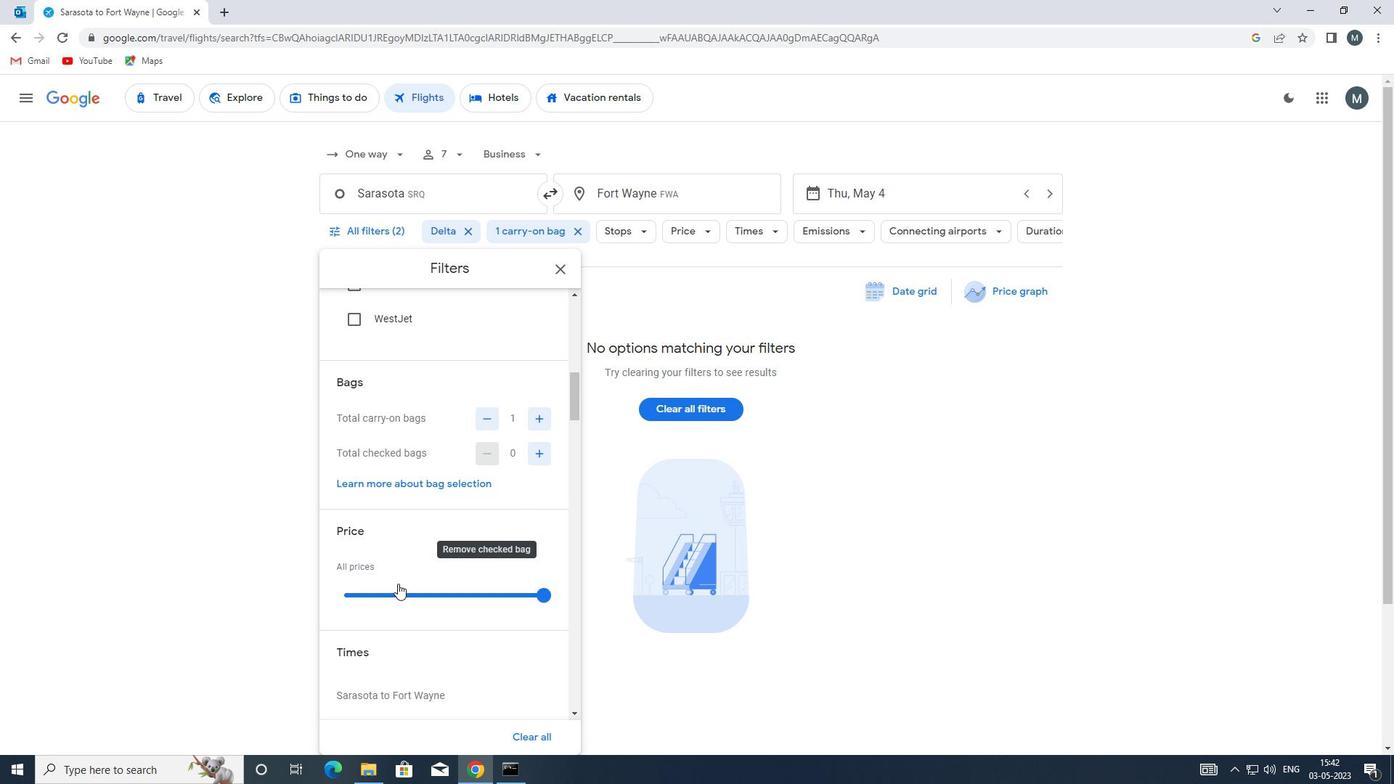 
Action: Mouse pressed left at (393, 595)
Screenshot: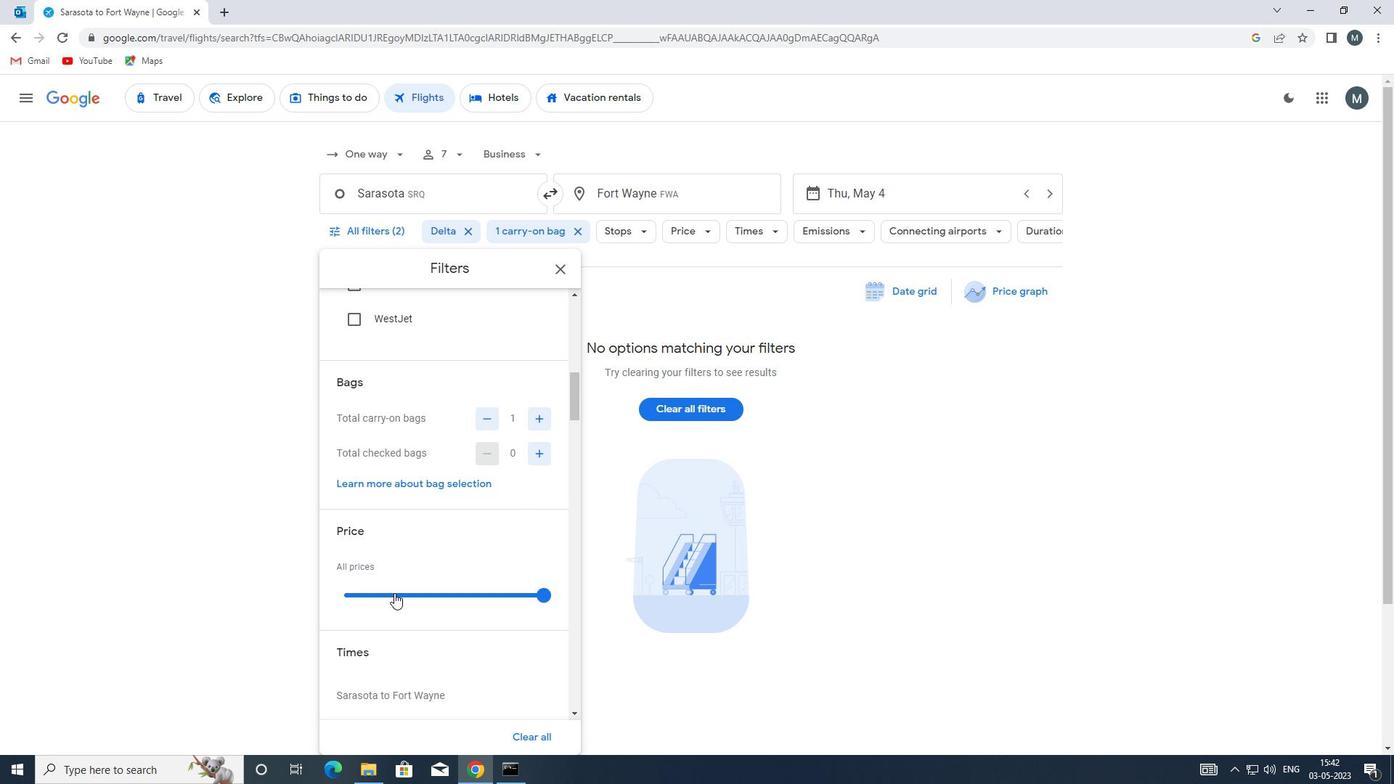 
Action: Mouse moved to (393, 513)
Screenshot: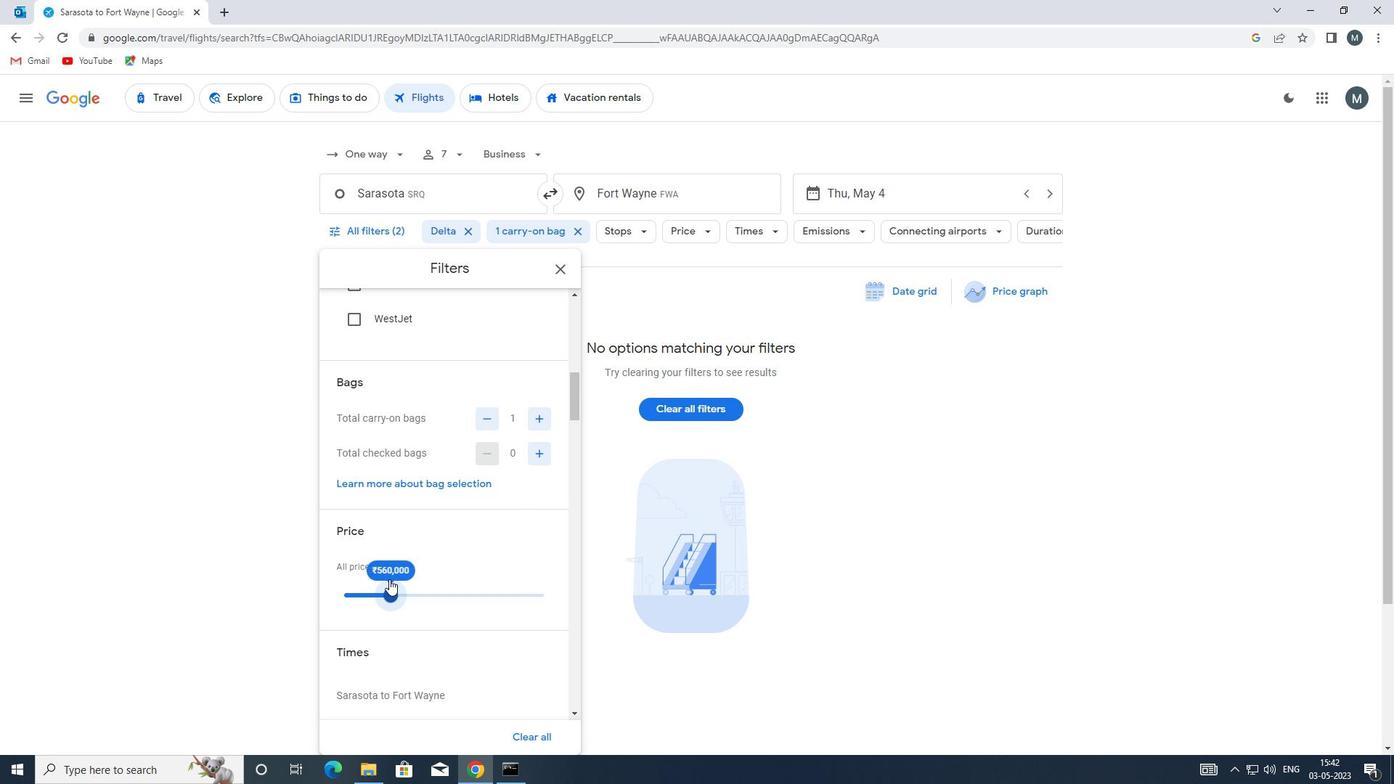 
Action: Mouse scrolled (393, 512) with delta (0, 0)
Screenshot: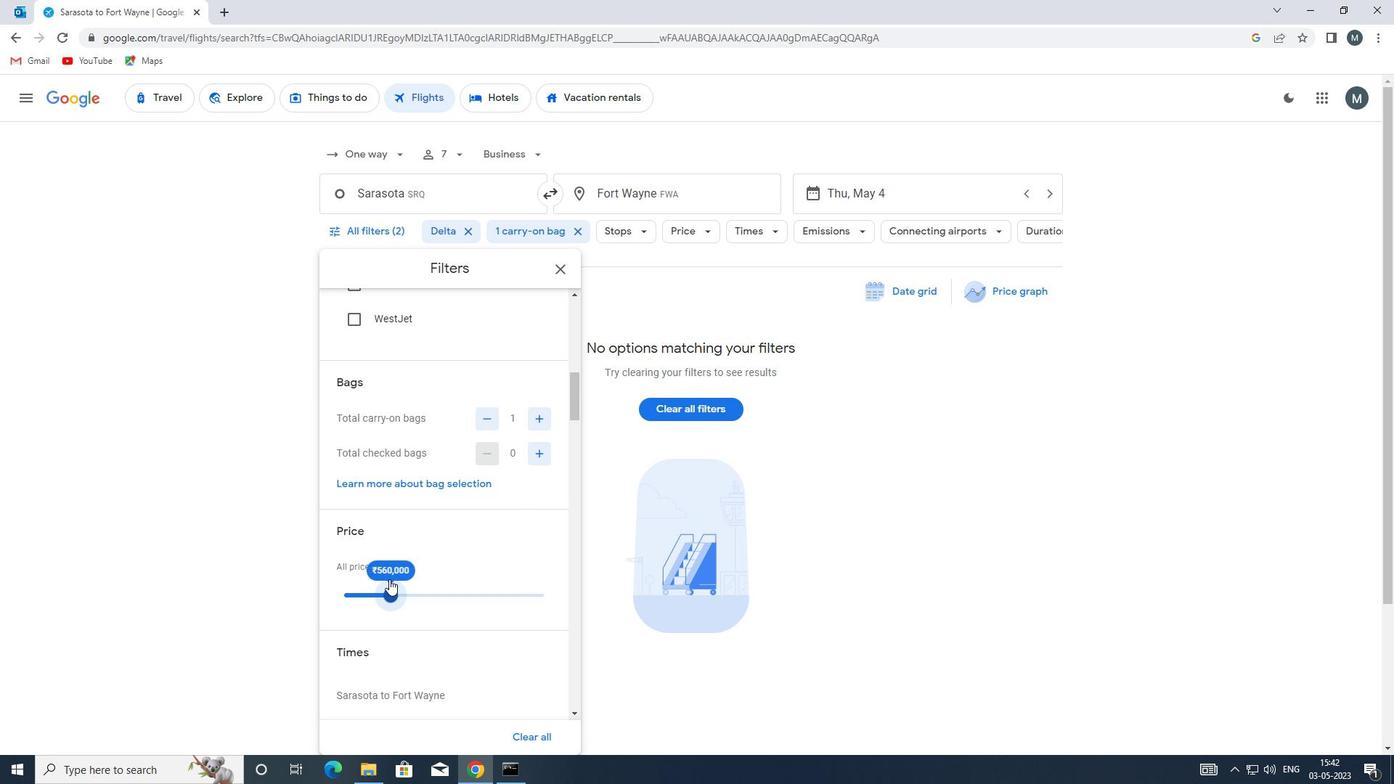 
Action: Mouse moved to (391, 513)
Screenshot: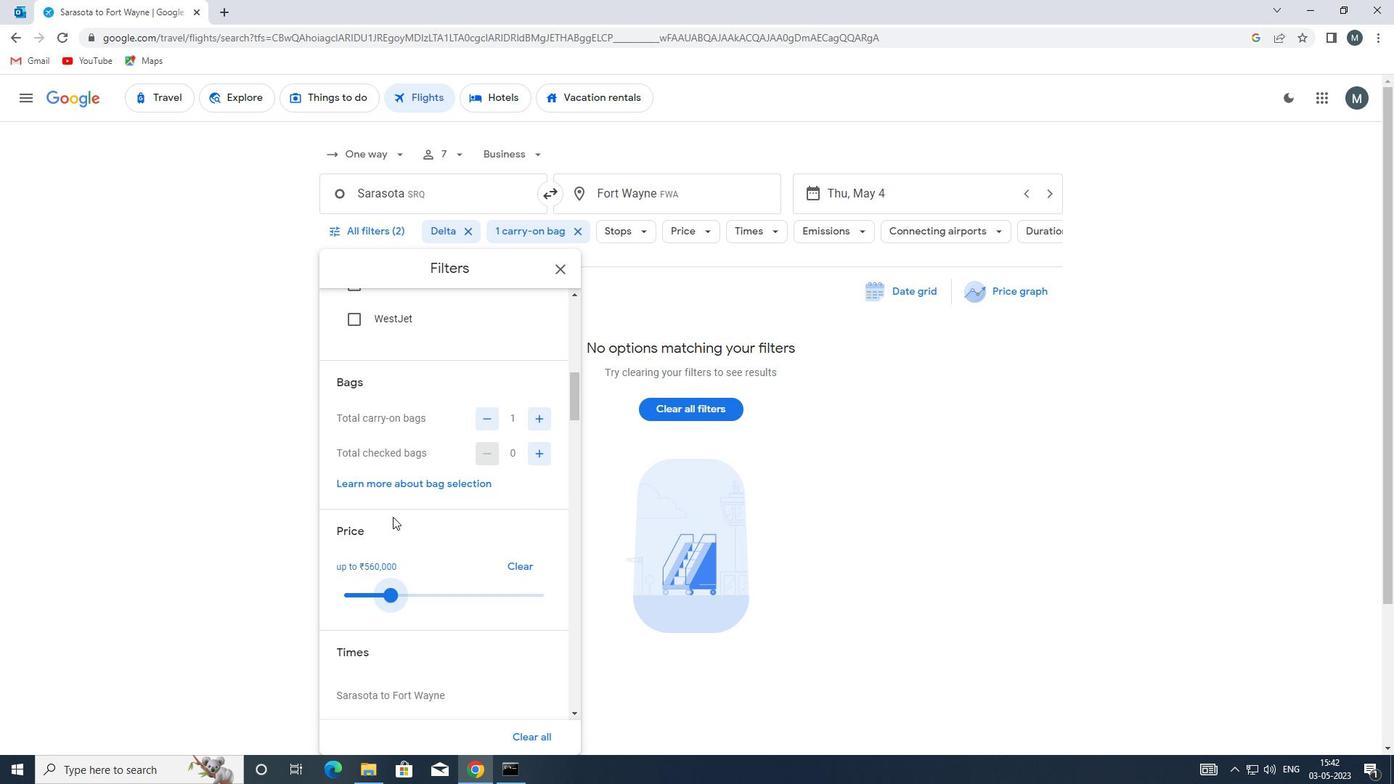 
Action: Mouse scrolled (391, 512) with delta (0, 0)
Screenshot: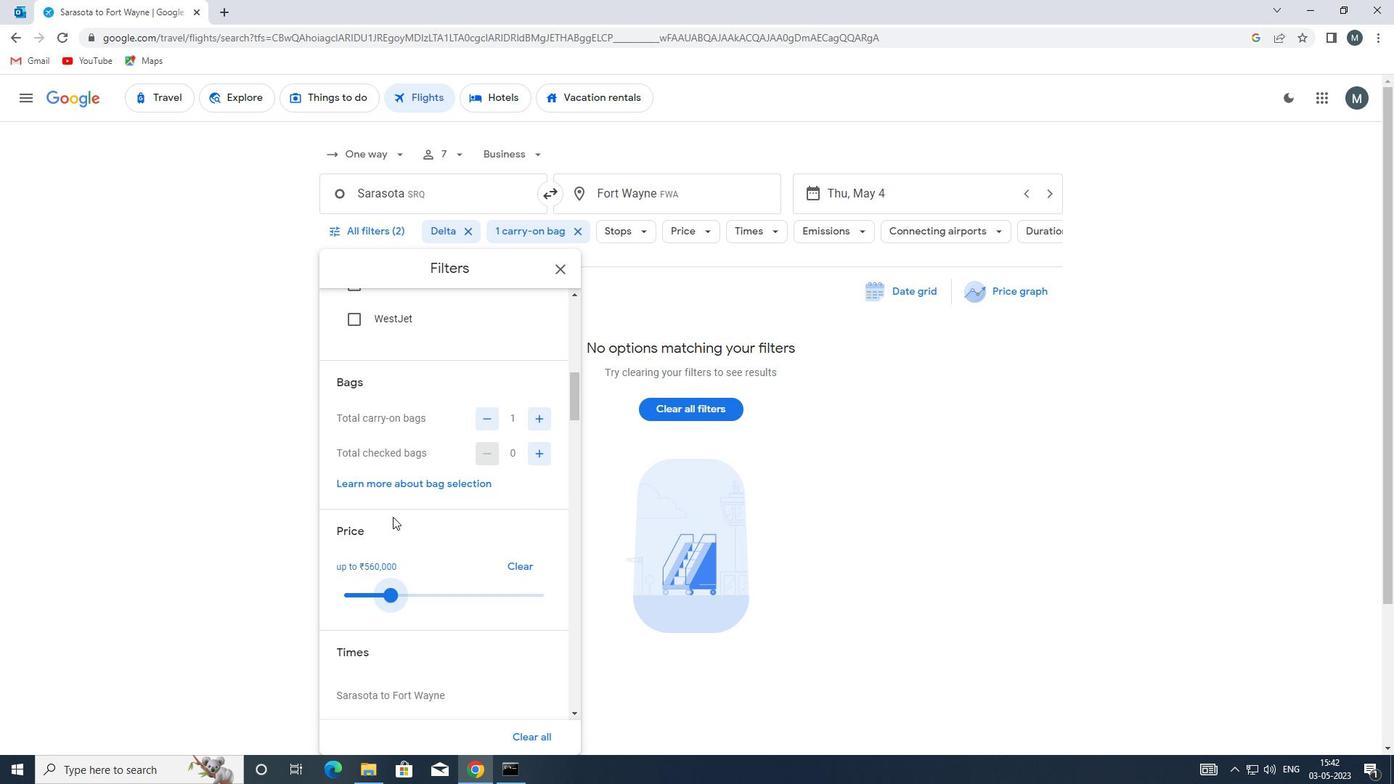 
Action: Mouse moved to (382, 446)
Screenshot: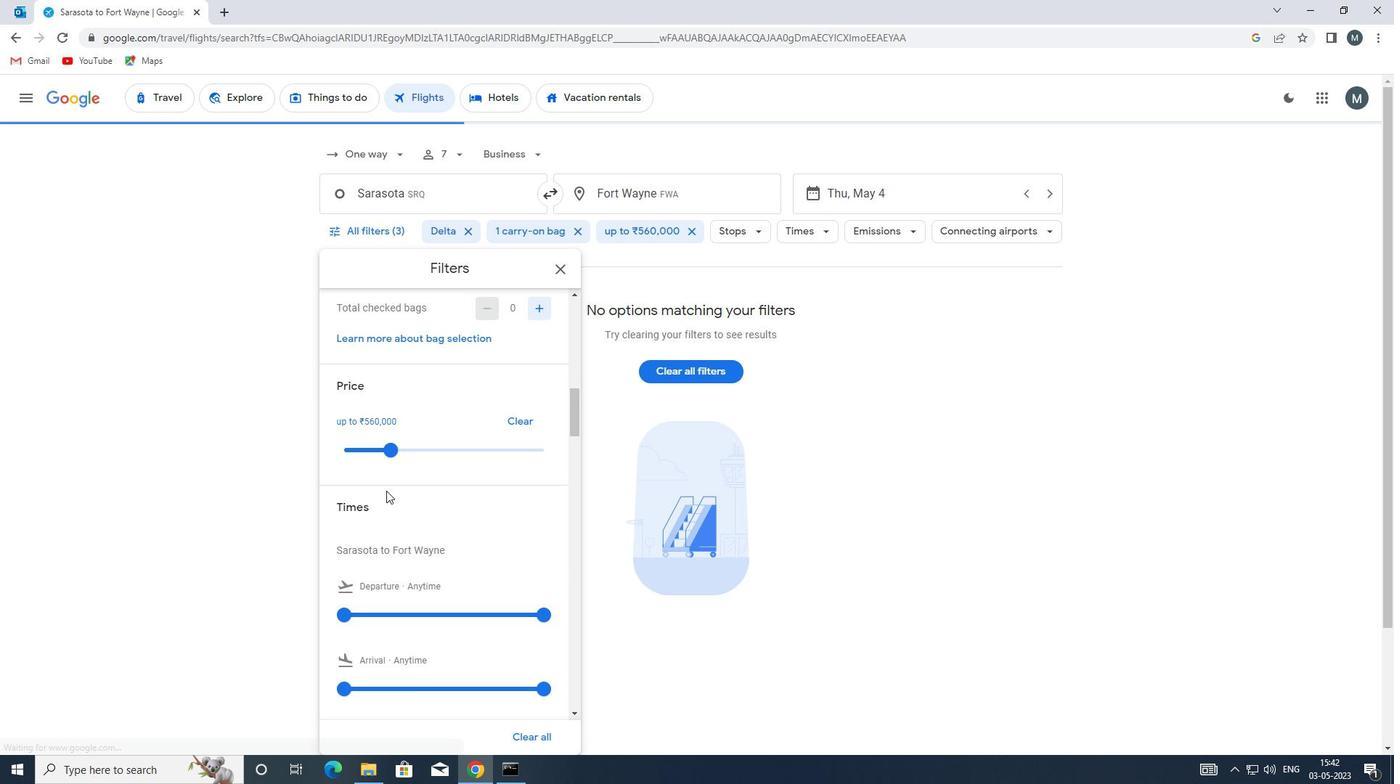 
Action: Mouse pressed left at (382, 446)
Screenshot: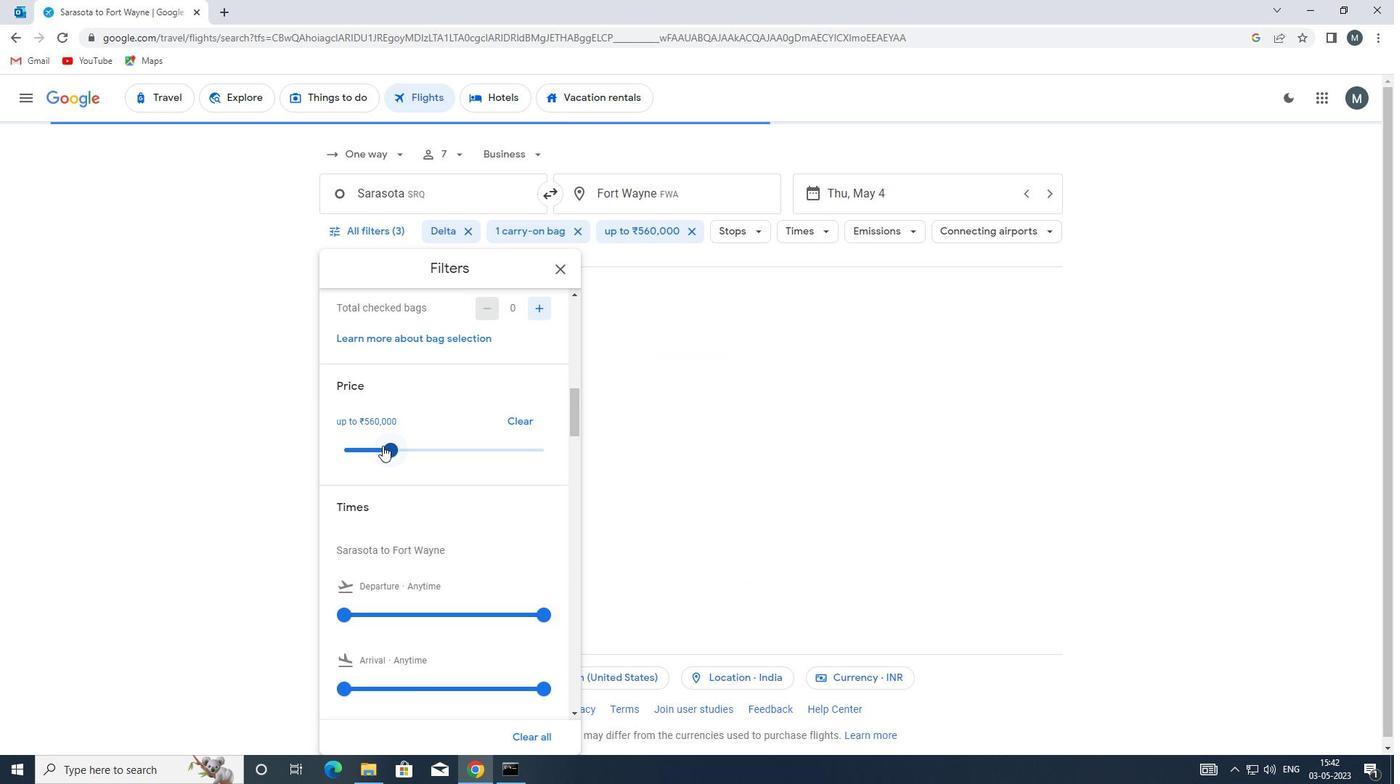 
Action: Mouse moved to (414, 450)
Screenshot: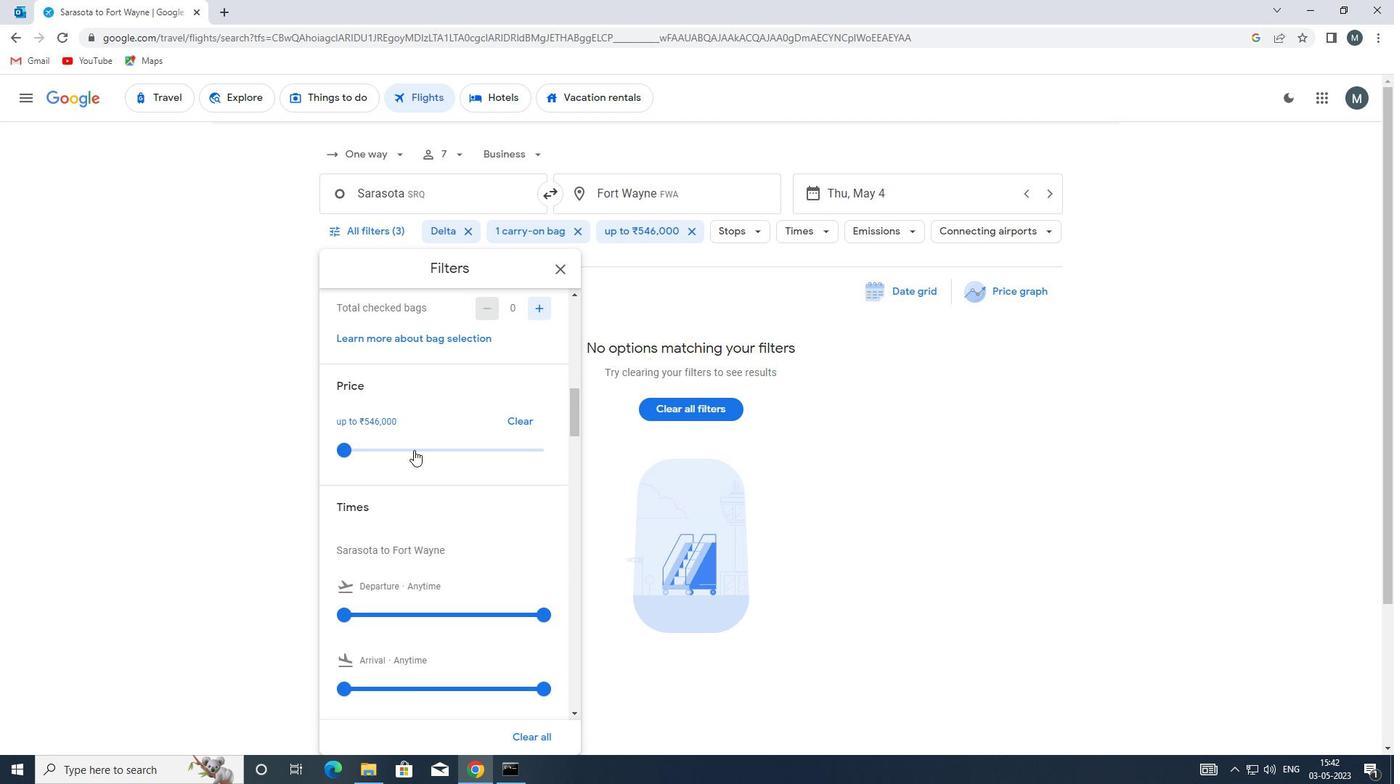 
Action: Mouse scrolled (414, 449) with delta (0, 0)
Screenshot: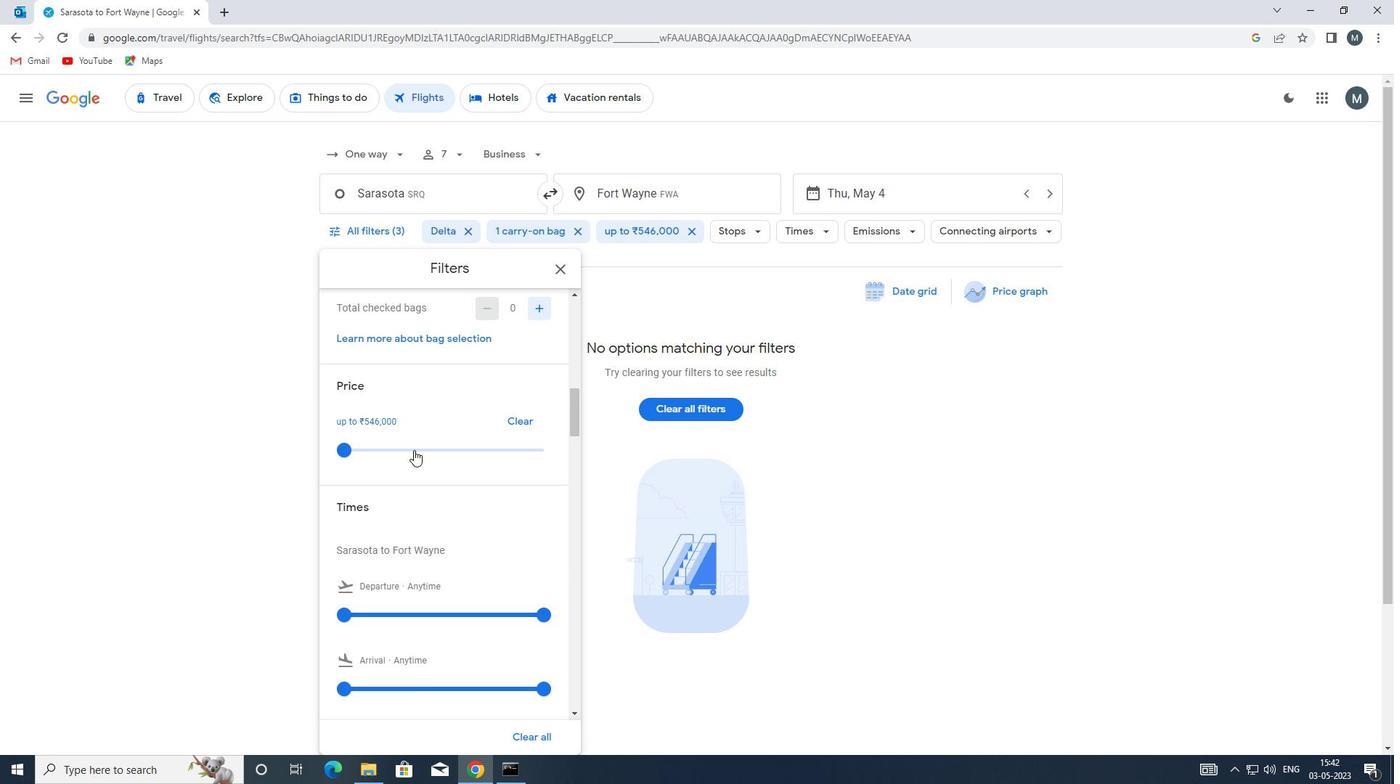 
Action: Mouse scrolled (414, 449) with delta (0, 0)
Screenshot: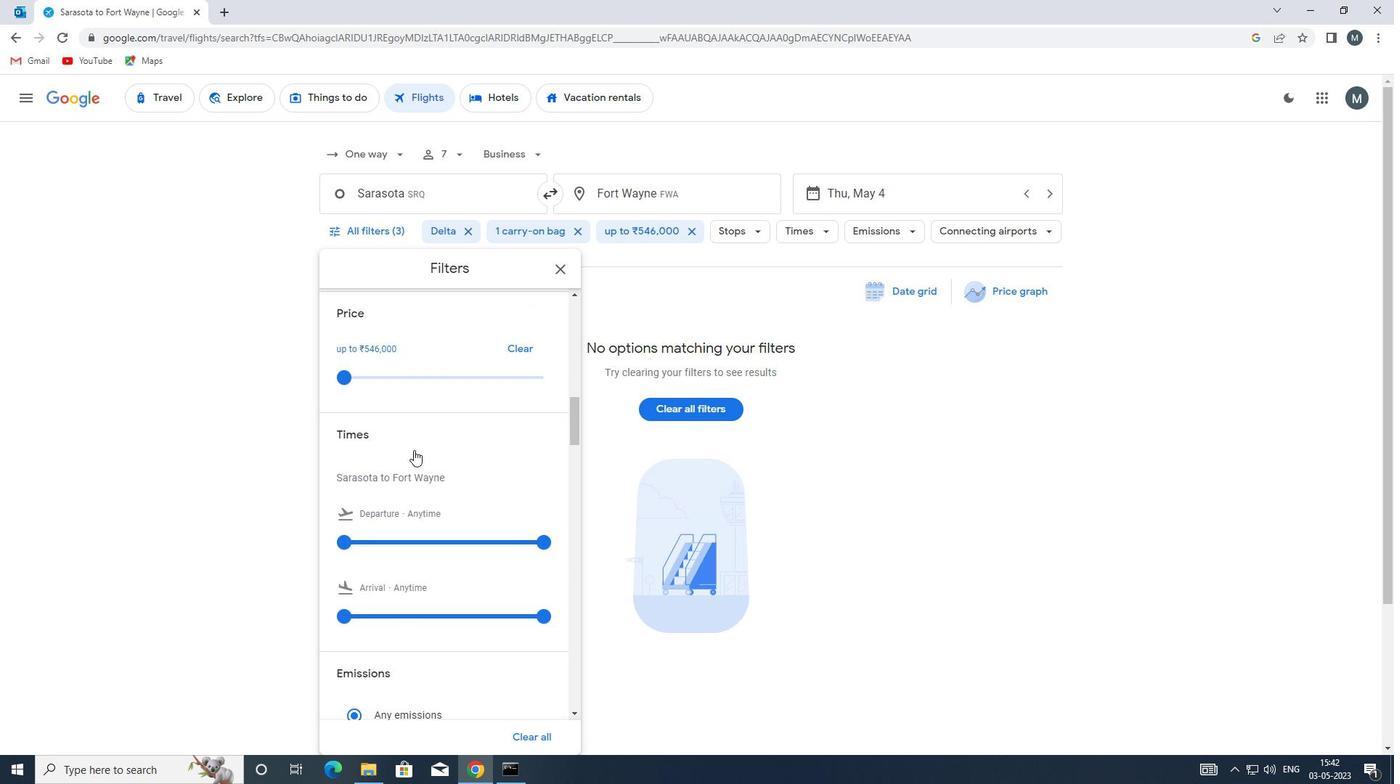 
Action: Mouse moved to (345, 467)
Screenshot: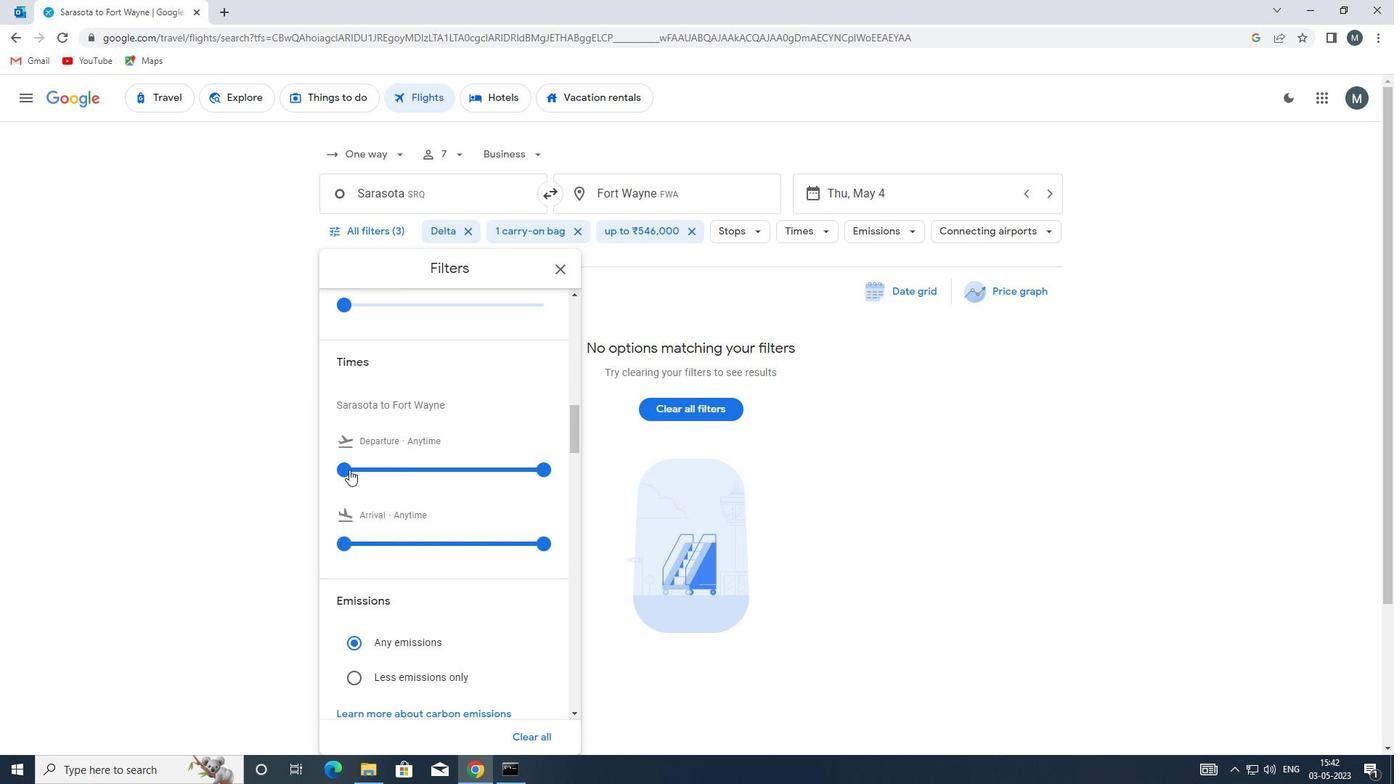 
Action: Mouse pressed left at (345, 467)
Screenshot: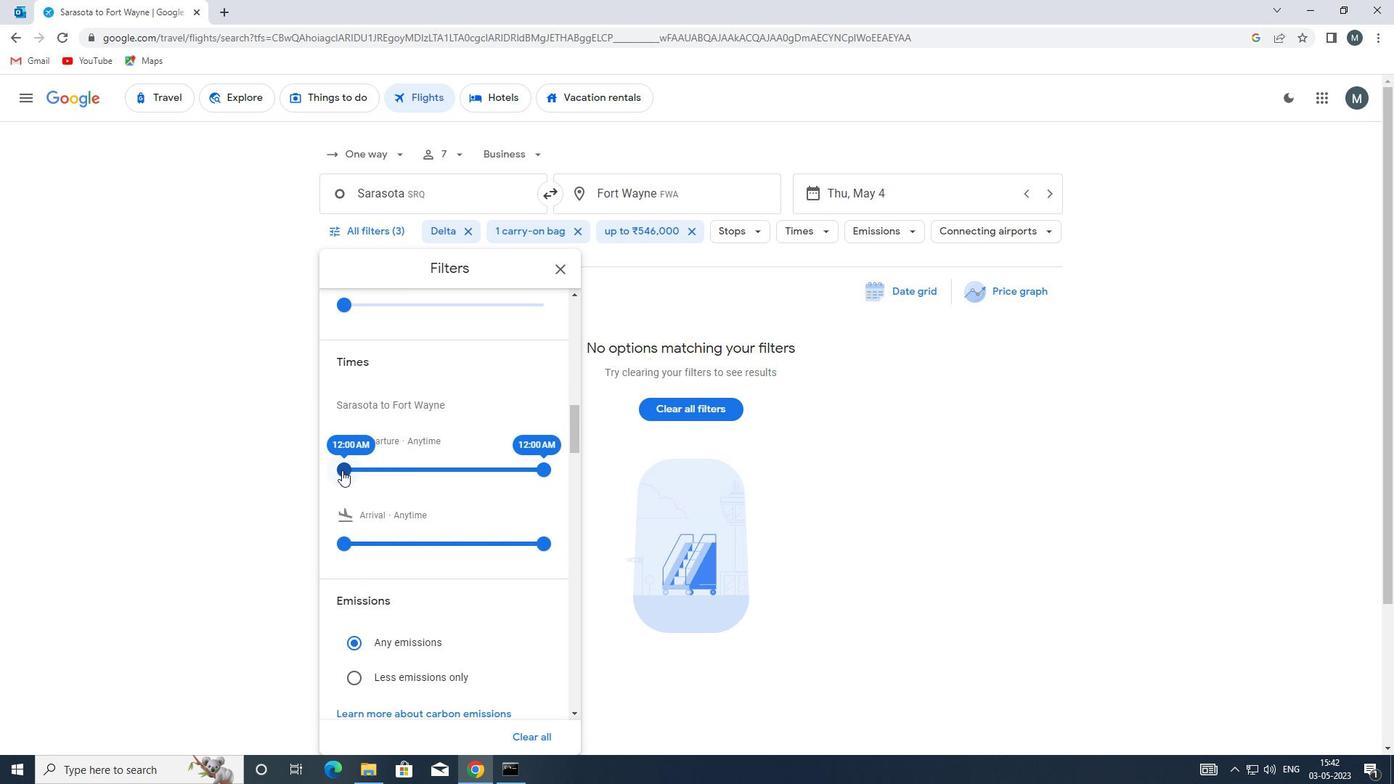 
Action: Mouse moved to (537, 464)
Screenshot: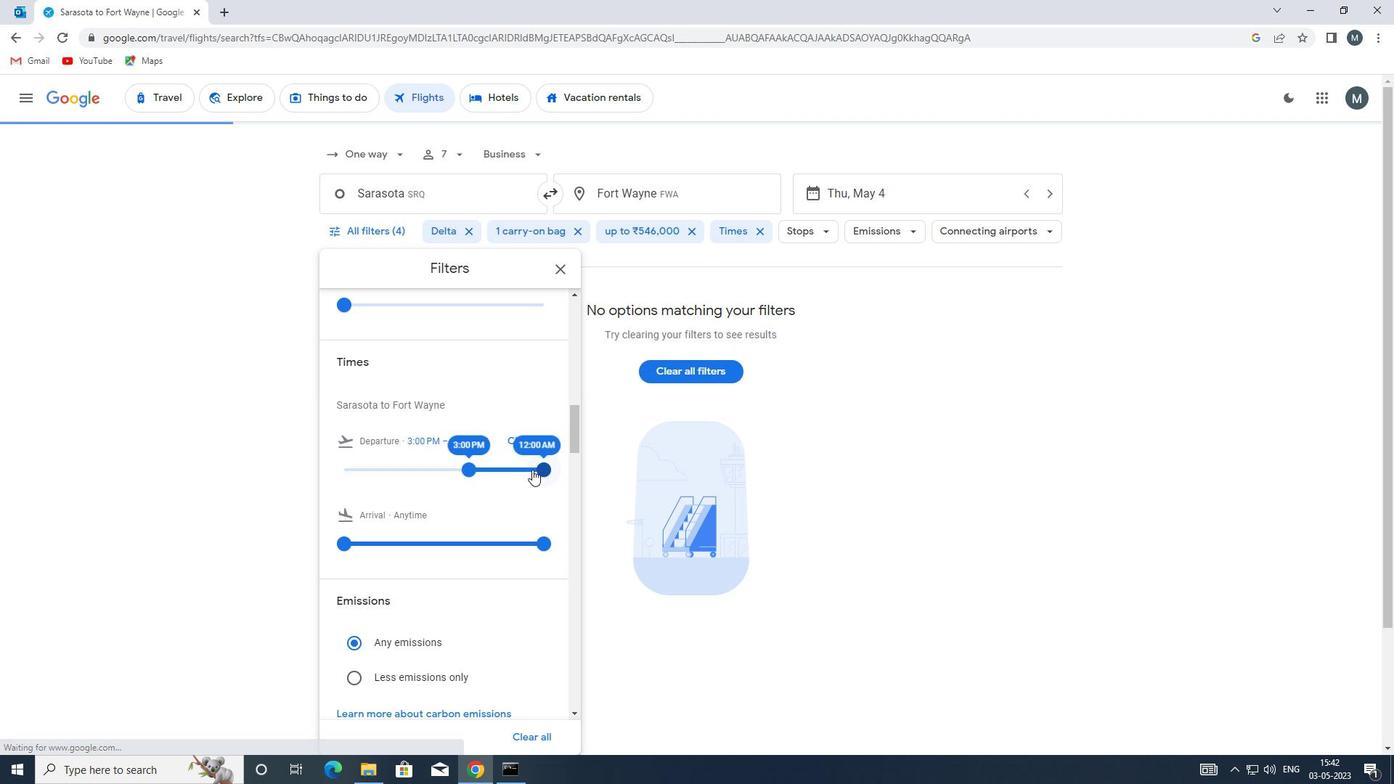 
Action: Mouse pressed left at (537, 464)
Screenshot: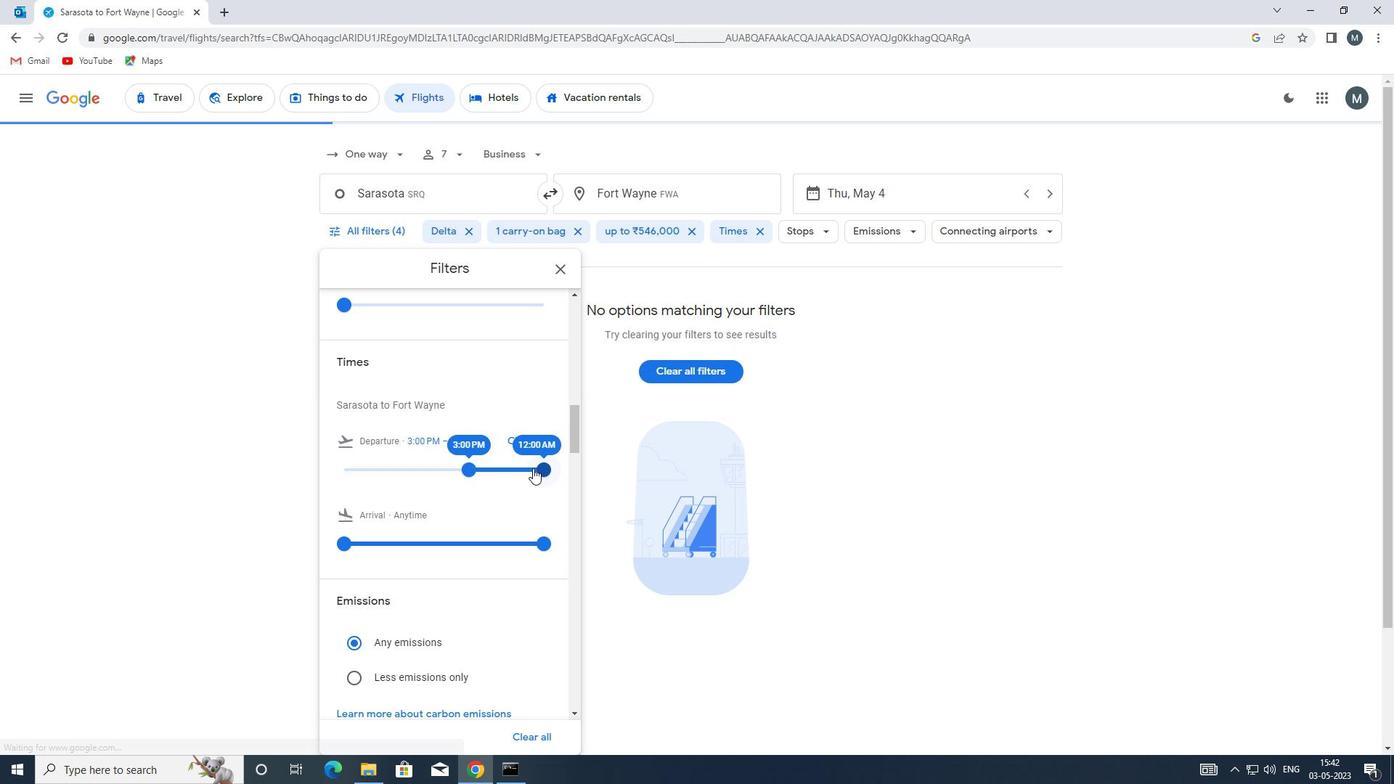 
Action: Mouse moved to (472, 465)
Screenshot: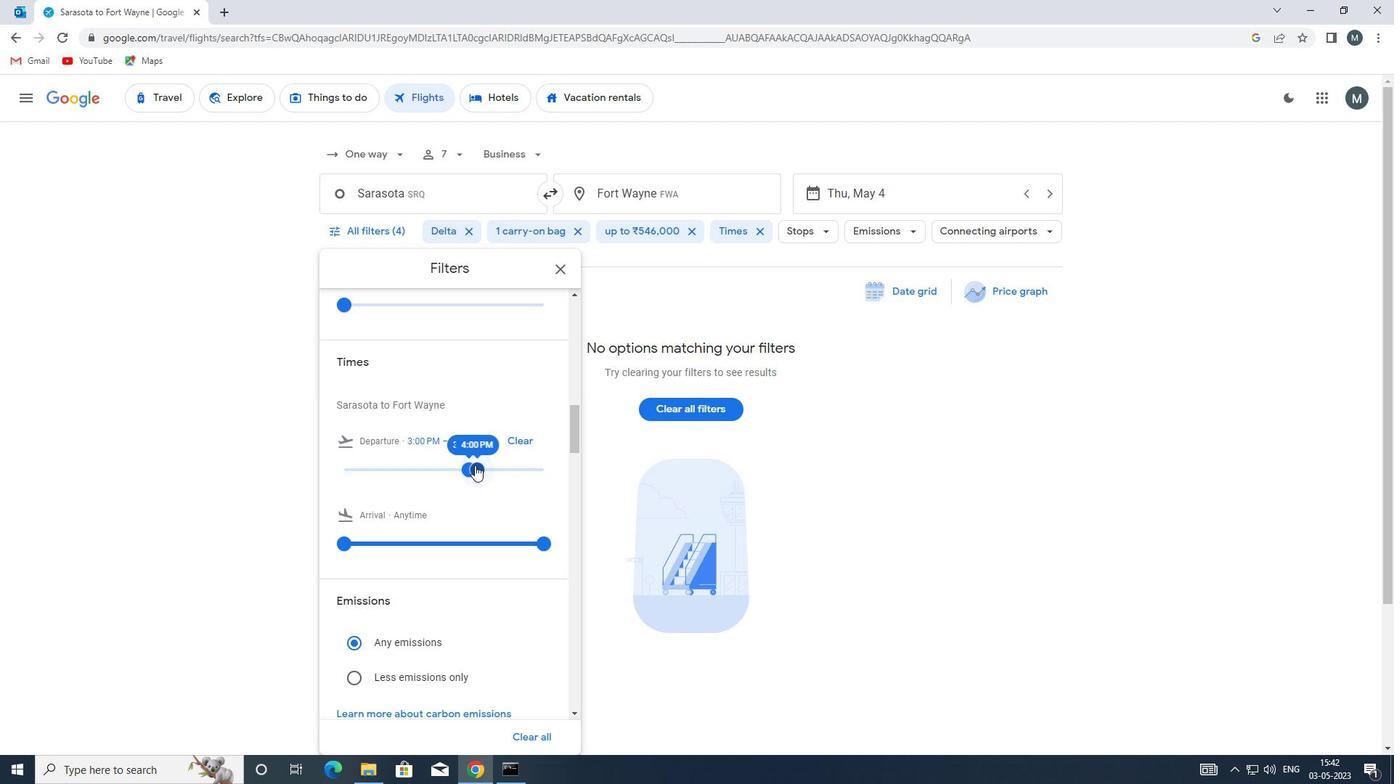 
Action: Mouse scrolled (472, 464) with delta (0, 0)
Screenshot: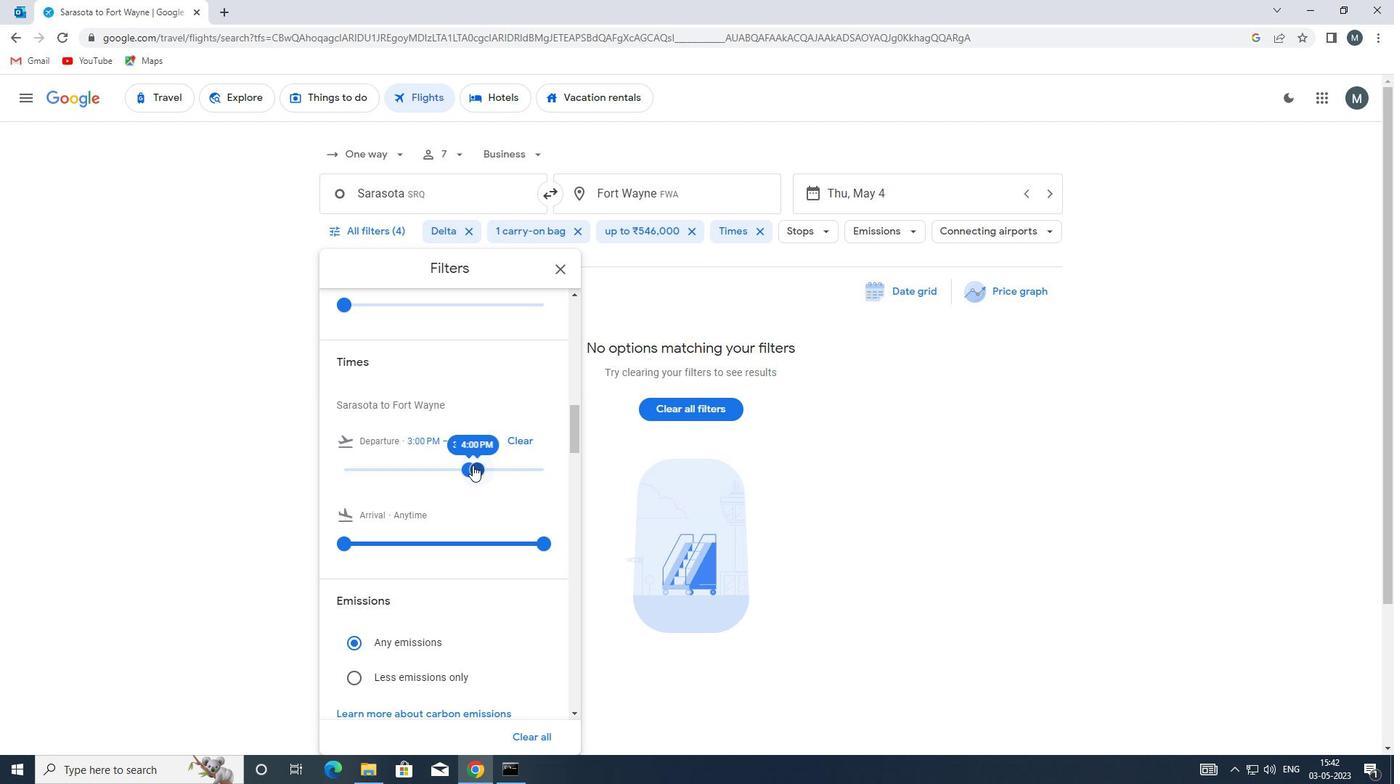 
Action: Mouse moved to (470, 465)
Screenshot: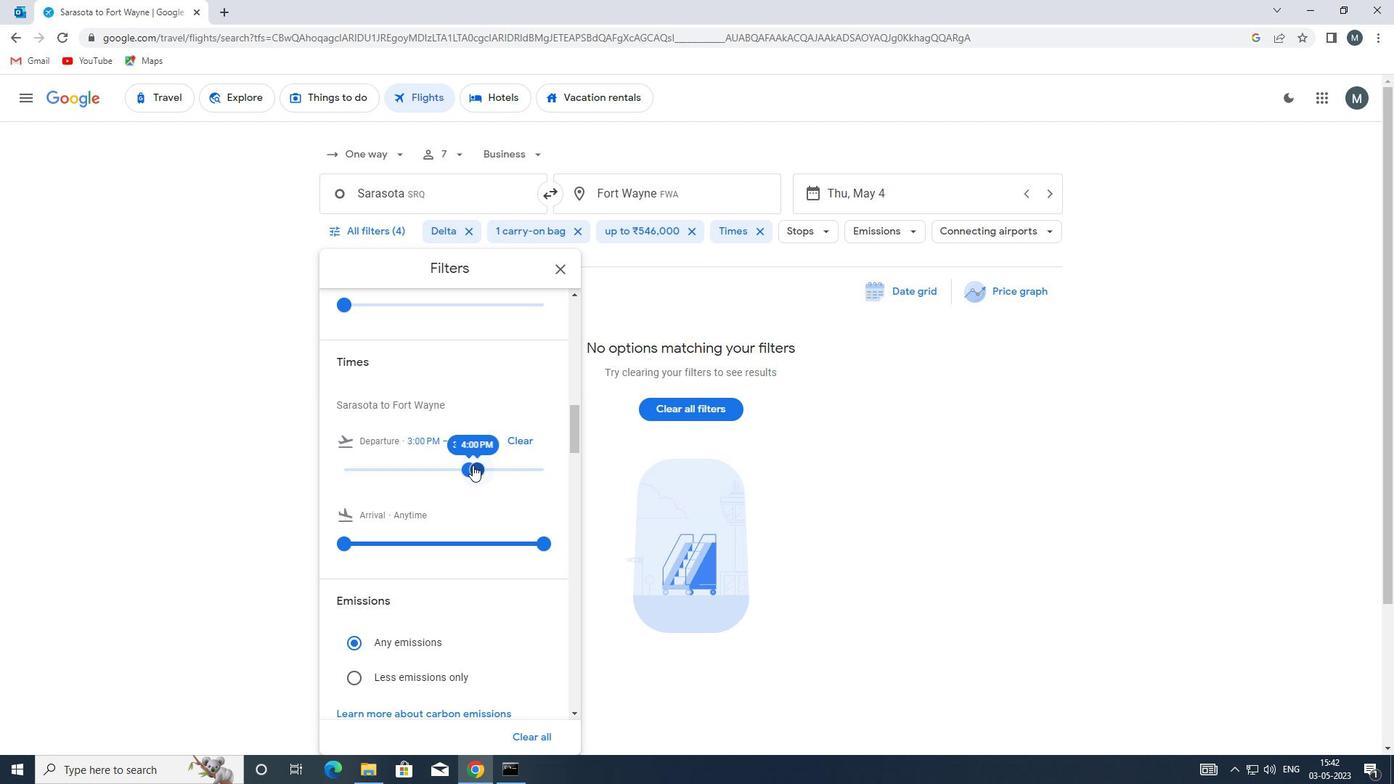 
Action: Mouse scrolled (470, 464) with delta (0, 0)
Screenshot: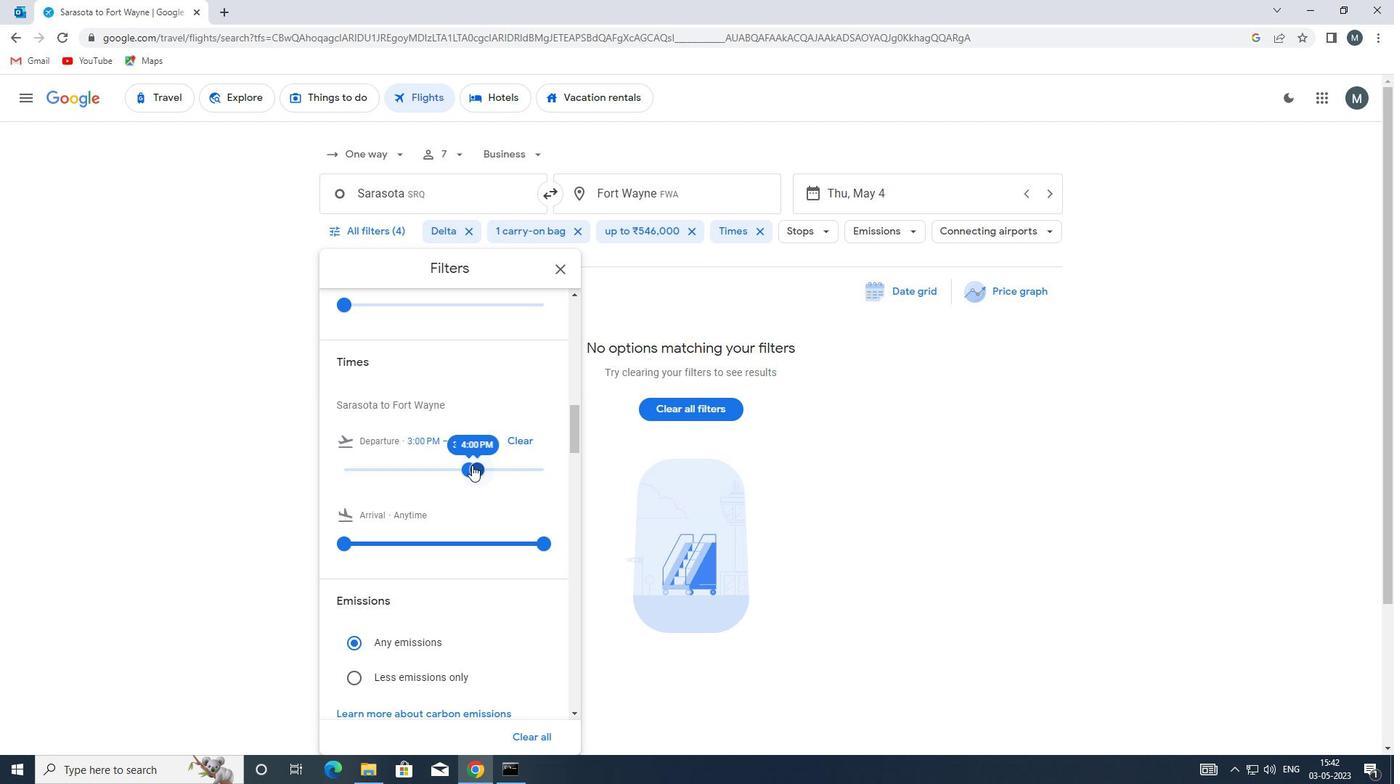 
Action: Mouse moved to (565, 268)
Screenshot: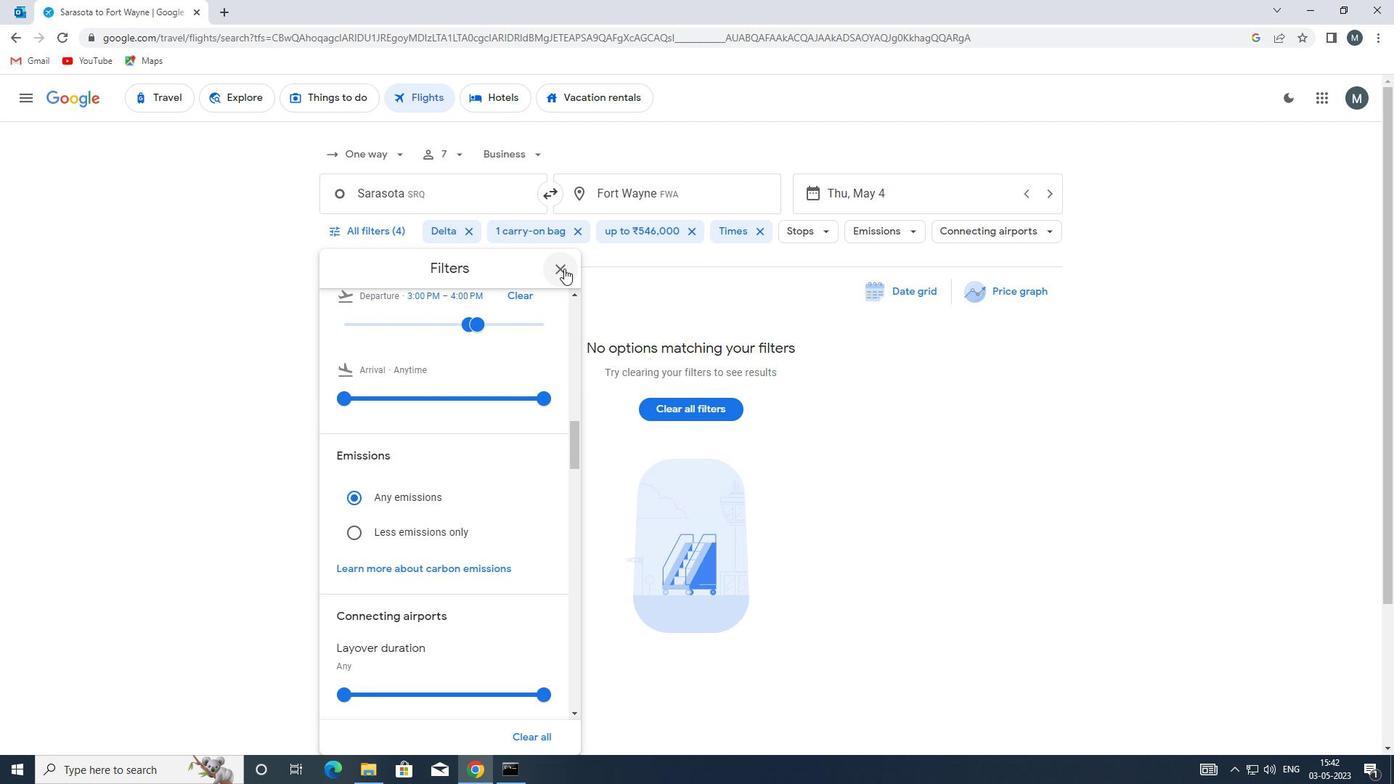 
Action: Mouse pressed left at (565, 268)
Screenshot: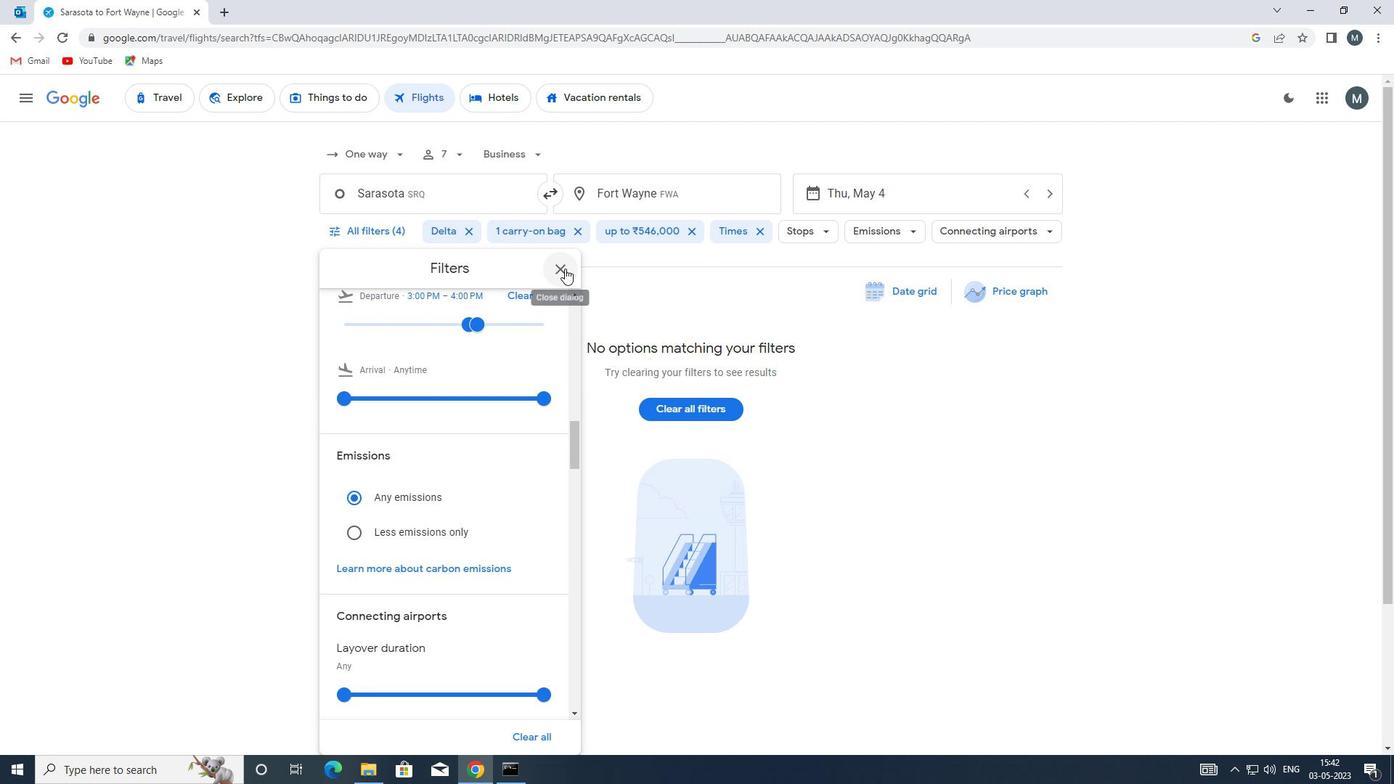 
